 Task: Find connections with filter location Mannargudi with filter topic #lawfirmmarketingwith filter profile language German with filter current company Polaris Consulting & Services Ltd with filter school Shah And Anchor Kutchhi Engineering College with filter industry Food and Beverage Retail with filter service category iOS Development with filter keywords title Valet
Action: Mouse moved to (584, 78)
Screenshot: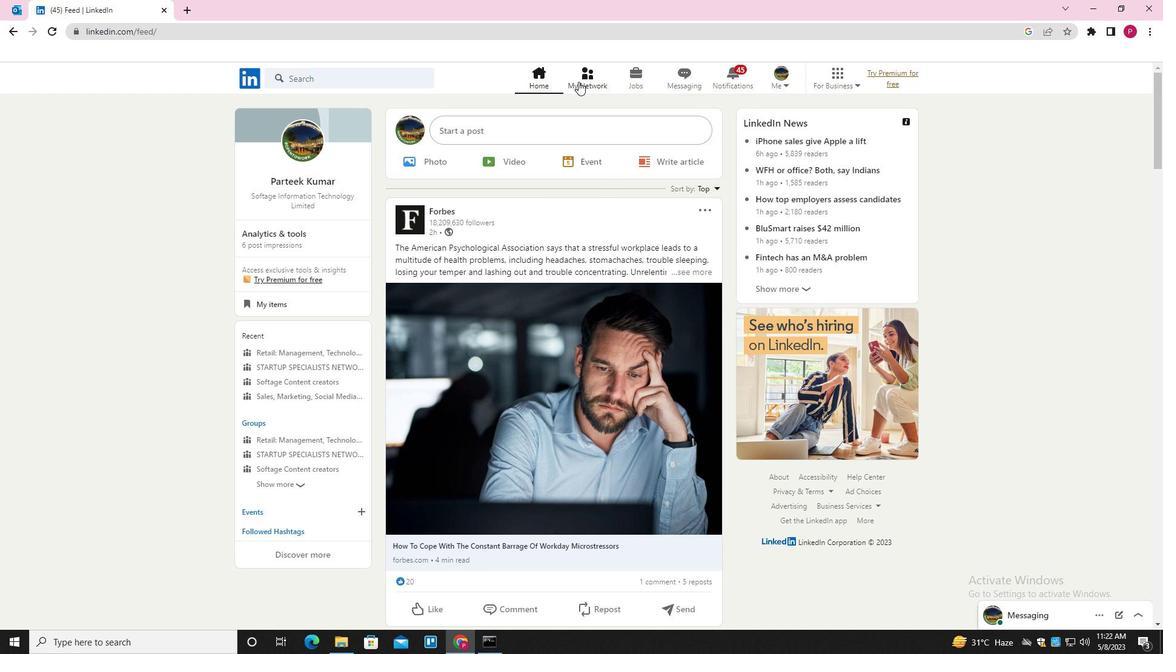 
Action: Mouse pressed left at (584, 78)
Screenshot: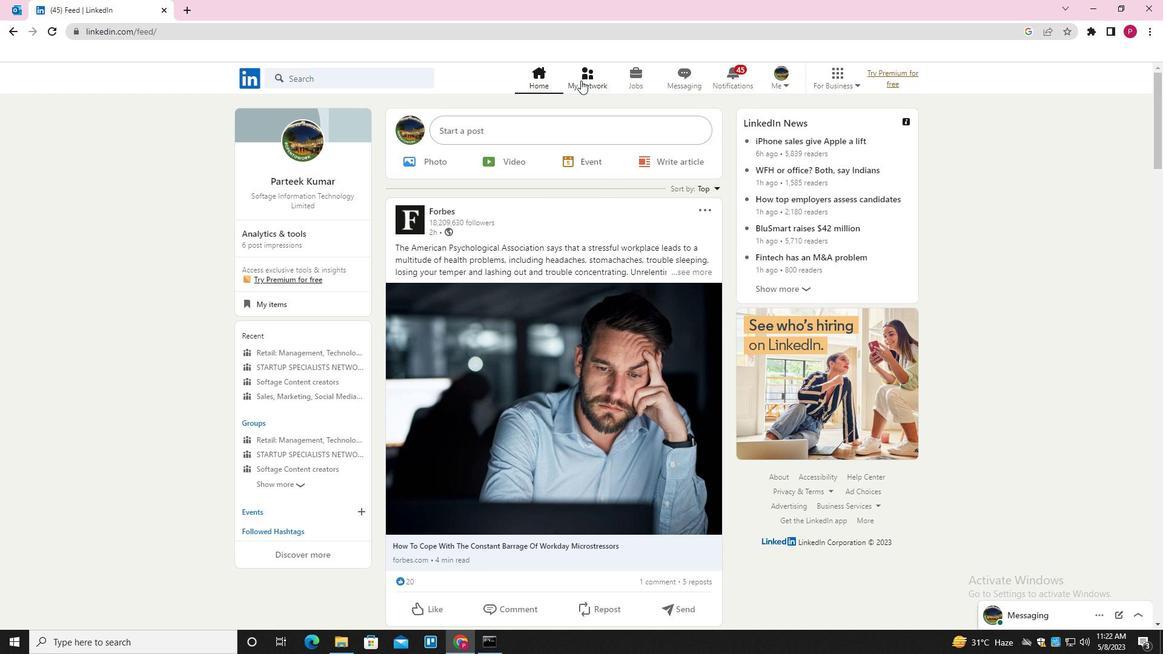 
Action: Mouse moved to (389, 146)
Screenshot: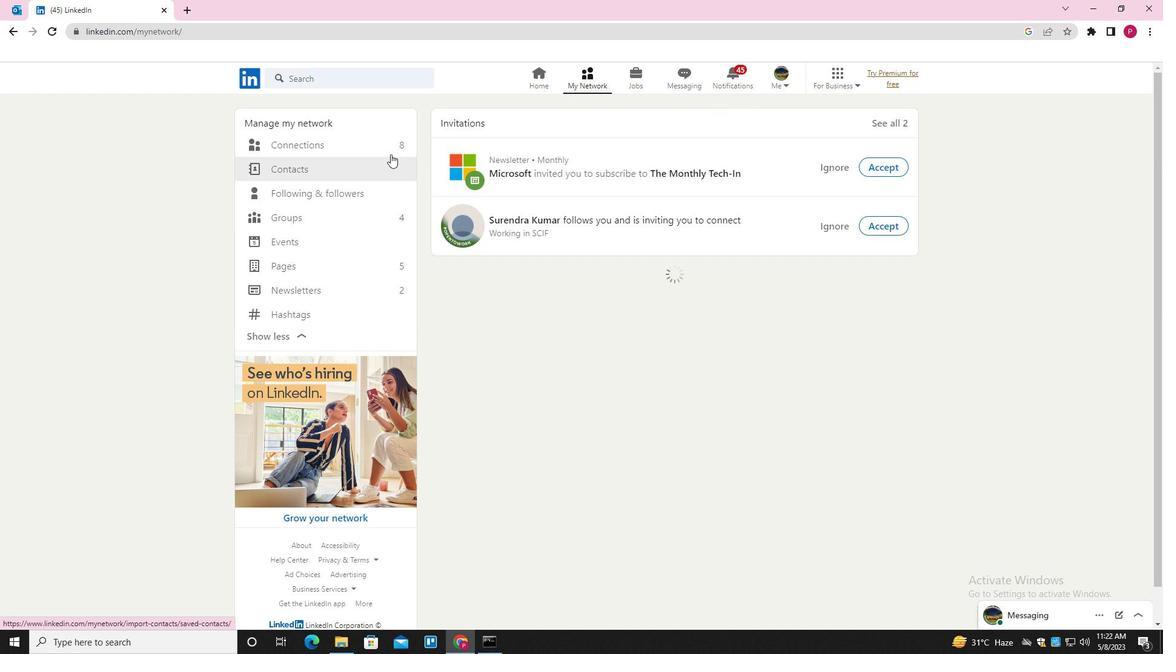 
Action: Mouse pressed left at (389, 146)
Screenshot: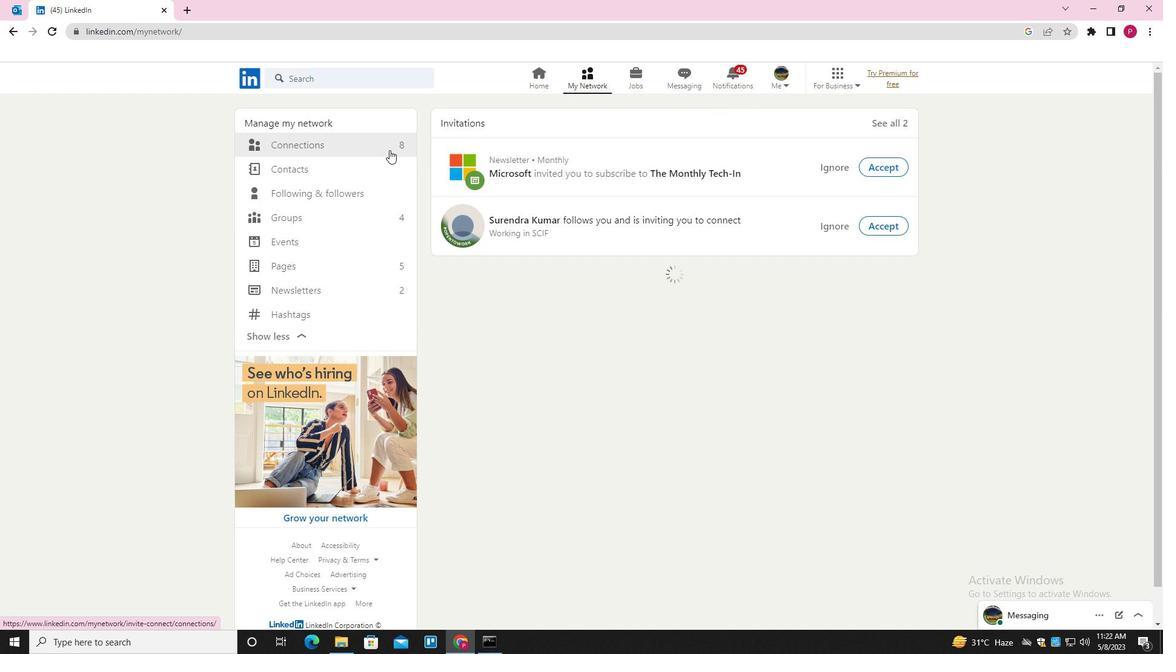 
Action: Mouse moved to (678, 143)
Screenshot: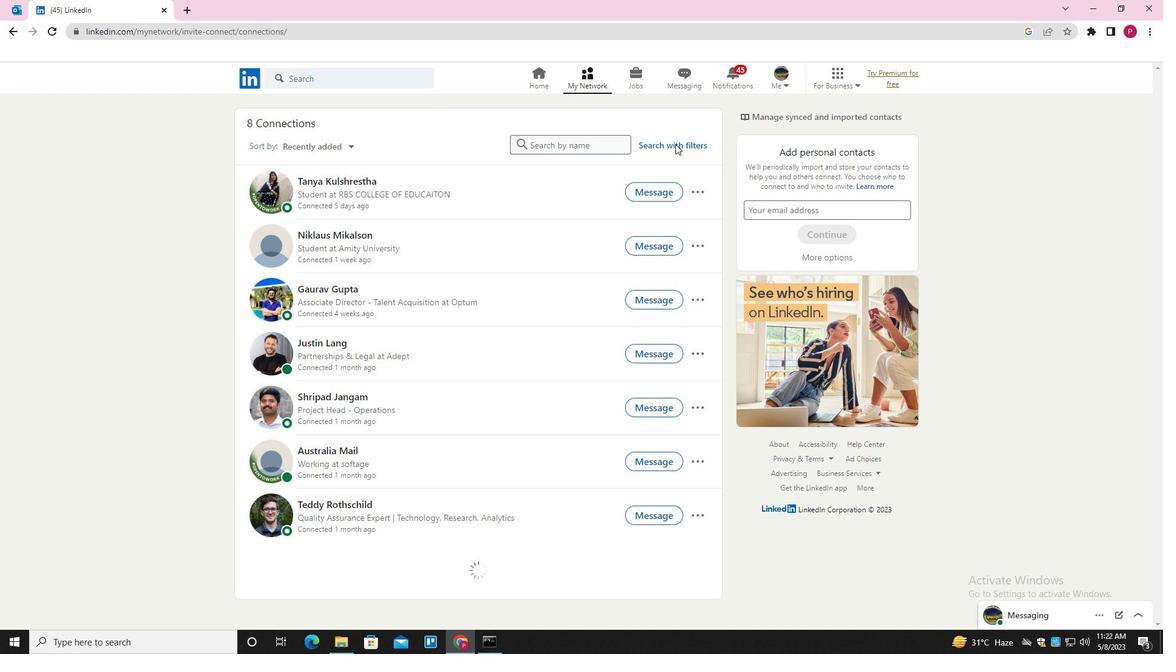 
Action: Mouse pressed left at (678, 143)
Screenshot: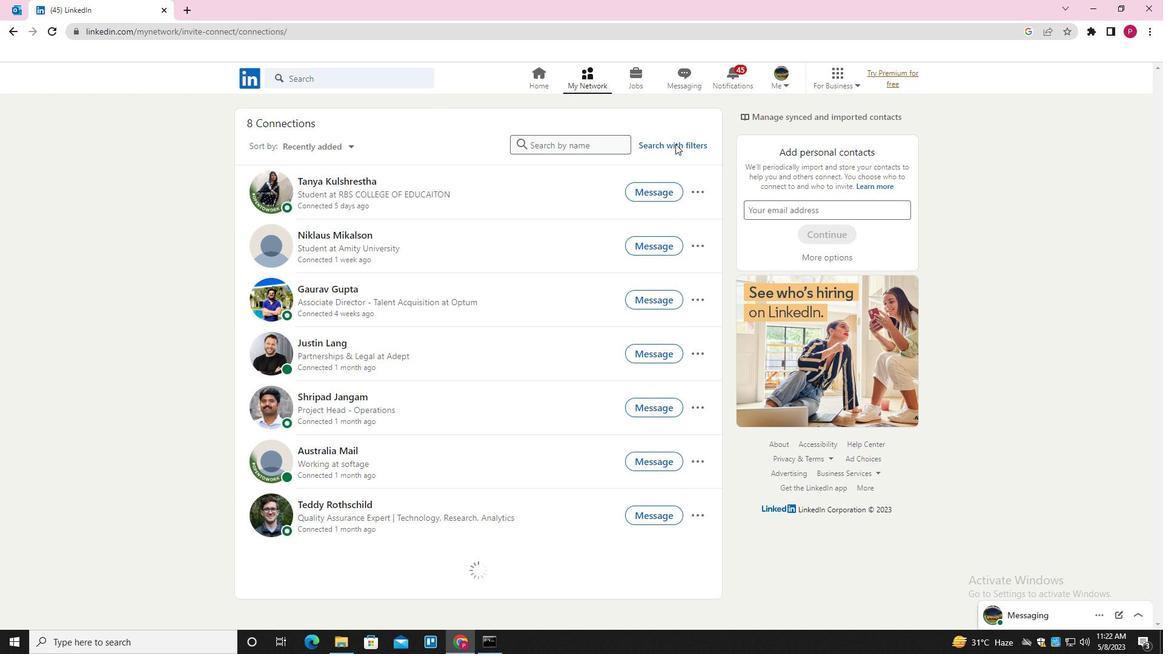 
Action: Mouse moved to (615, 111)
Screenshot: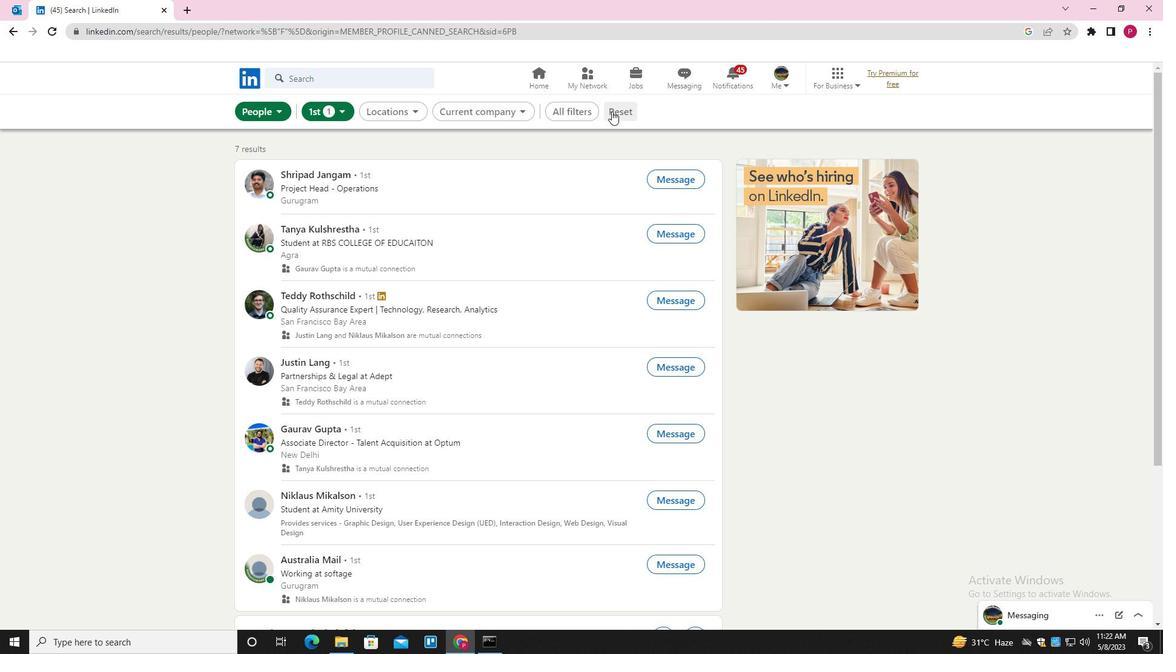 
Action: Mouse pressed left at (615, 111)
Screenshot: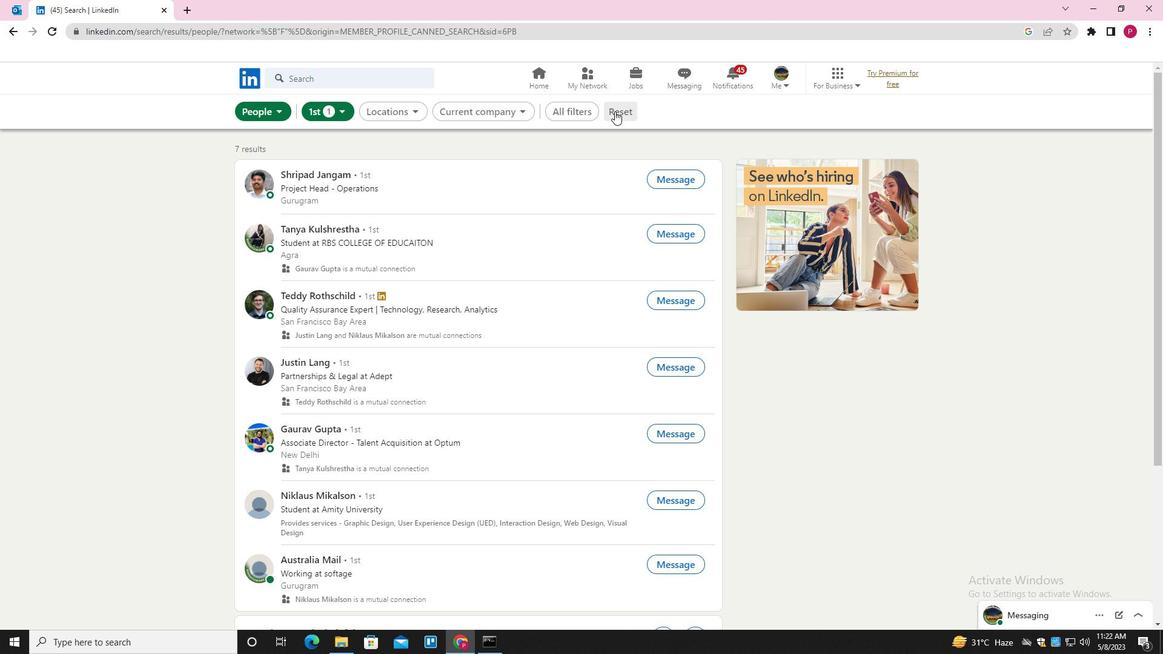 
Action: Mouse moved to (598, 115)
Screenshot: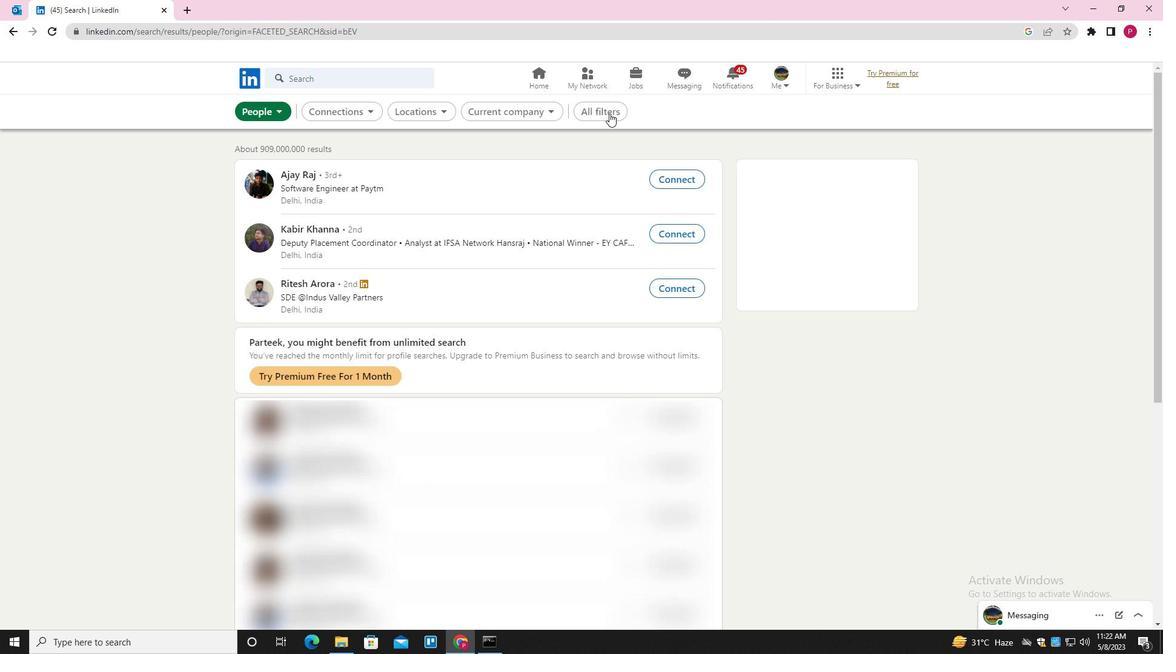
Action: Mouse pressed left at (598, 115)
Screenshot: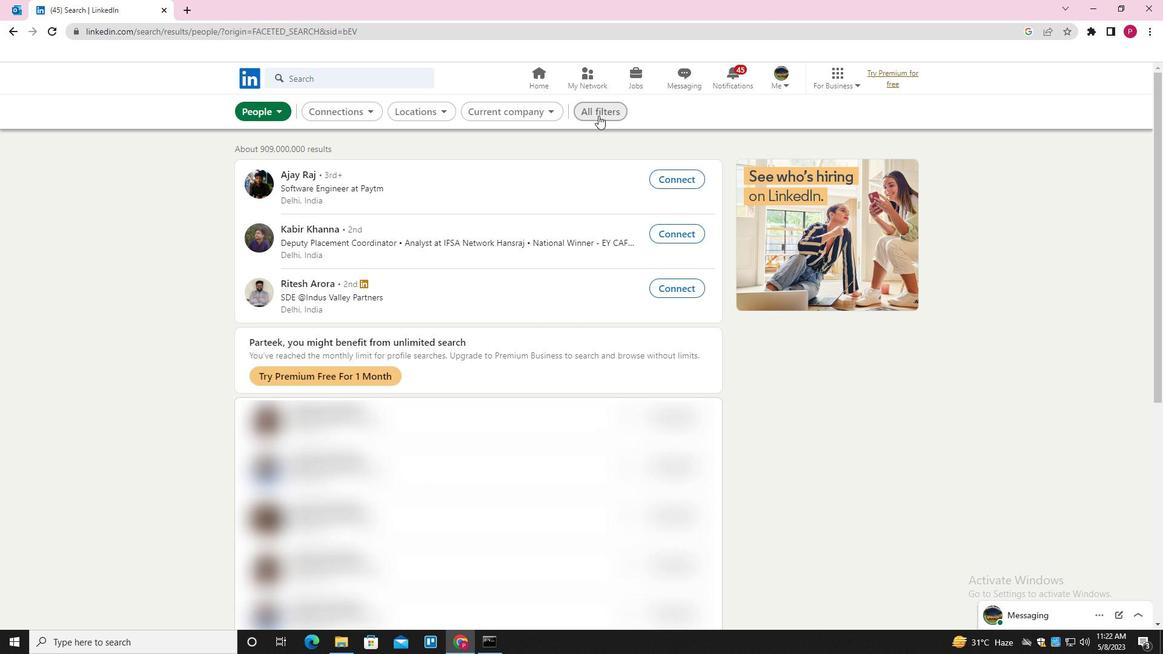 
Action: Mouse moved to (878, 257)
Screenshot: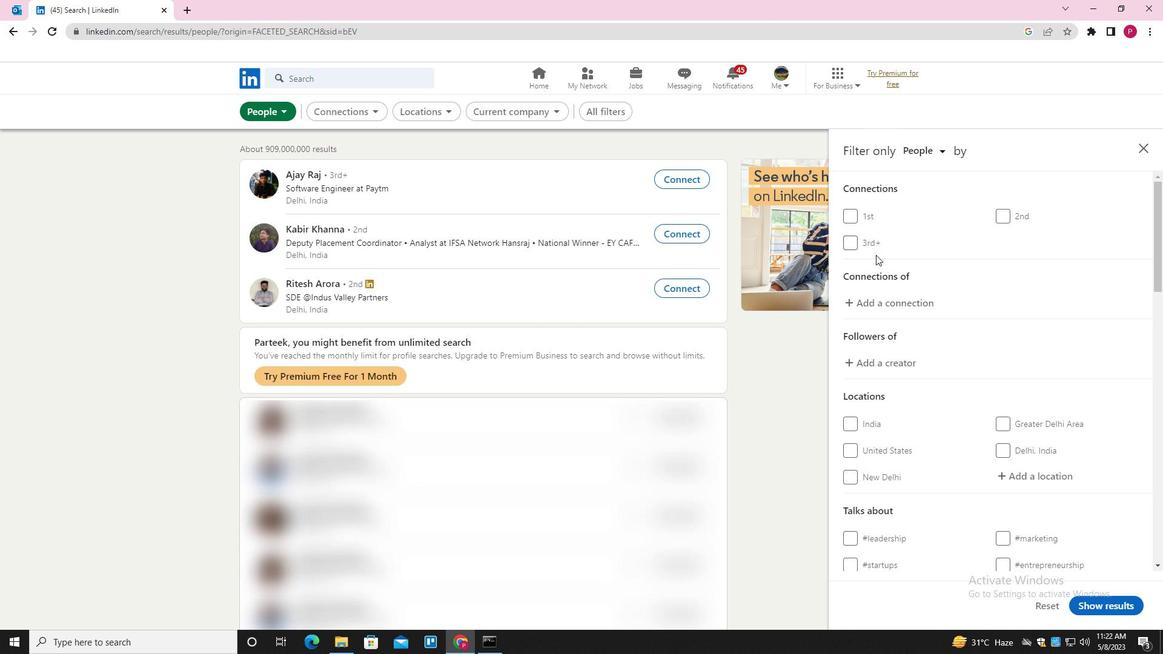 
Action: Mouse scrolled (878, 256) with delta (0, 0)
Screenshot: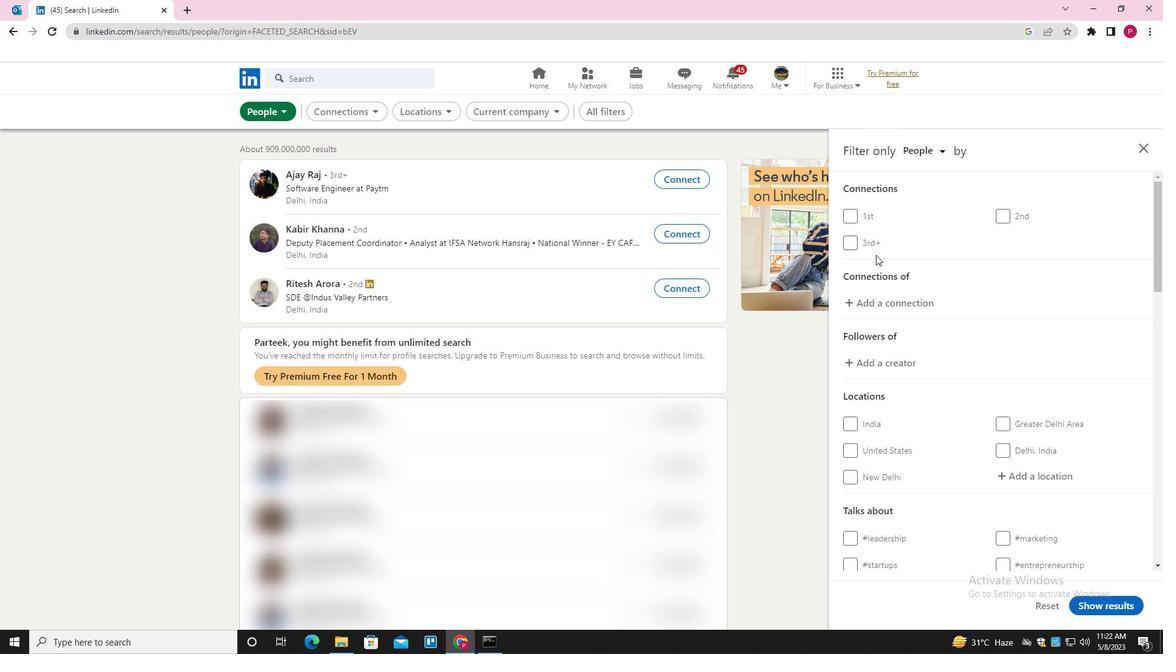 
Action: Mouse moved to (888, 263)
Screenshot: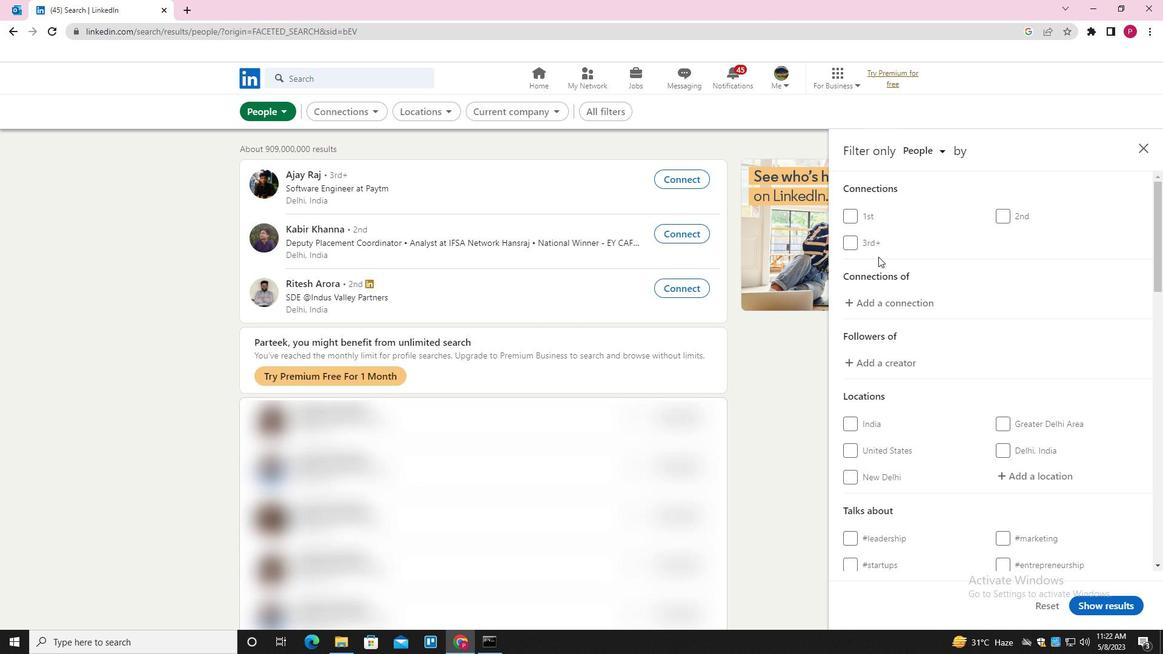 
Action: Mouse scrolled (888, 262) with delta (0, 0)
Screenshot: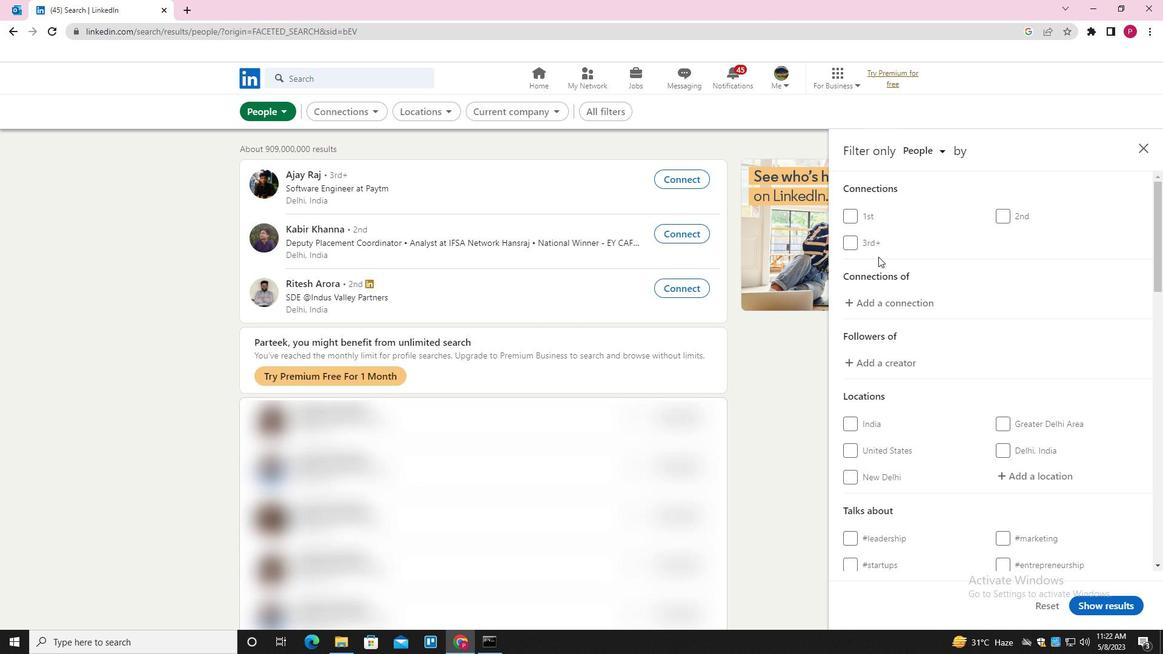 
Action: Mouse moved to (1062, 351)
Screenshot: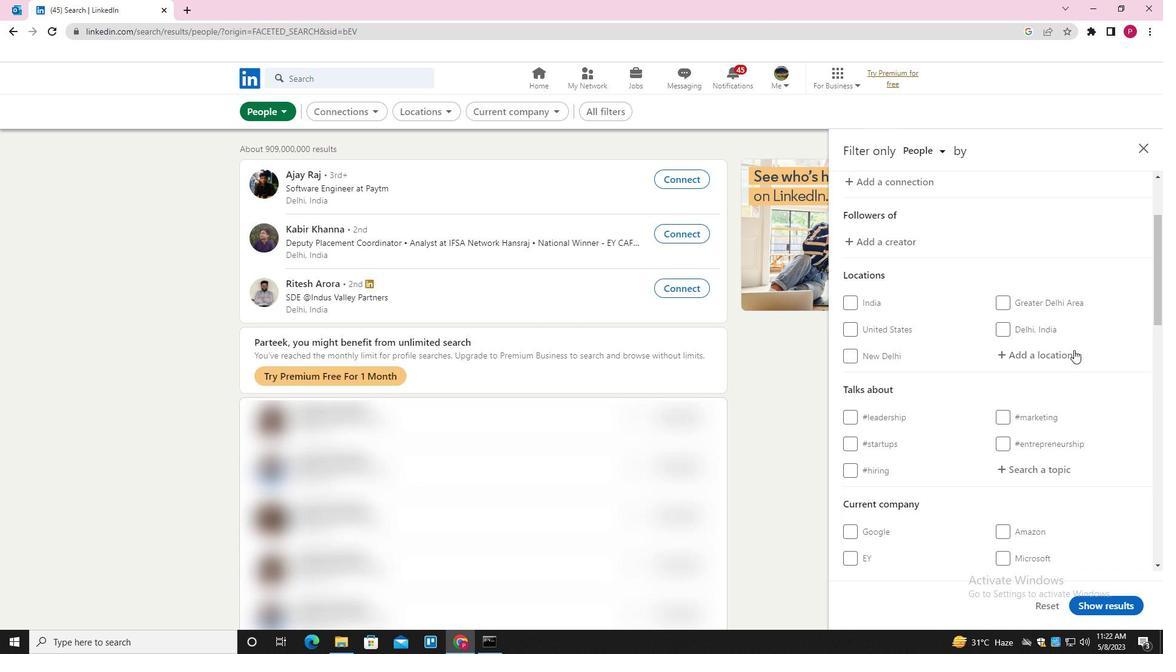 
Action: Mouse pressed left at (1062, 351)
Screenshot: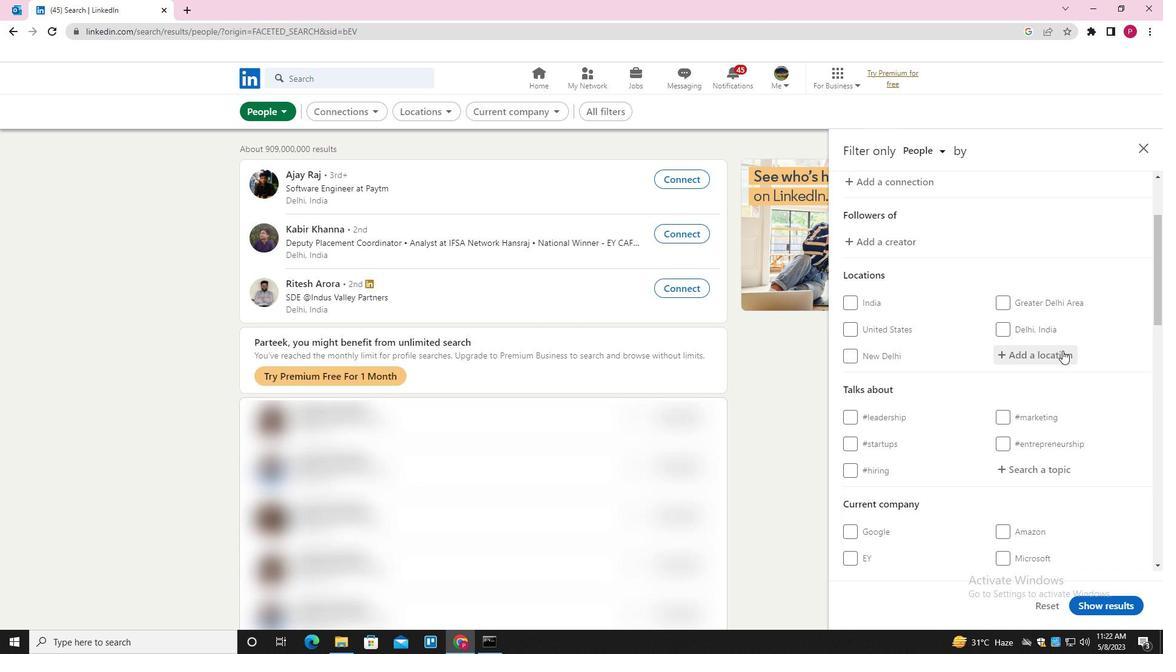 
Action: Key pressed <Key.shift><Key.shift><Key.shift><Key.shift><Key.shift><Key.shift><Key.shift><Key.shift><Key.shift><Key.shift><Key.shift><Key.shift><Key.shift><Key.shift><Key.shift><Key.shift>MANNARGUDI<Key.down><Key.enter>
Screenshot: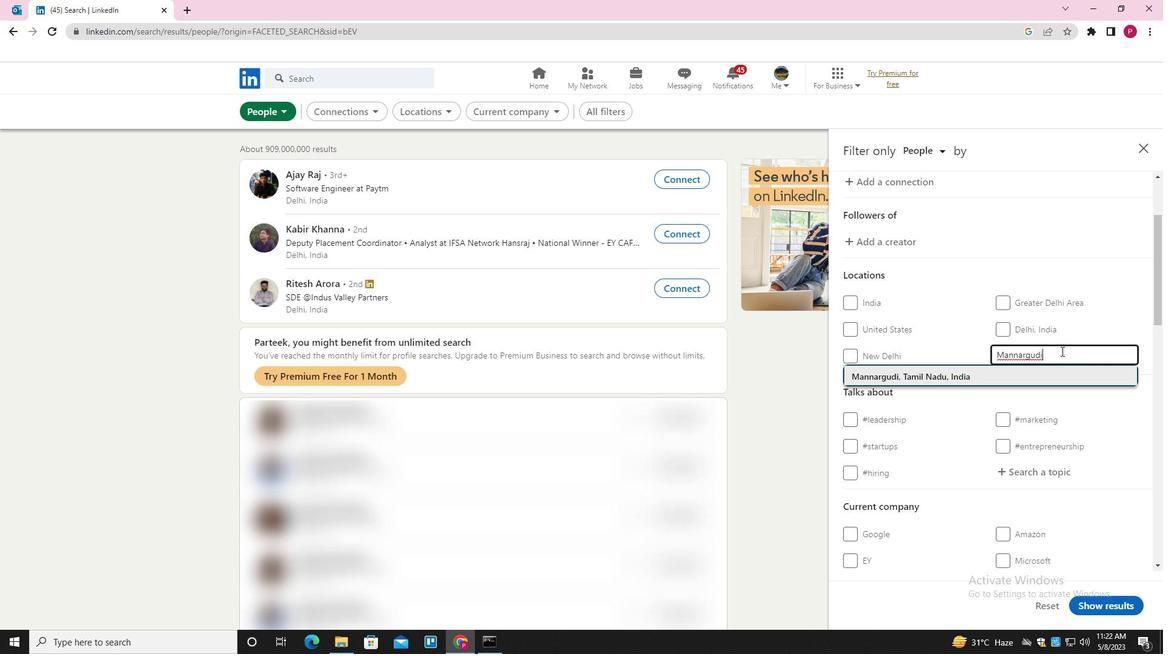 
Action: Mouse moved to (1039, 407)
Screenshot: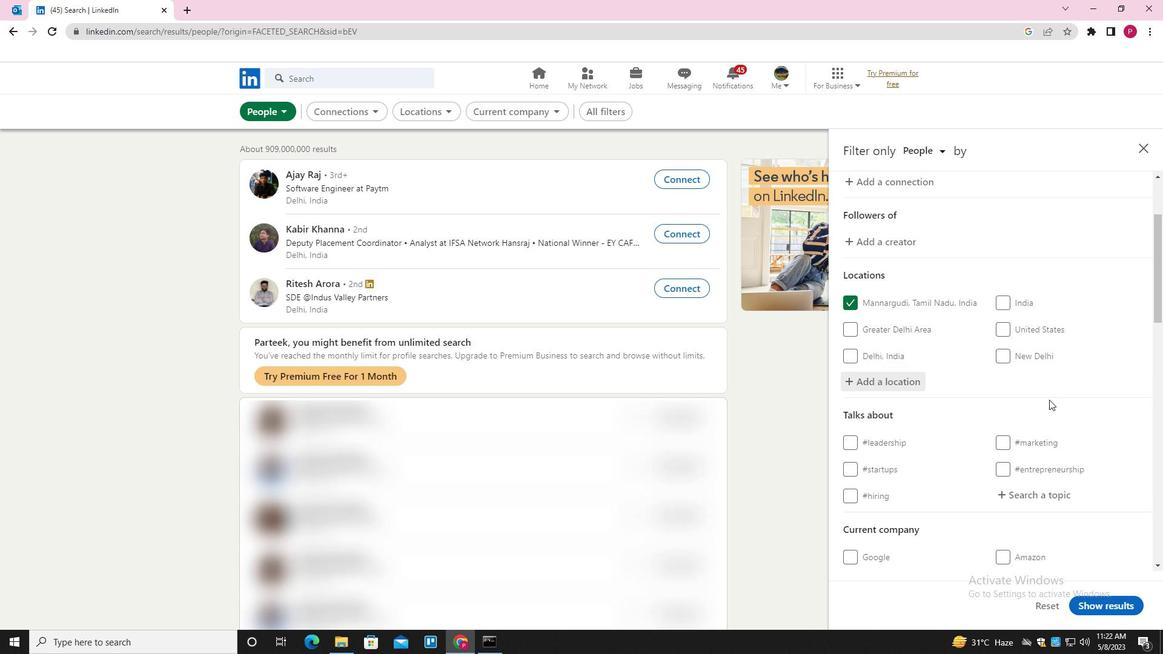 
Action: Mouse scrolled (1039, 407) with delta (0, 0)
Screenshot: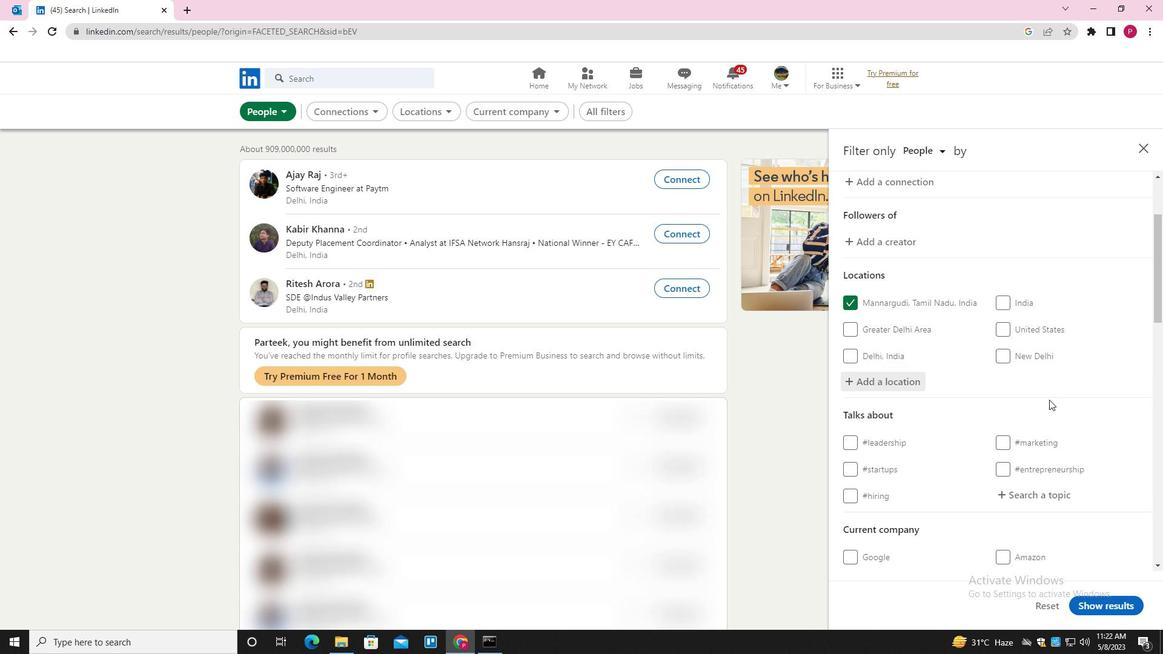 
Action: Mouse scrolled (1039, 407) with delta (0, 0)
Screenshot: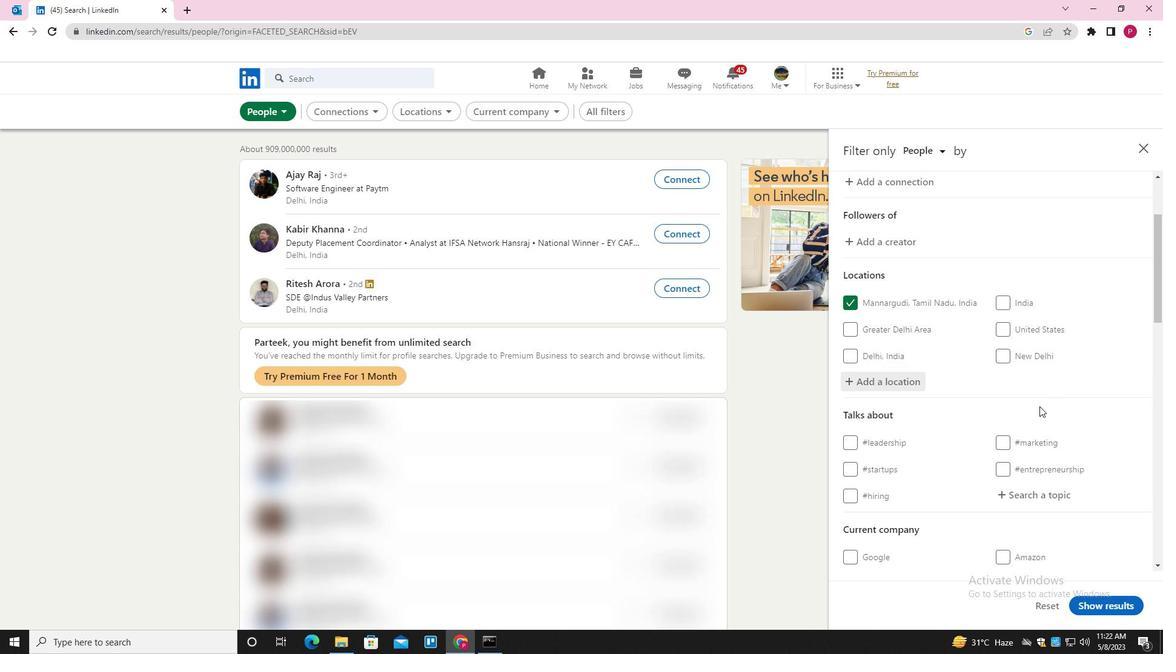 
Action: Mouse moved to (1042, 374)
Screenshot: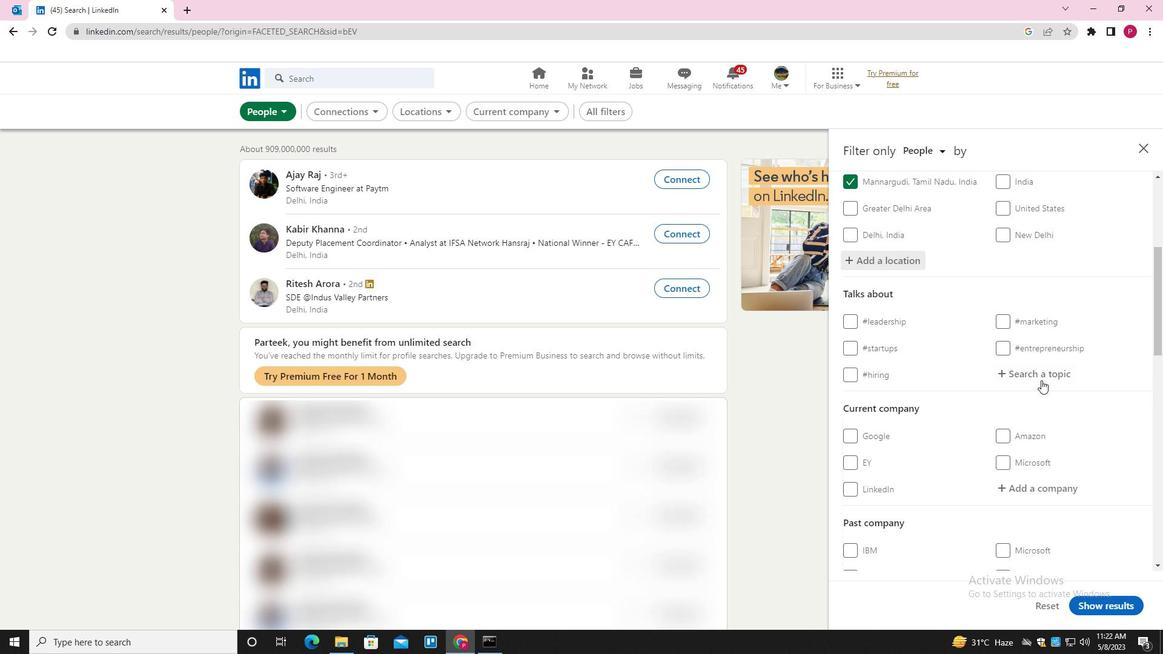 
Action: Mouse pressed left at (1042, 374)
Screenshot: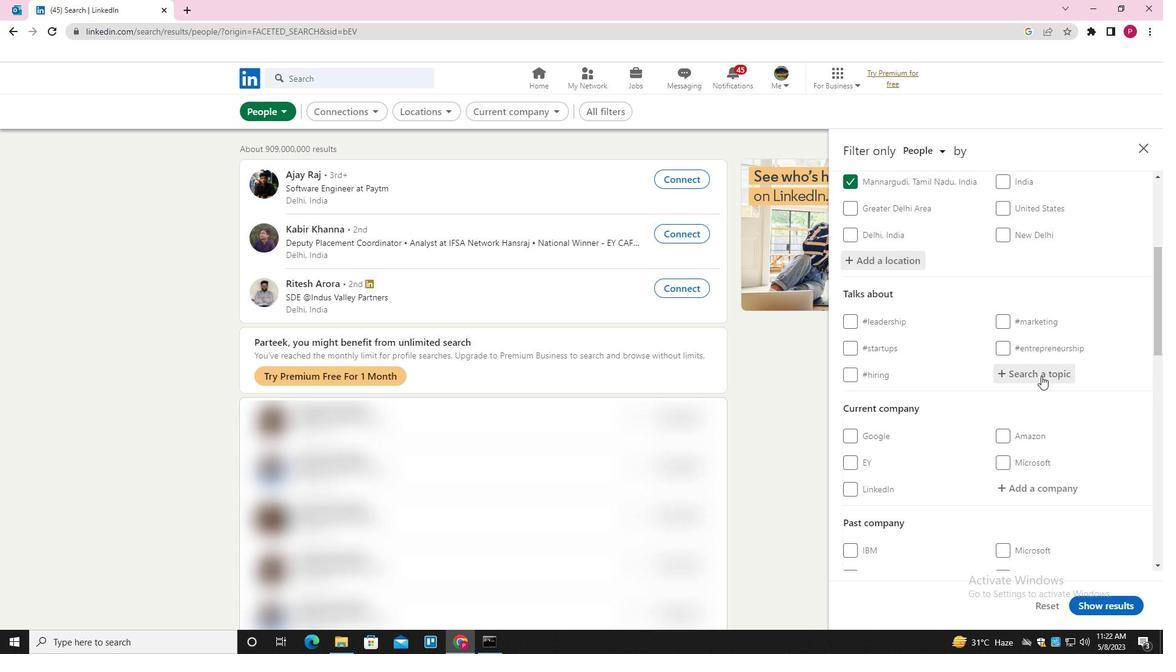 
Action: Mouse moved to (1055, 369)
Screenshot: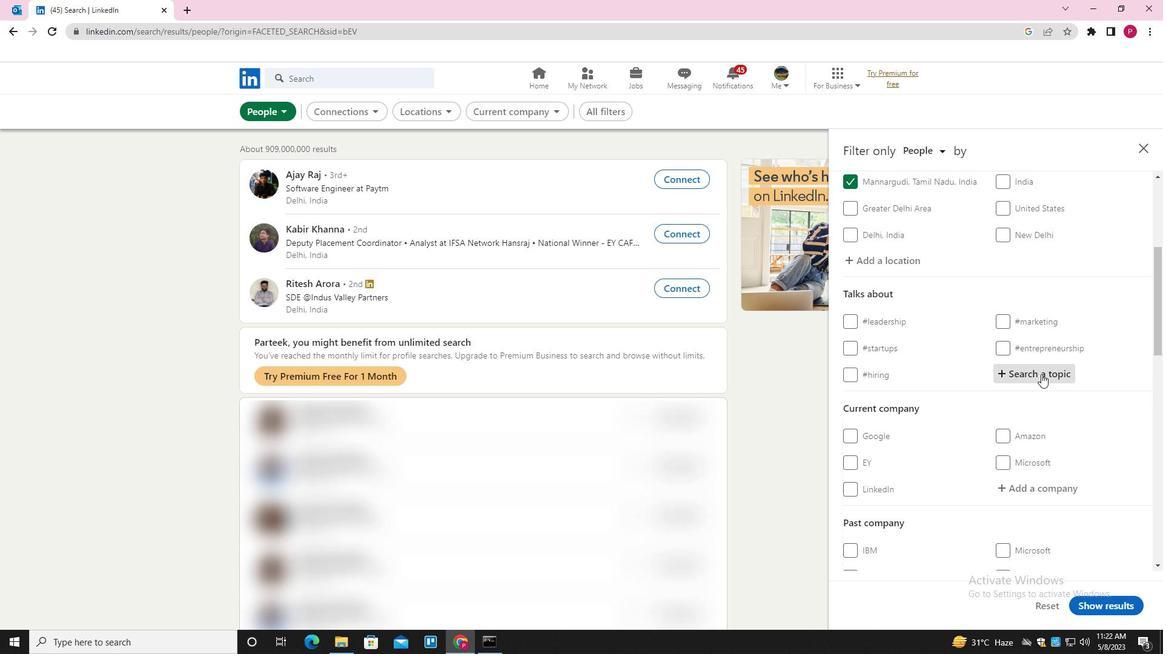 
Action: Key pressed LAWFIRMMARKETING<Key.down><Key.enter>
Screenshot: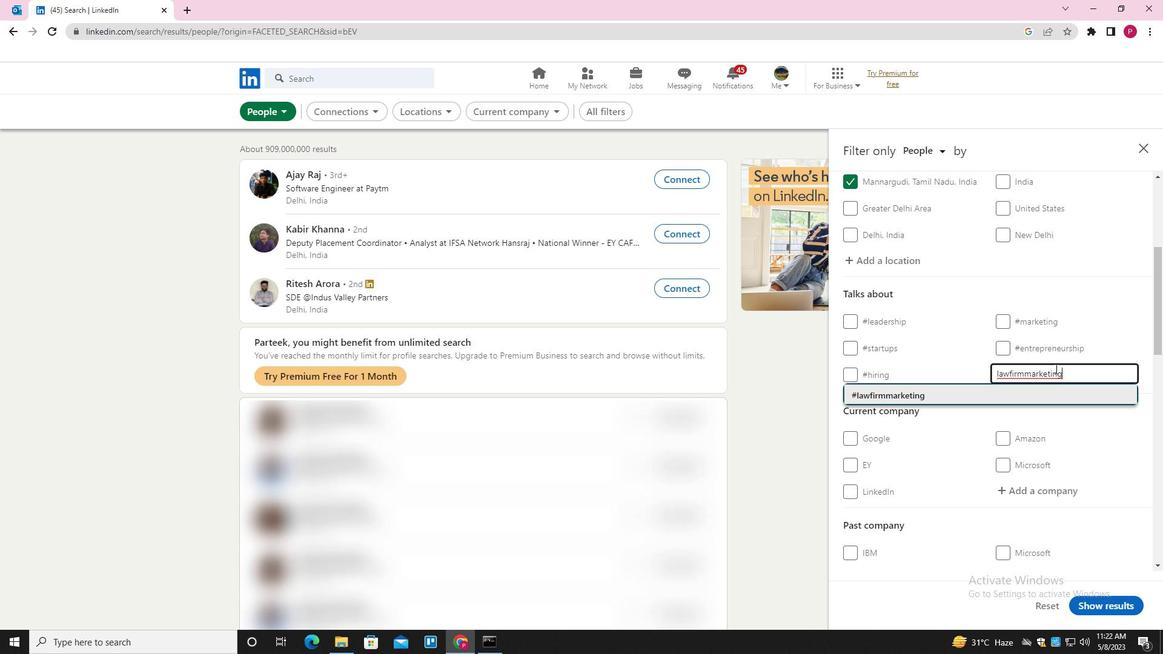 
Action: Mouse moved to (1037, 374)
Screenshot: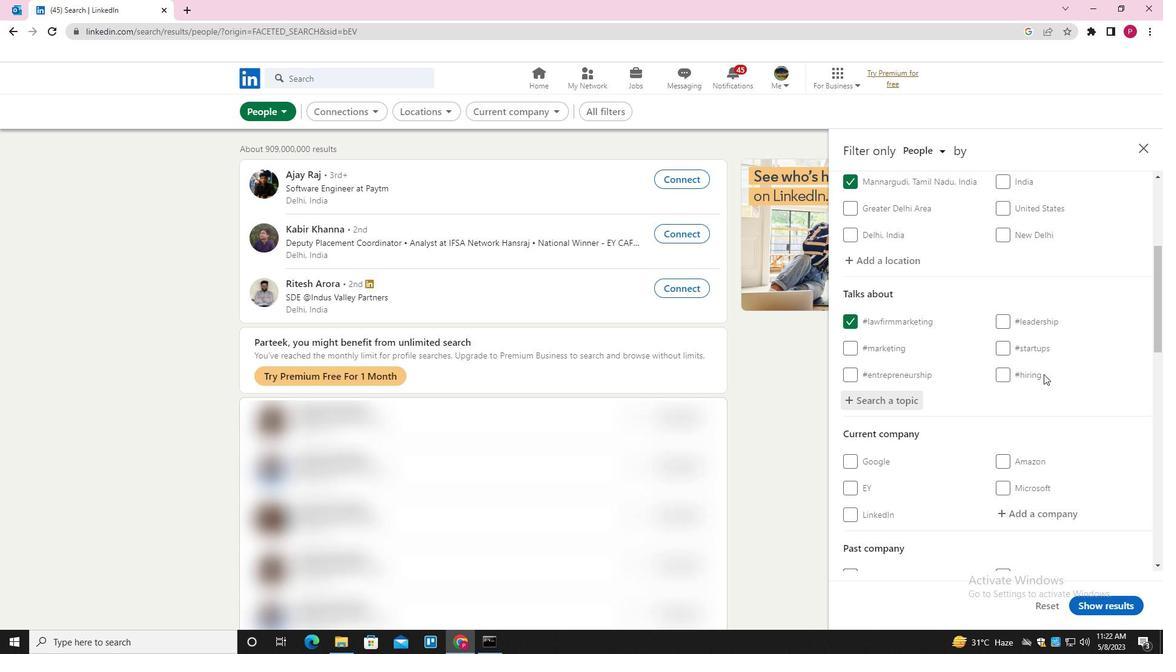 
Action: Mouse scrolled (1037, 373) with delta (0, 0)
Screenshot: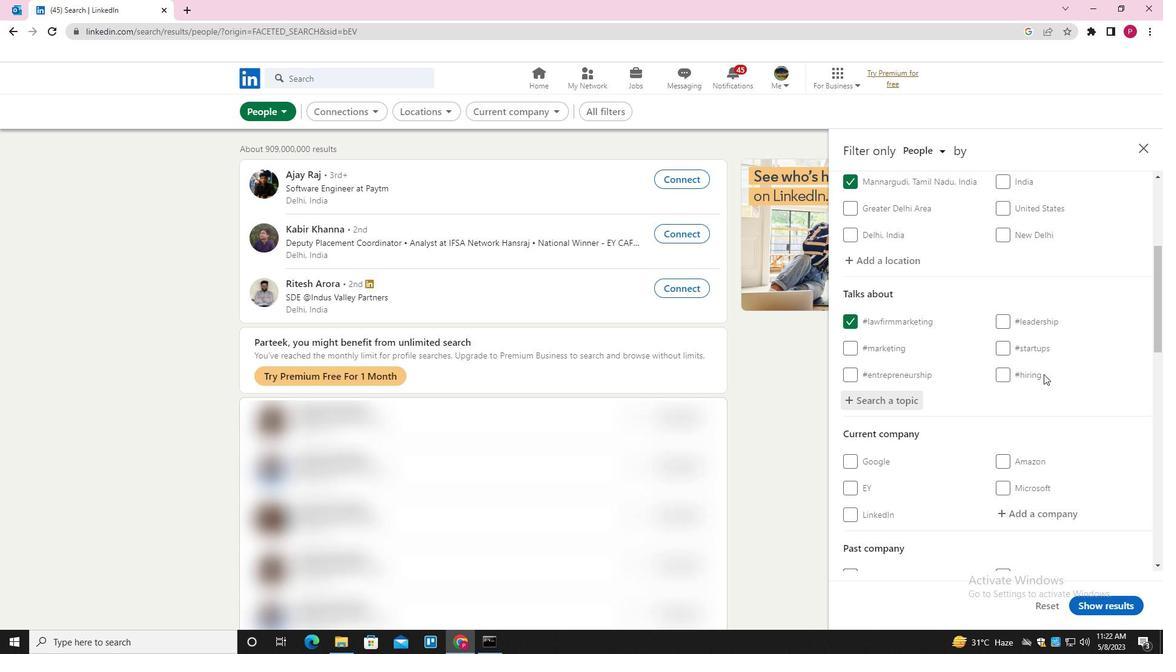 
Action: Mouse moved to (1020, 380)
Screenshot: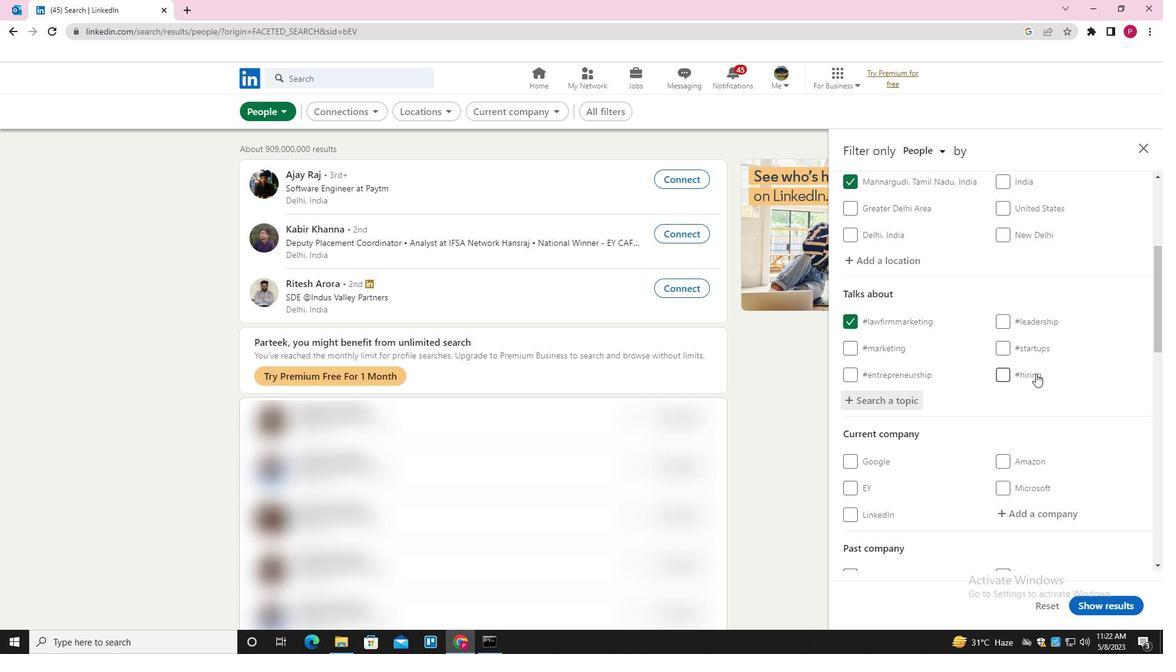 
Action: Mouse scrolled (1020, 380) with delta (0, 0)
Screenshot: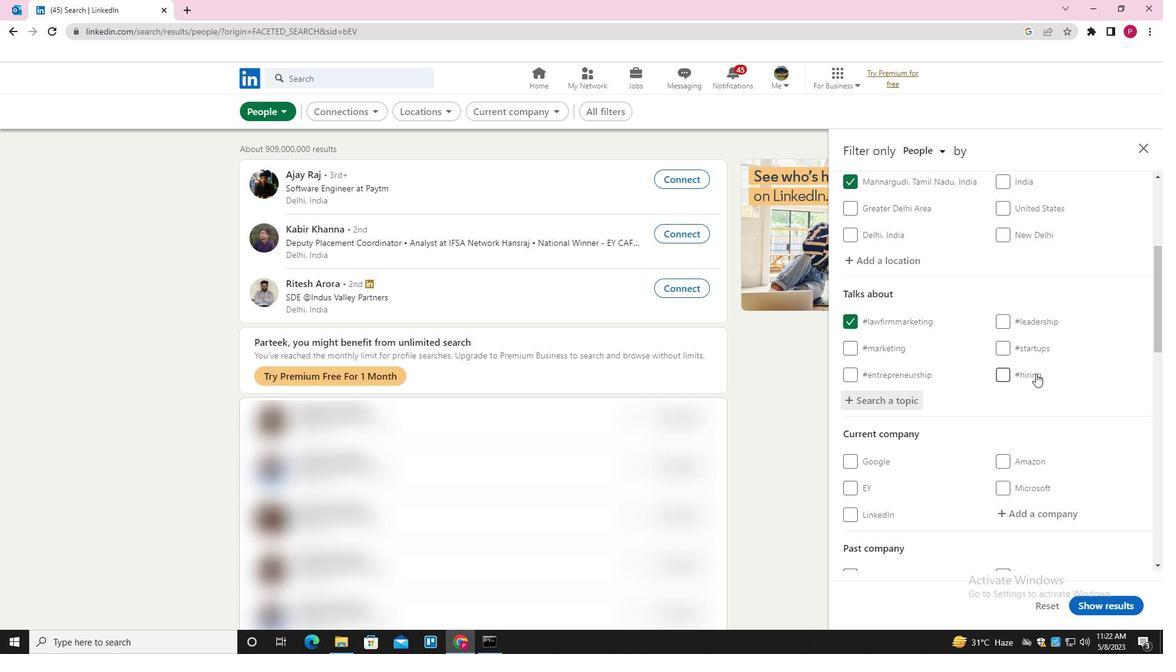 
Action: Mouse moved to (979, 388)
Screenshot: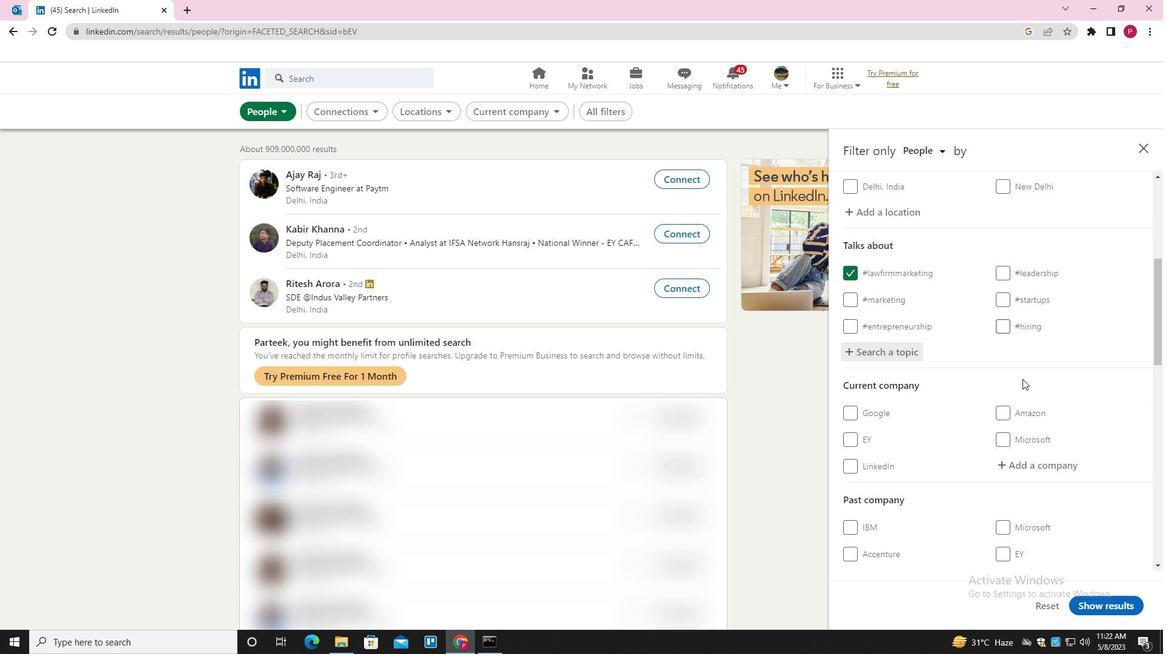 
Action: Mouse scrolled (979, 387) with delta (0, 0)
Screenshot: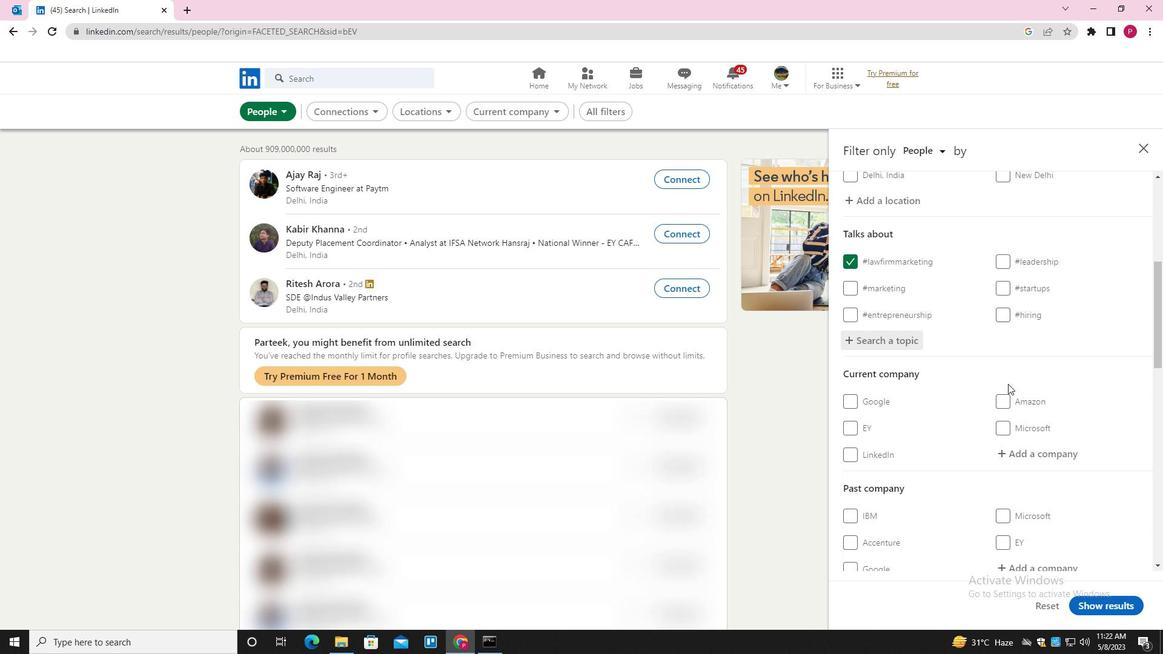 
Action: Mouse moved to (979, 389)
Screenshot: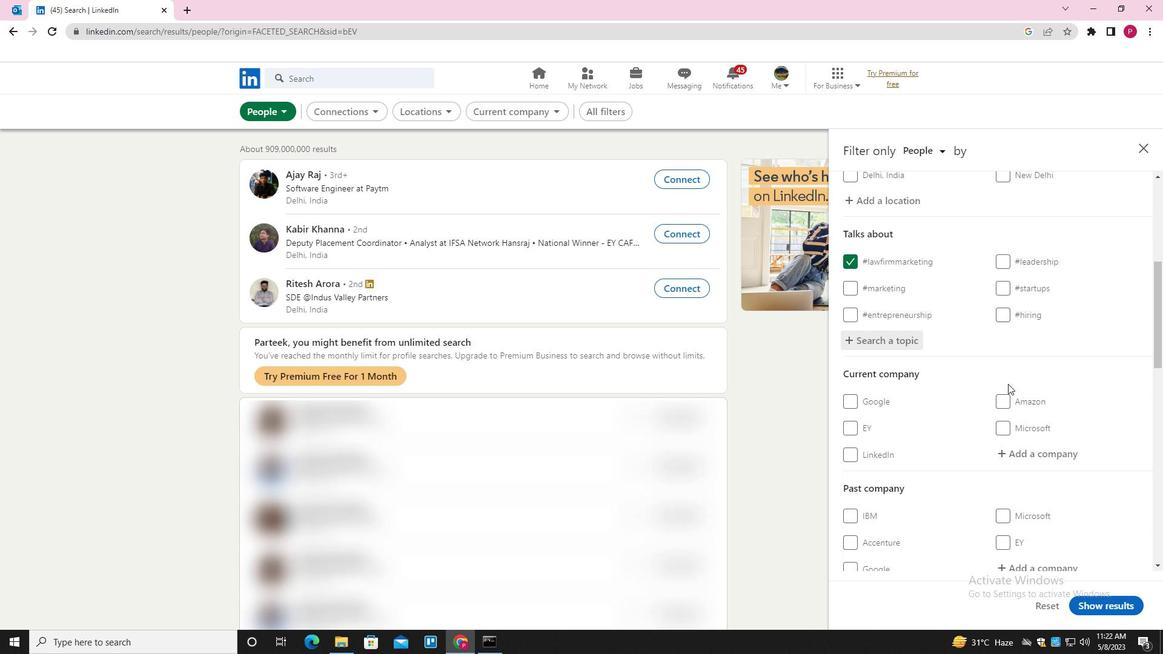 
Action: Mouse scrolled (979, 388) with delta (0, 0)
Screenshot: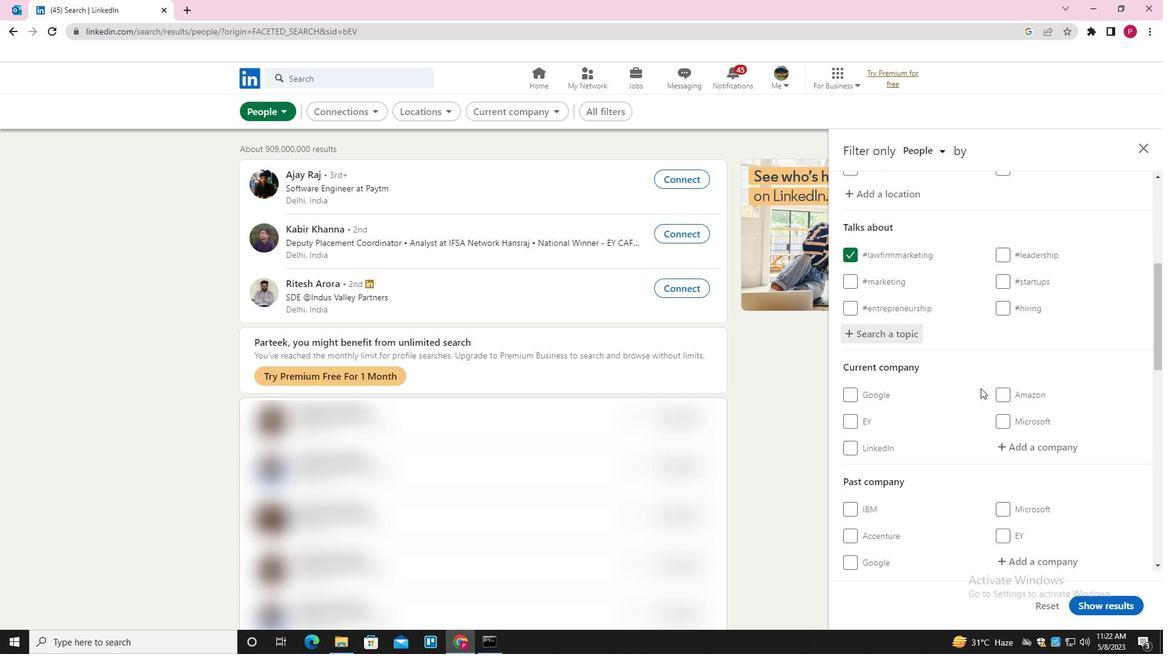
Action: Mouse moved to (979, 390)
Screenshot: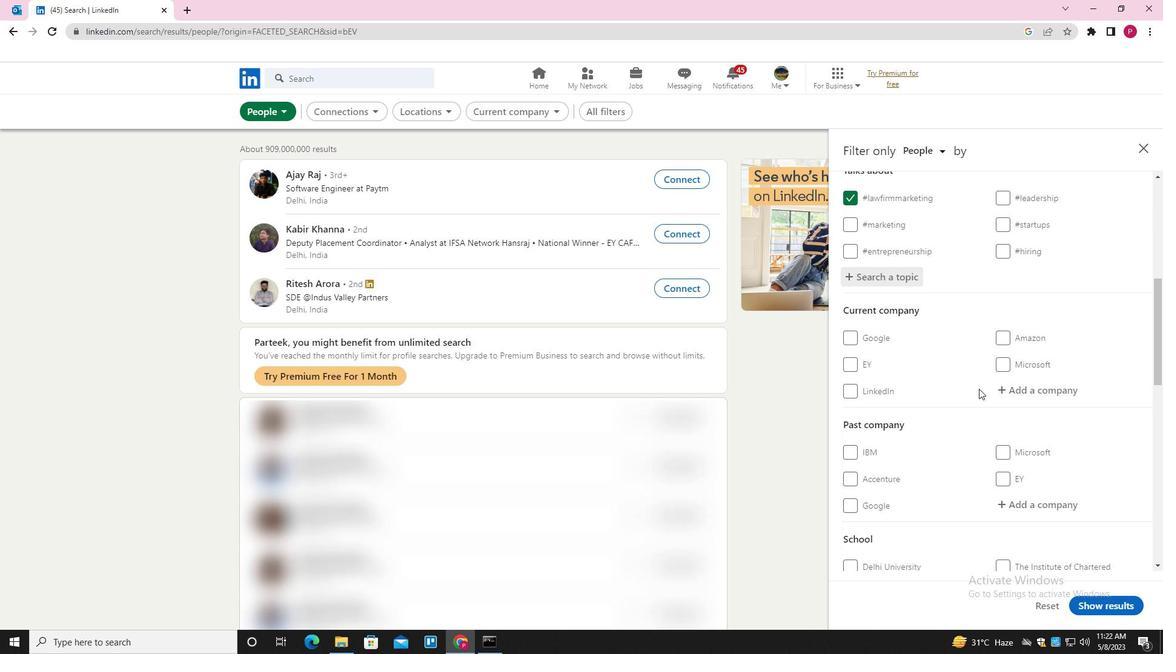 
Action: Mouse scrolled (979, 390) with delta (0, 0)
Screenshot: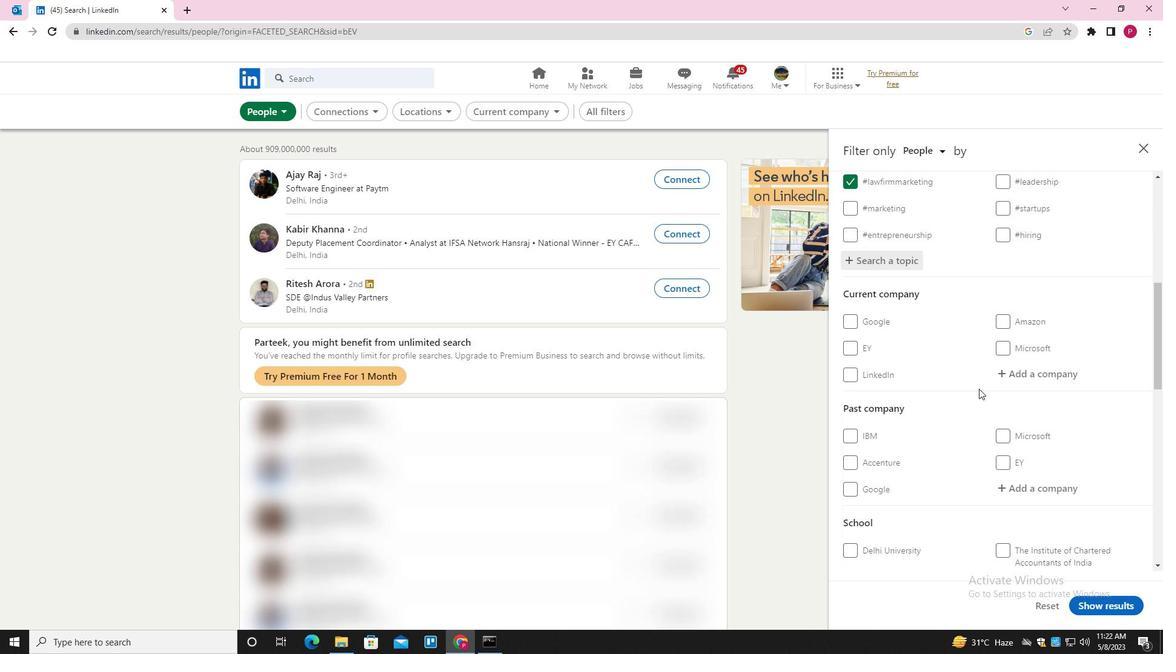 
Action: Mouse moved to (1009, 405)
Screenshot: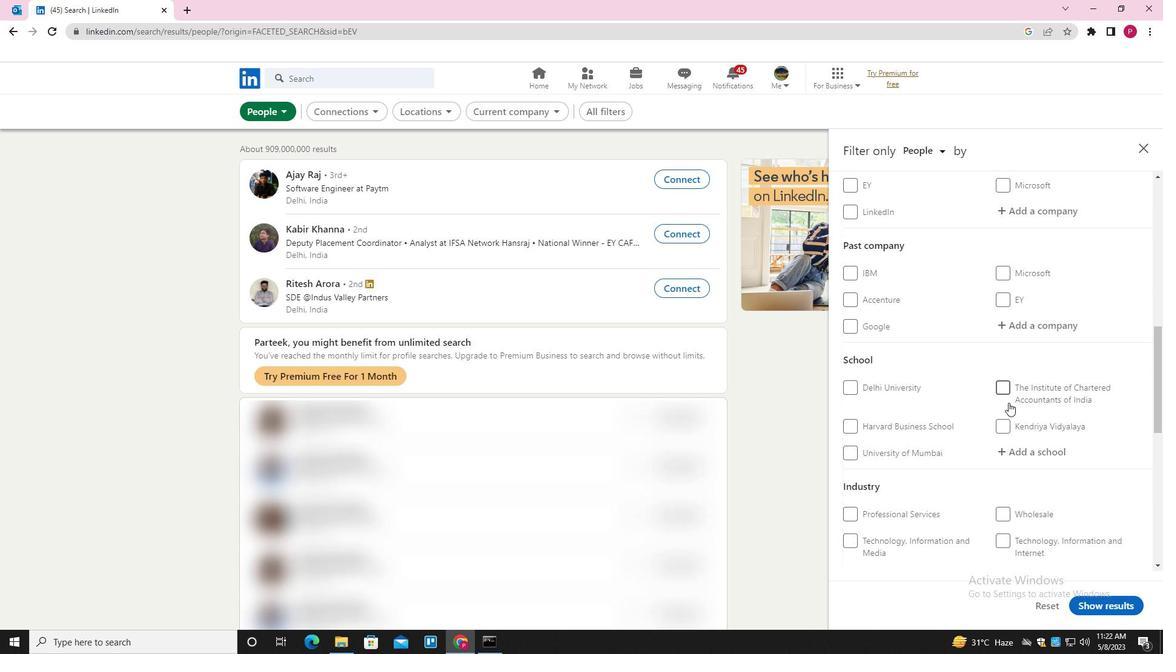 
Action: Mouse scrolled (1009, 404) with delta (0, 0)
Screenshot: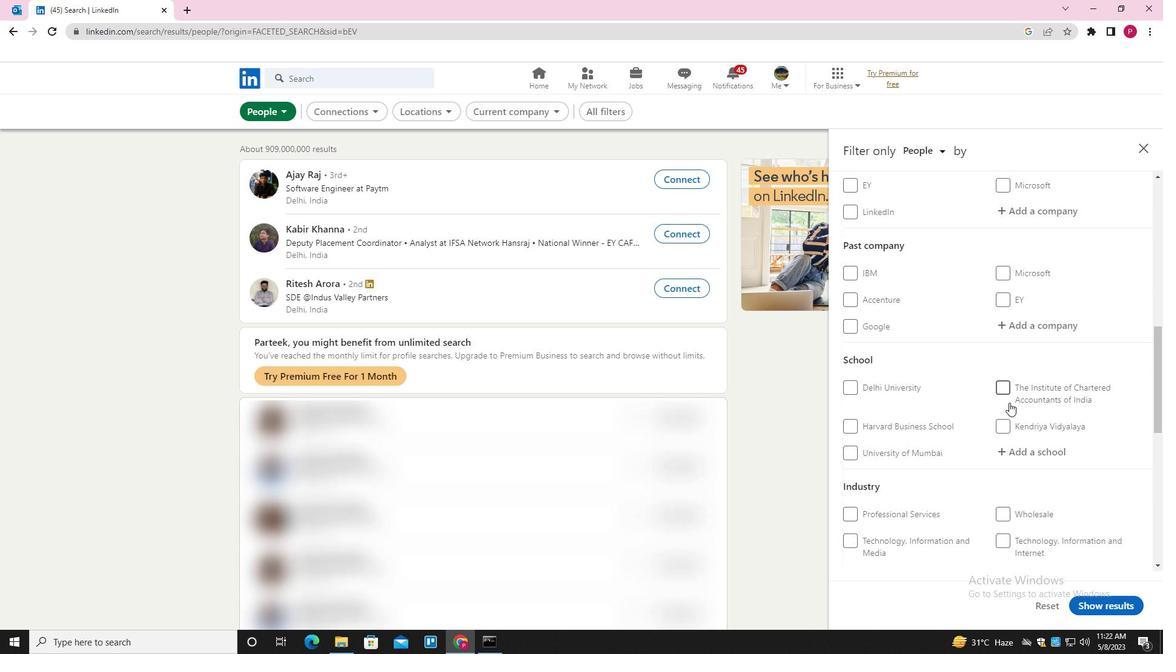 
Action: Mouse moved to (1009, 406)
Screenshot: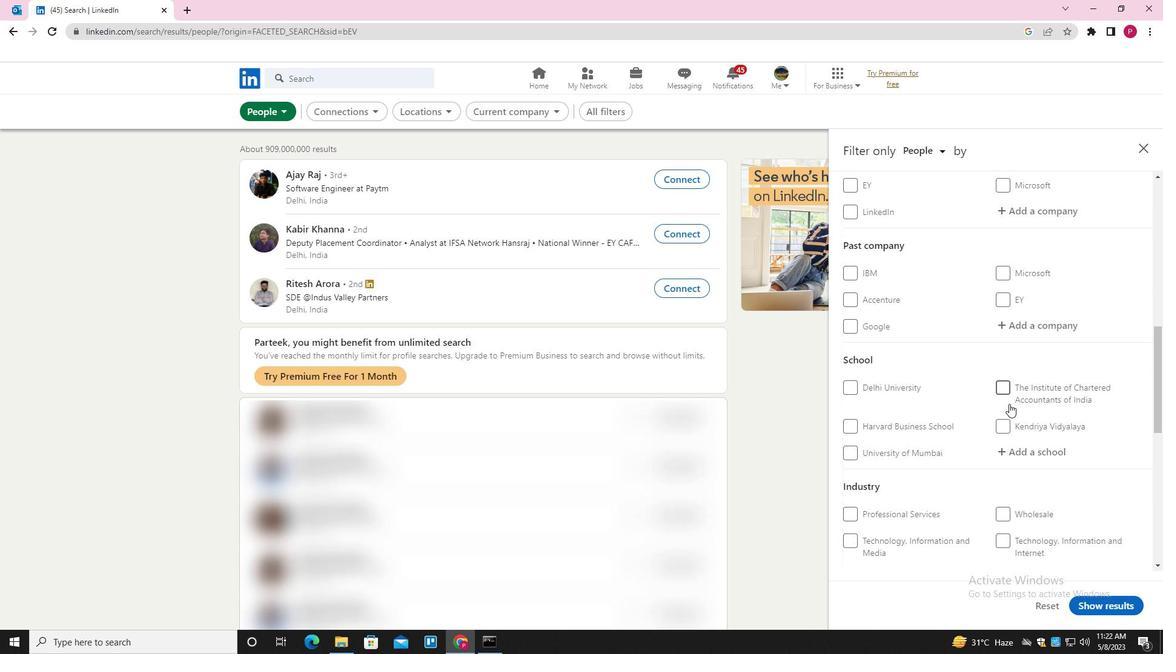 
Action: Mouse scrolled (1009, 406) with delta (0, 0)
Screenshot: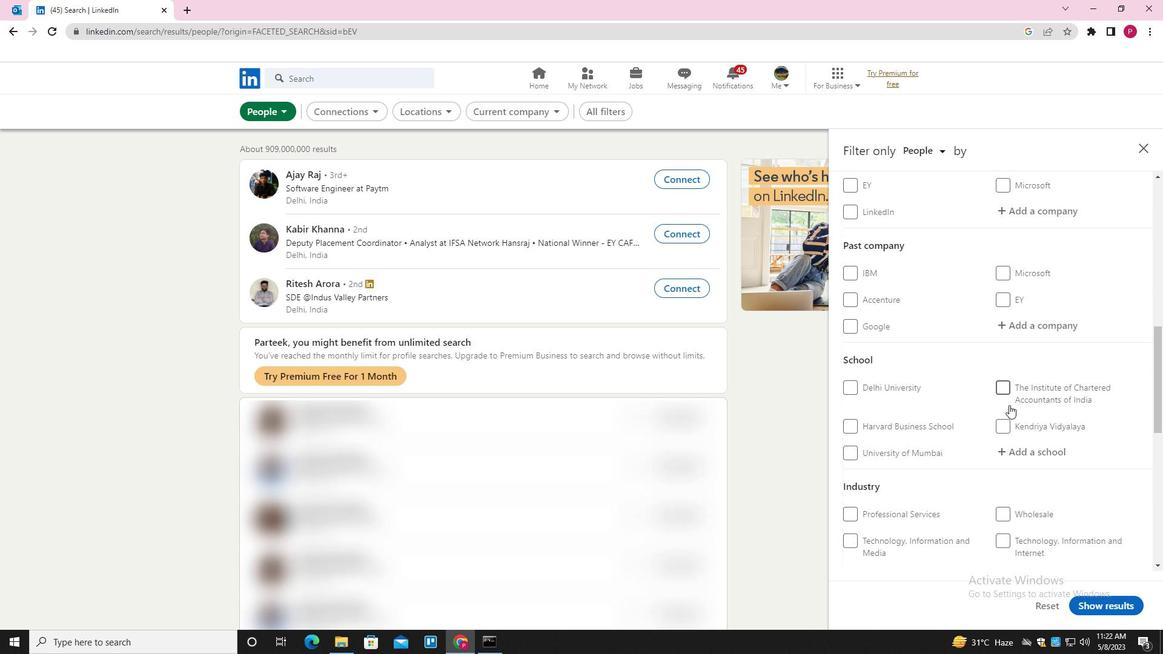 
Action: Mouse moved to (1009, 410)
Screenshot: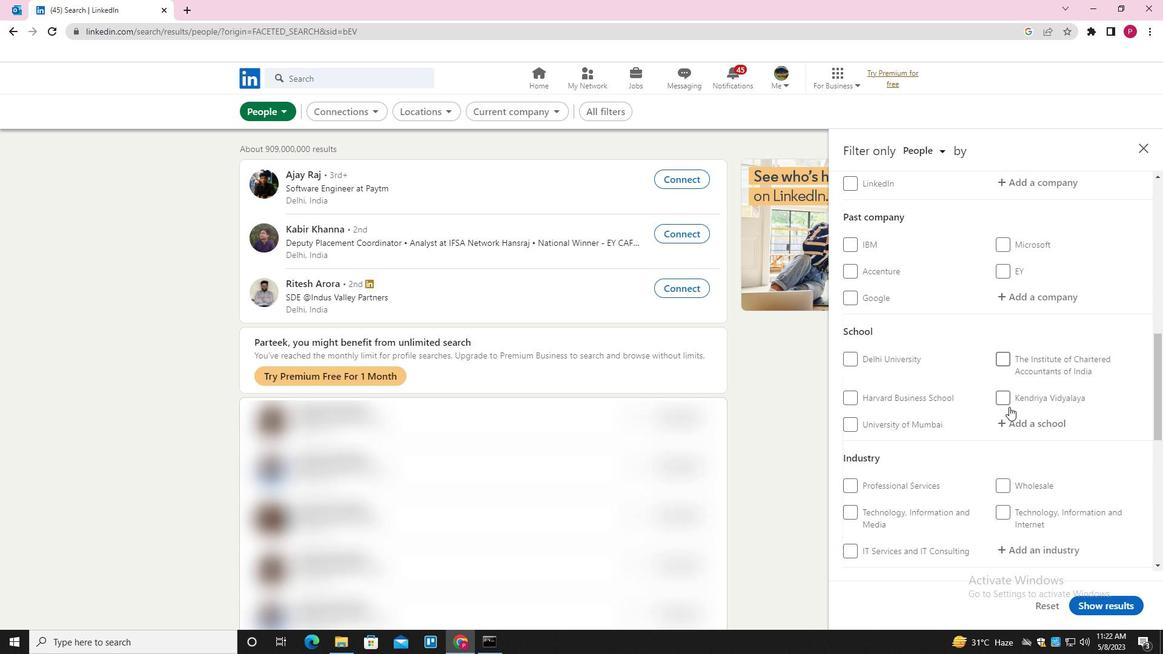 
Action: Mouse scrolled (1009, 410) with delta (0, 0)
Screenshot: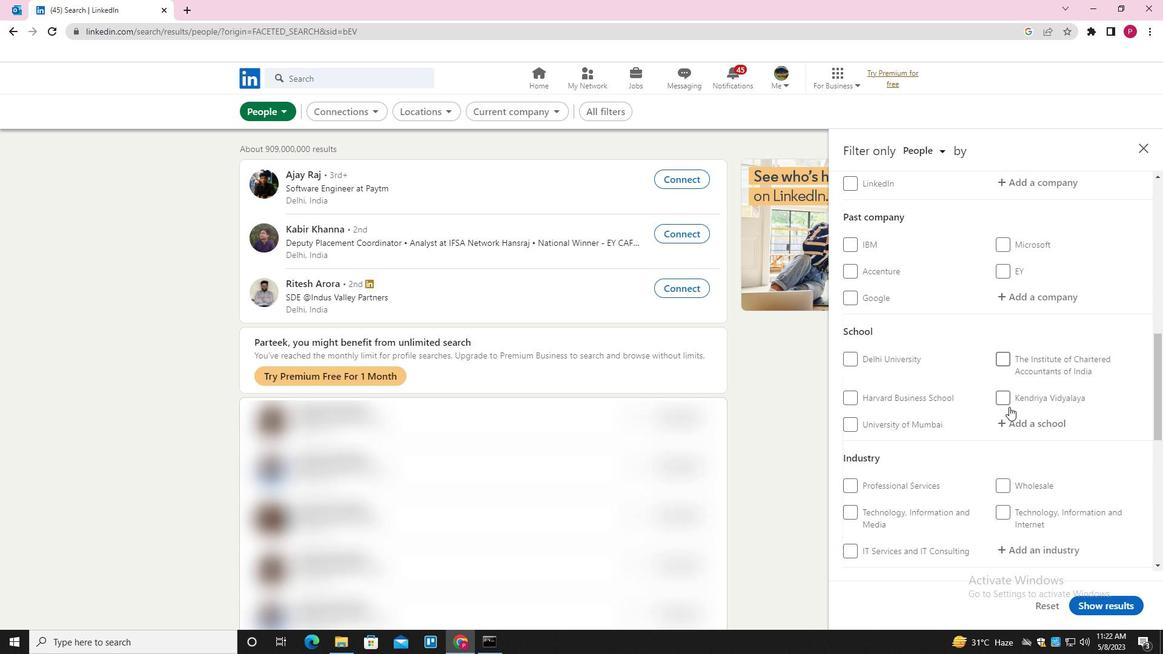 
Action: Mouse moved to (1006, 417)
Screenshot: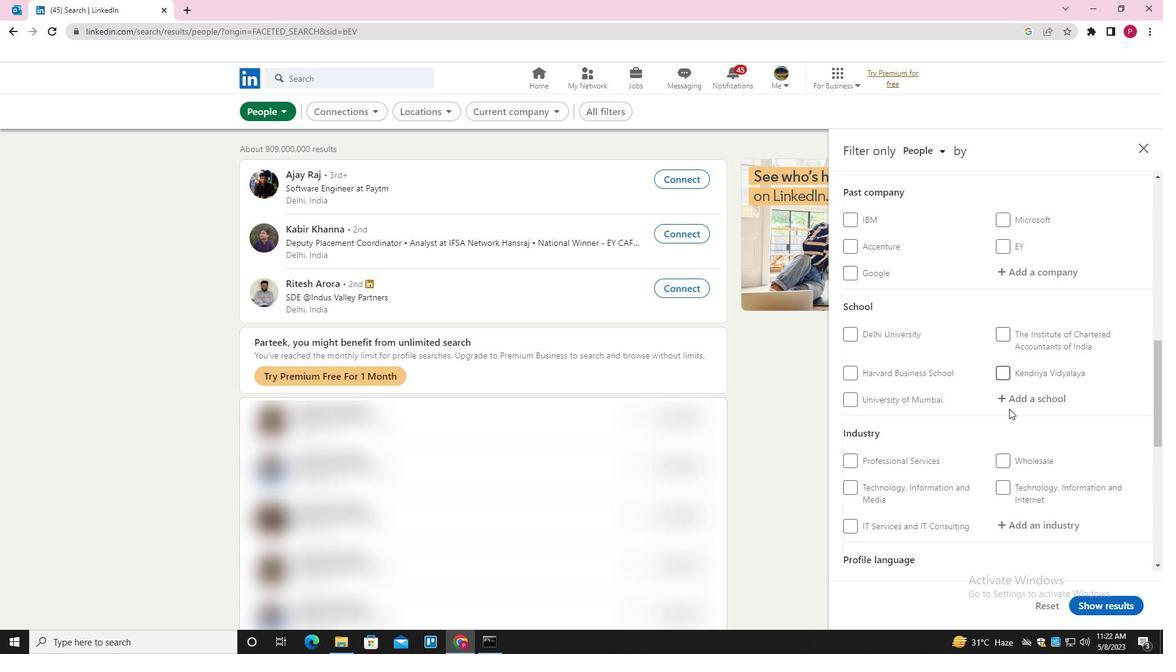 
Action: Mouse scrolled (1006, 417) with delta (0, 0)
Screenshot: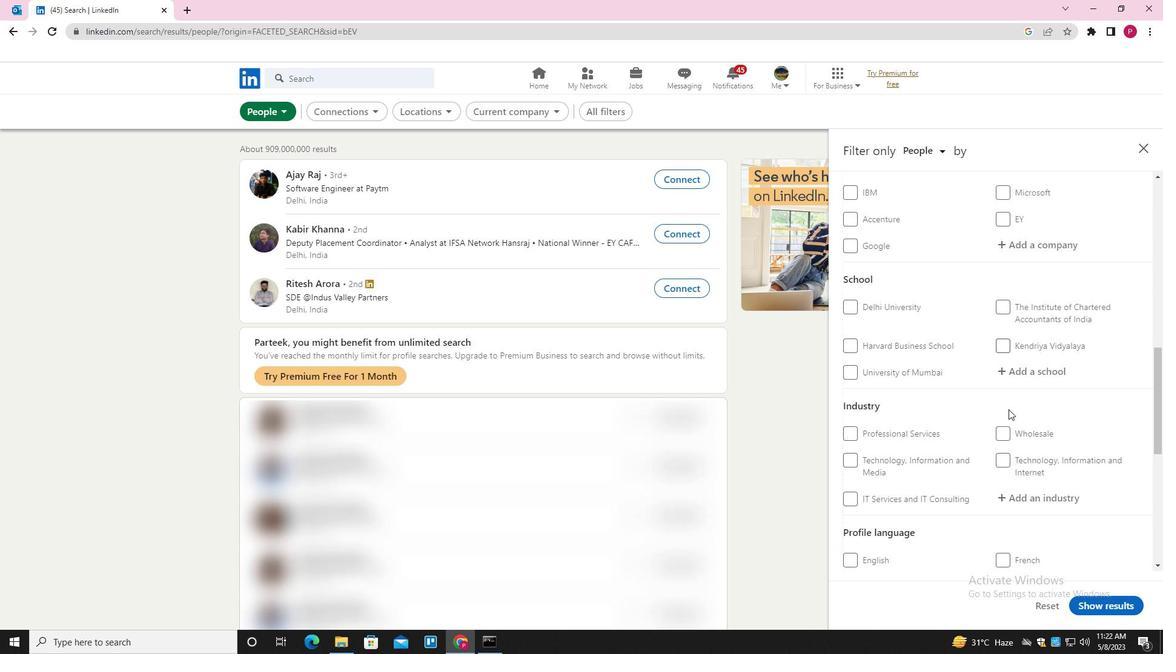 
Action: Mouse moved to (1006, 418)
Screenshot: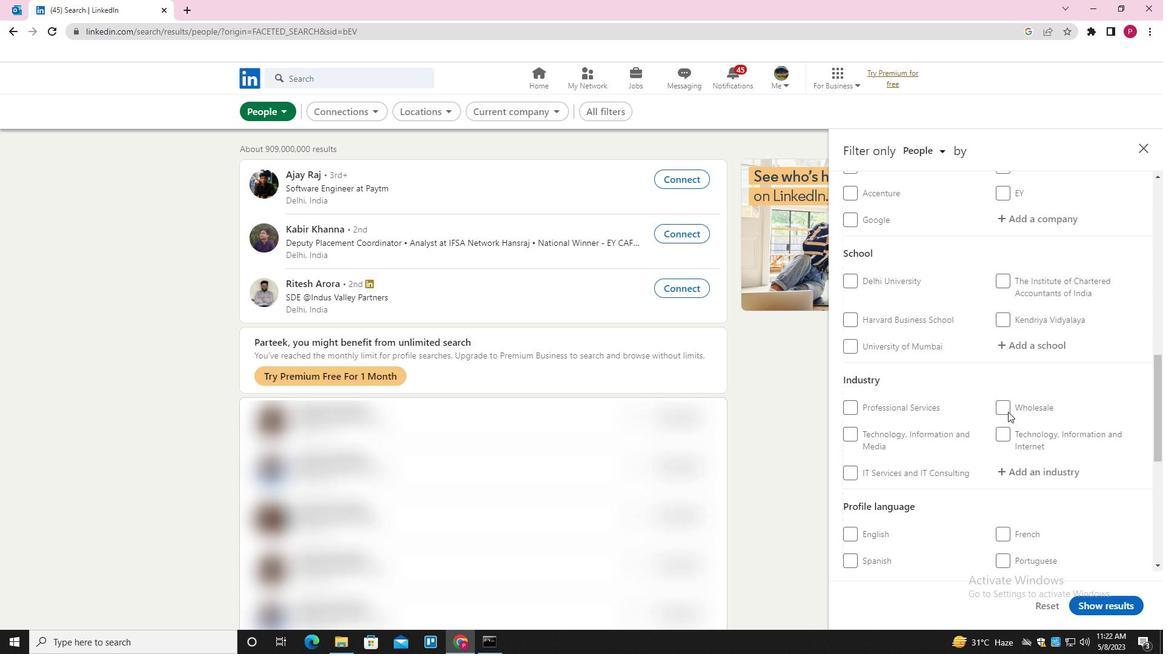 
Action: Mouse scrolled (1006, 417) with delta (0, 0)
Screenshot: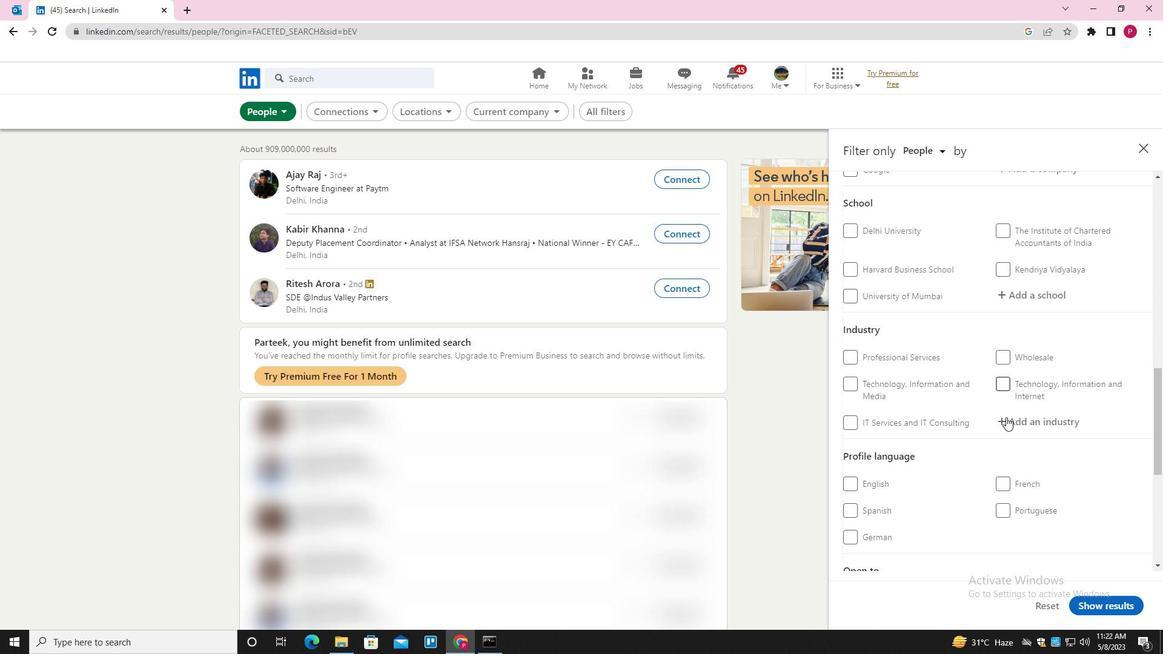 
Action: Mouse moved to (883, 392)
Screenshot: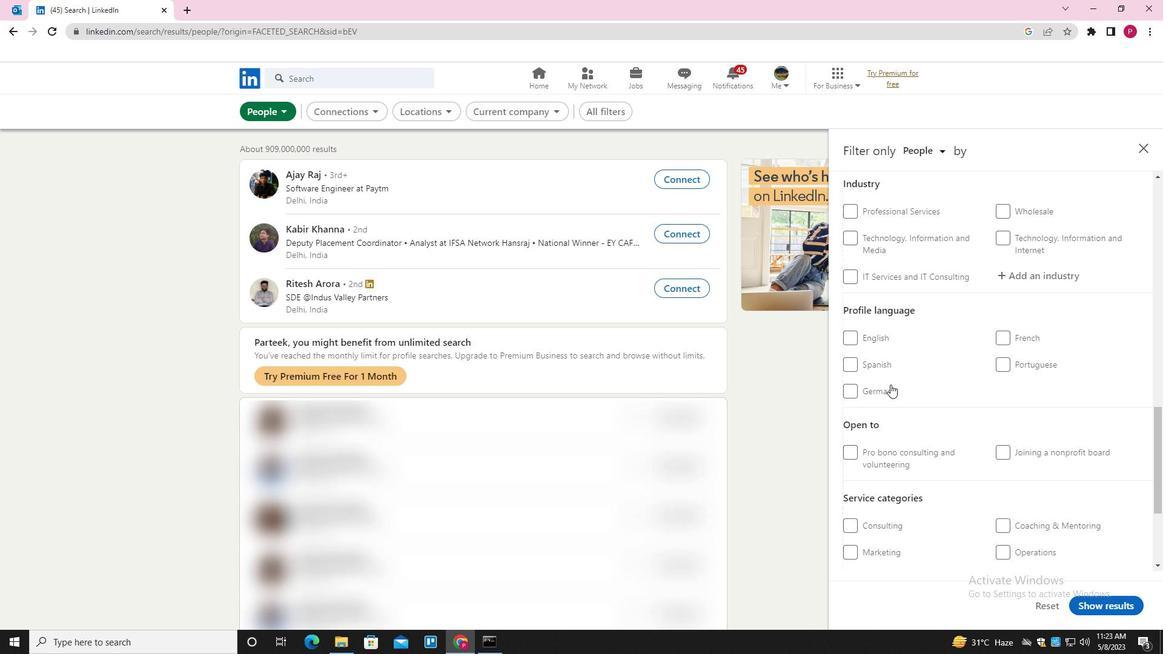 
Action: Mouse pressed left at (883, 392)
Screenshot: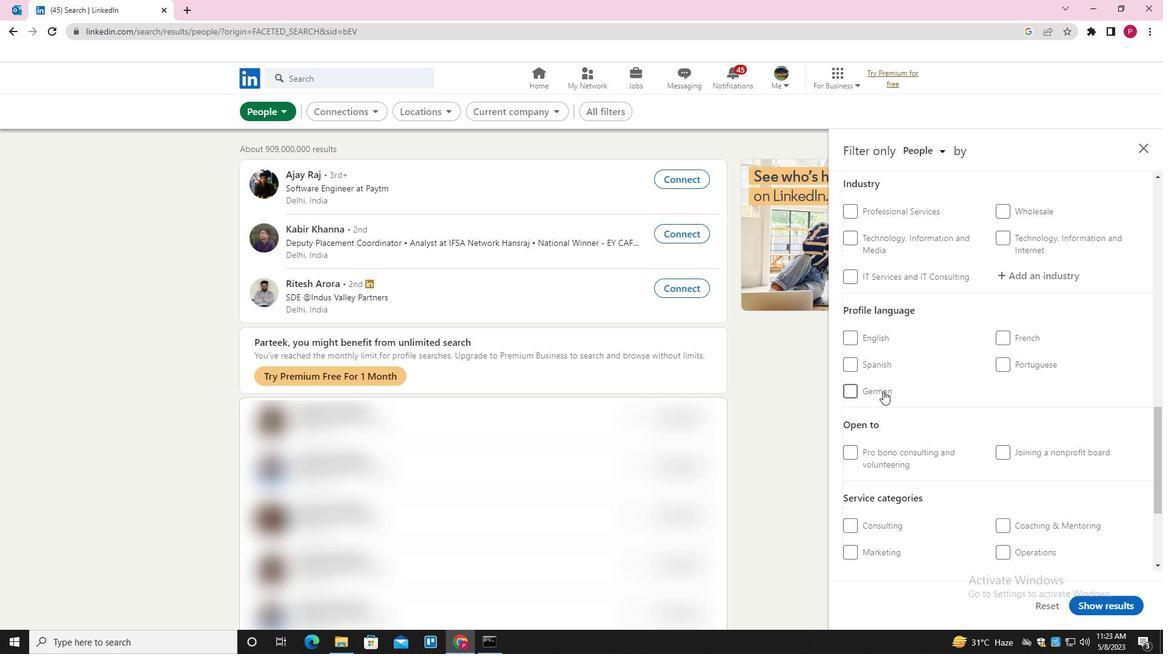 
Action: Mouse moved to (938, 406)
Screenshot: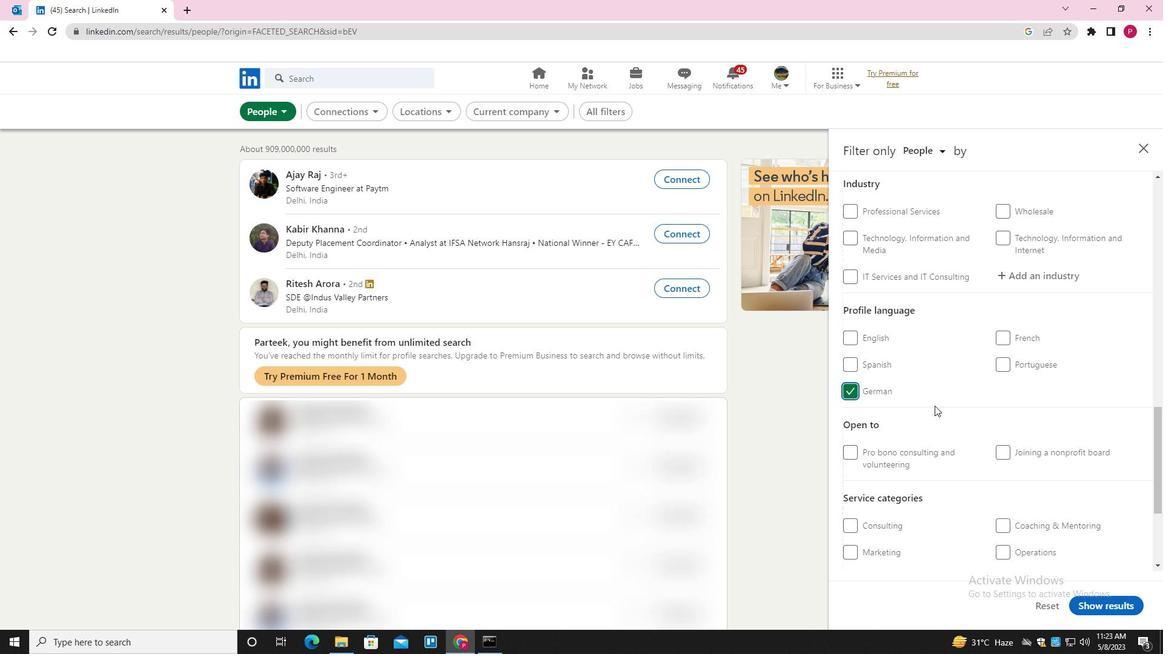 
Action: Mouse scrolled (938, 406) with delta (0, 0)
Screenshot: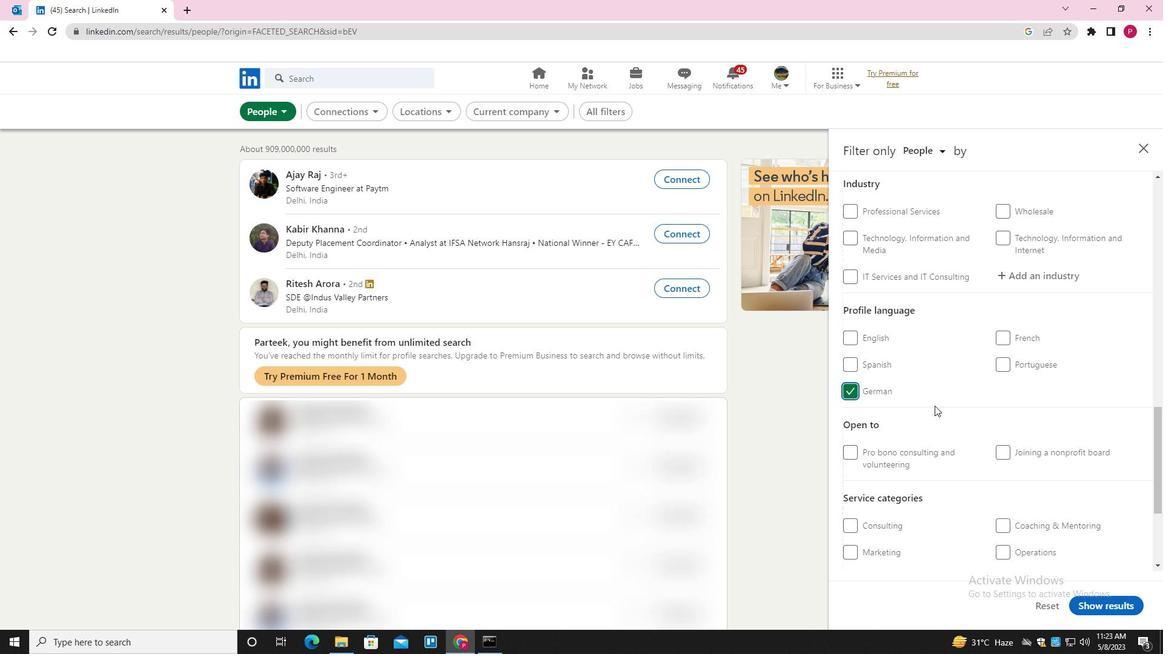 
Action: Mouse scrolled (938, 406) with delta (0, 0)
Screenshot: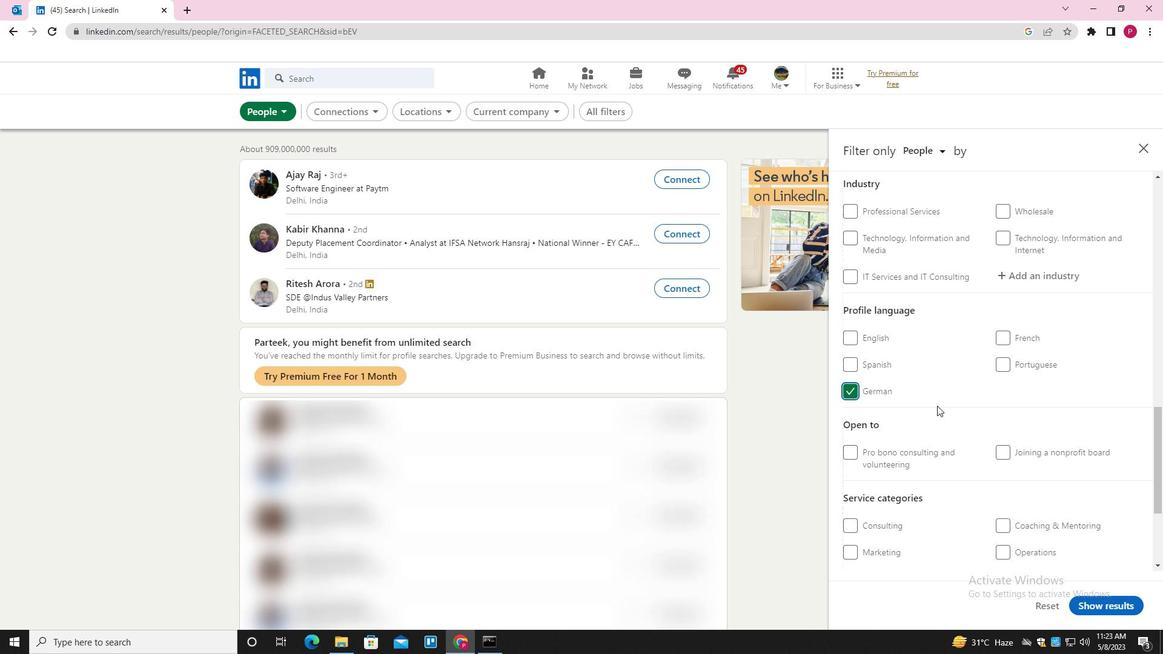 
Action: Mouse scrolled (938, 406) with delta (0, 0)
Screenshot: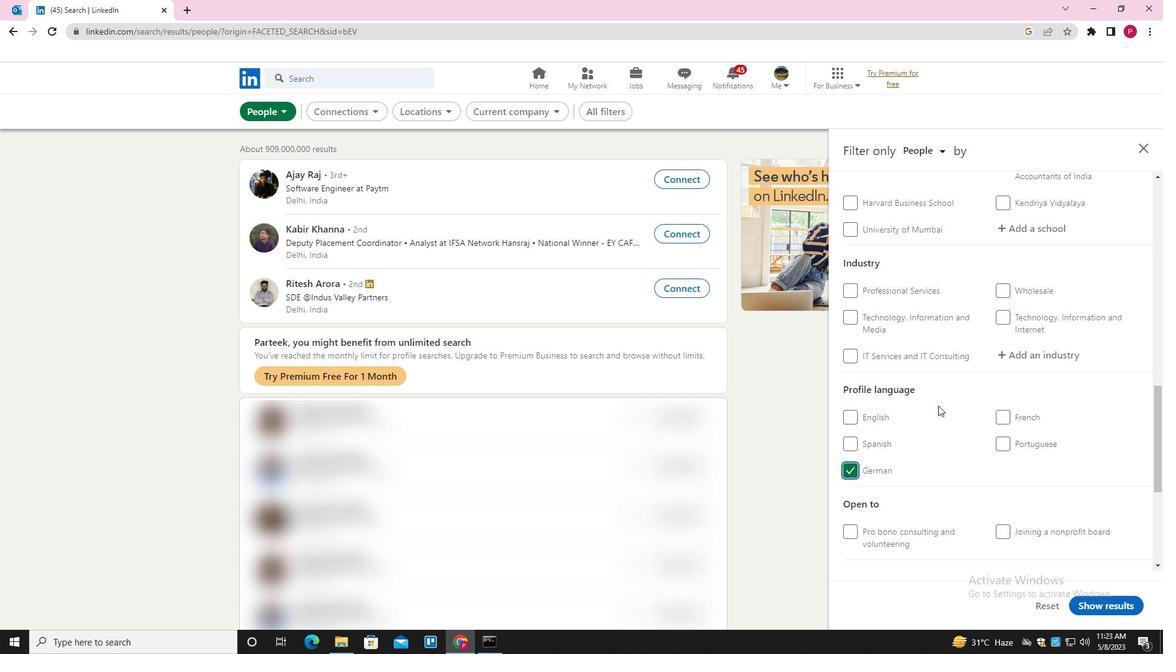 
Action: Mouse scrolled (938, 406) with delta (0, 0)
Screenshot: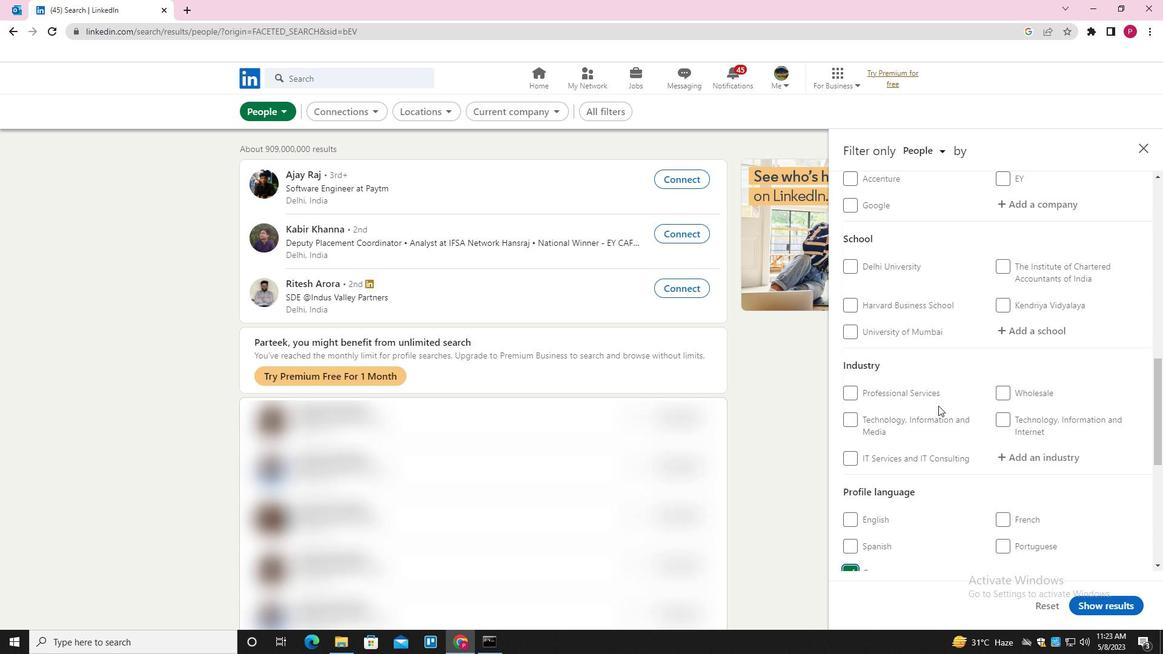 
Action: Mouse moved to (938, 406)
Screenshot: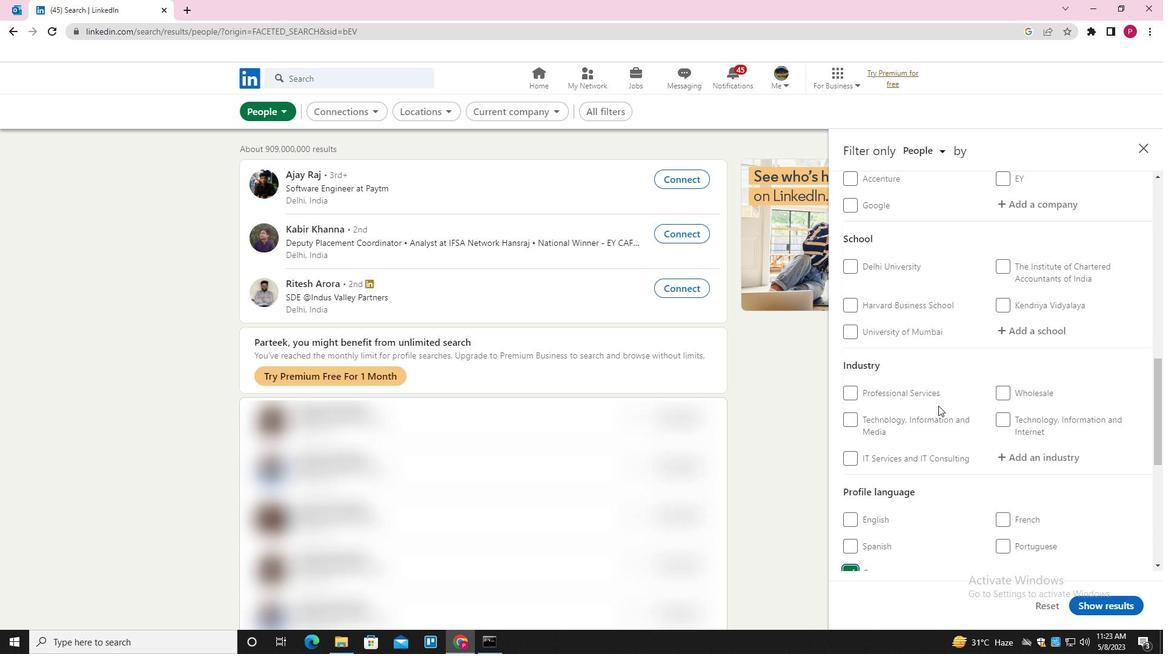 
Action: Mouse scrolled (938, 406) with delta (0, 0)
Screenshot: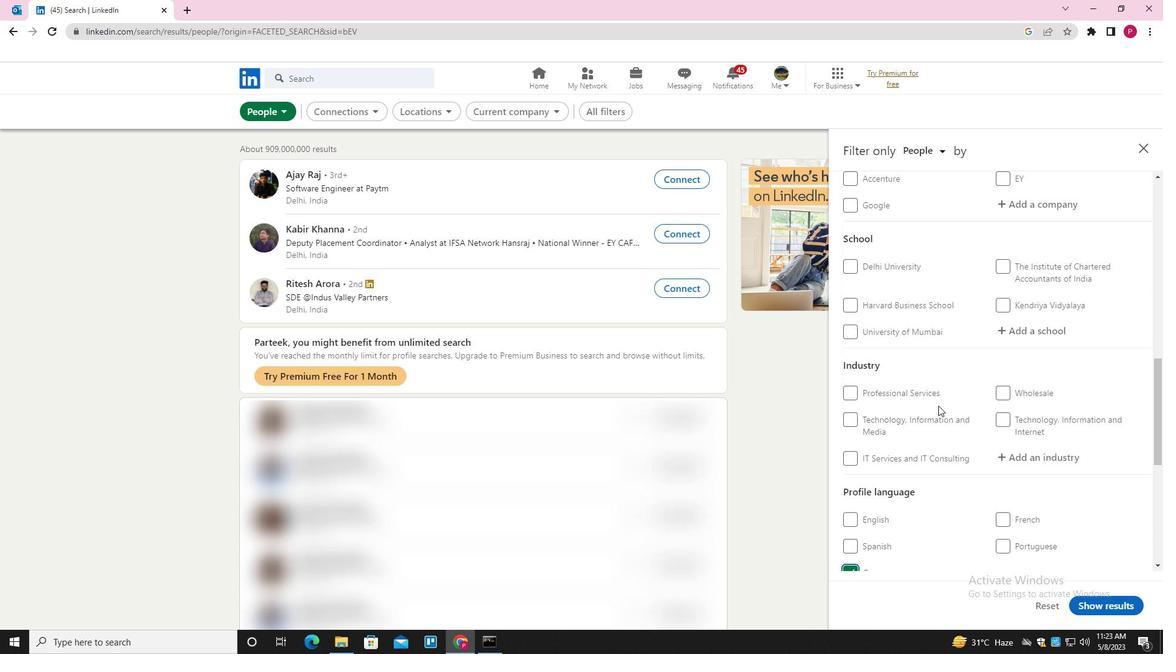 
Action: Mouse scrolled (938, 406) with delta (0, 0)
Screenshot: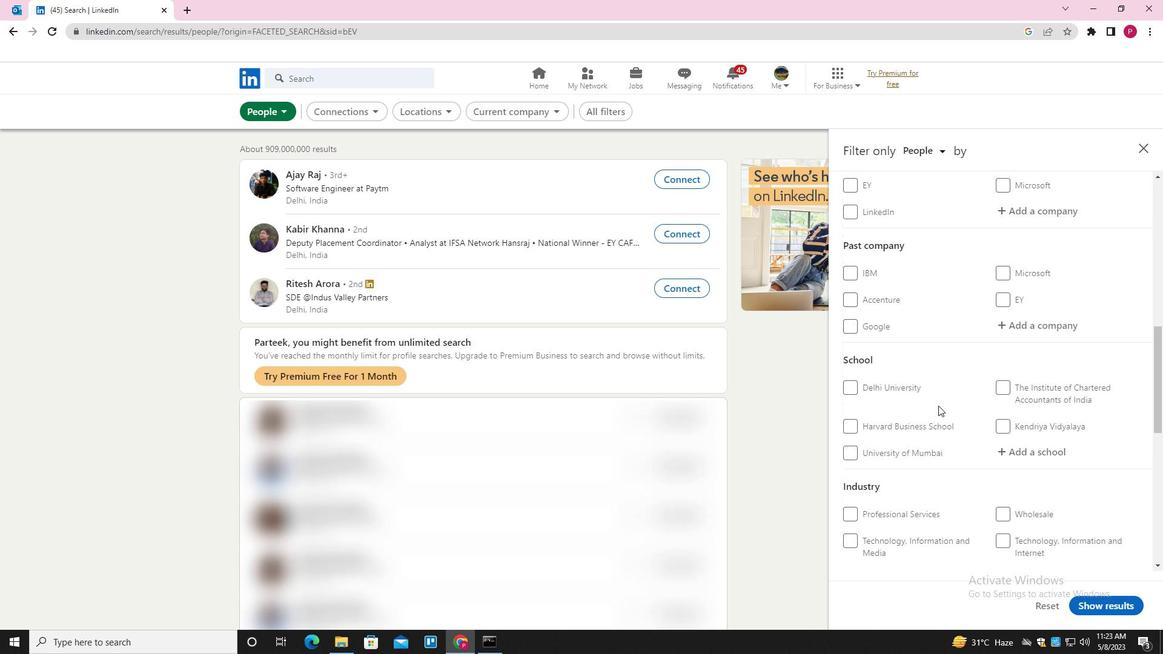 
Action: Mouse scrolled (938, 406) with delta (0, 0)
Screenshot: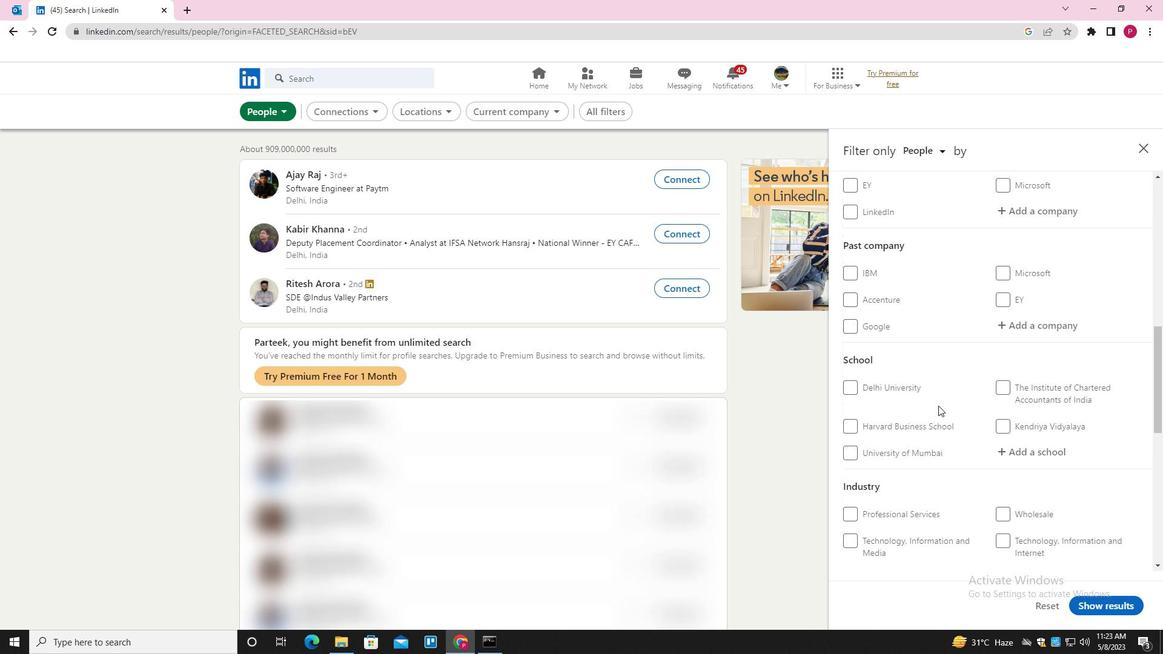 
Action: Mouse moved to (1052, 330)
Screenshot: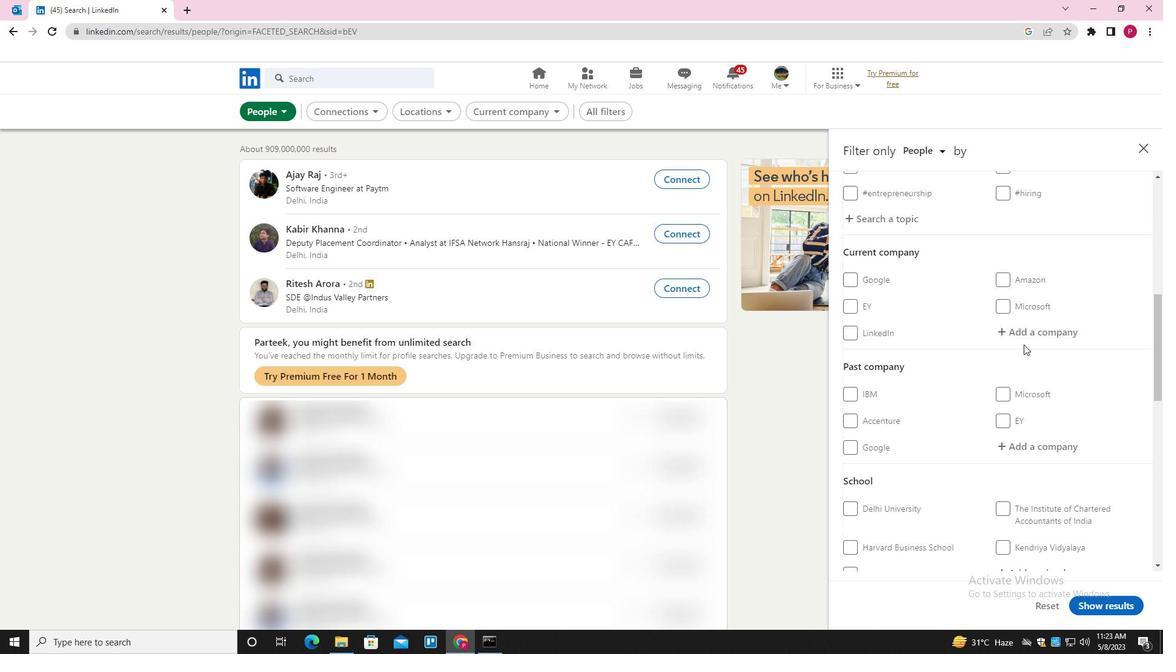 
Action: Mouse pressed left at (1052, 330)
Screenshot: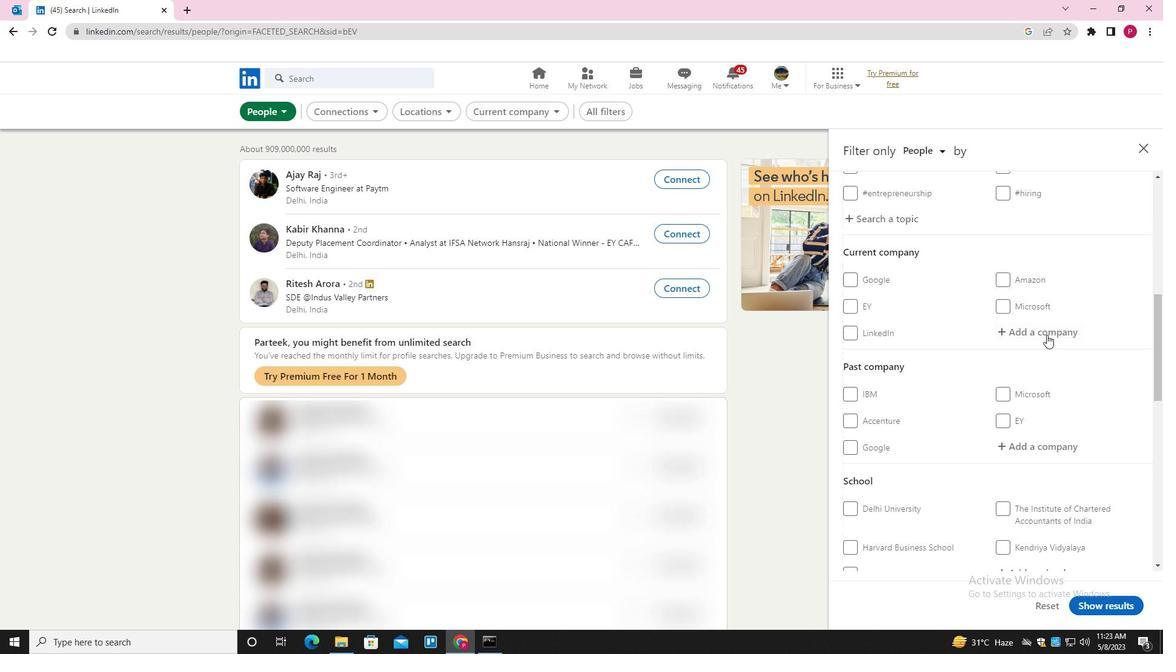 
Action: Key pressed <Key.shift>POLARIS<Key.space><Key.shift>CONSULTING<Key.space><Key.shift><Key.shift><Key.shift><Key.shift><Key.shift><Key.shift><Key.shift><Key.shift><Key.shift><Key.shift><Key.shift><Key.shift><Key.shift><Key.shift><Key.shift><Key.shift>&<Key.space><Key.shift>SERVICES<Key.space><Key.down><Key.enter>
Screenshot: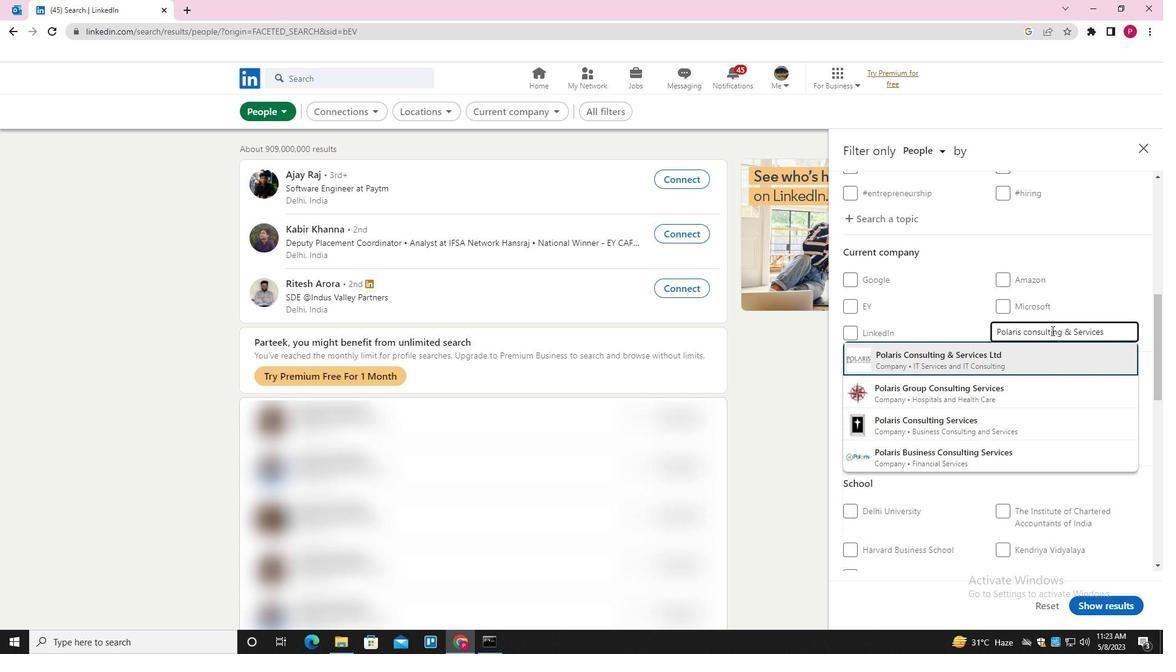 
Action: Mouse moved to (1026, 355)
Screenshot: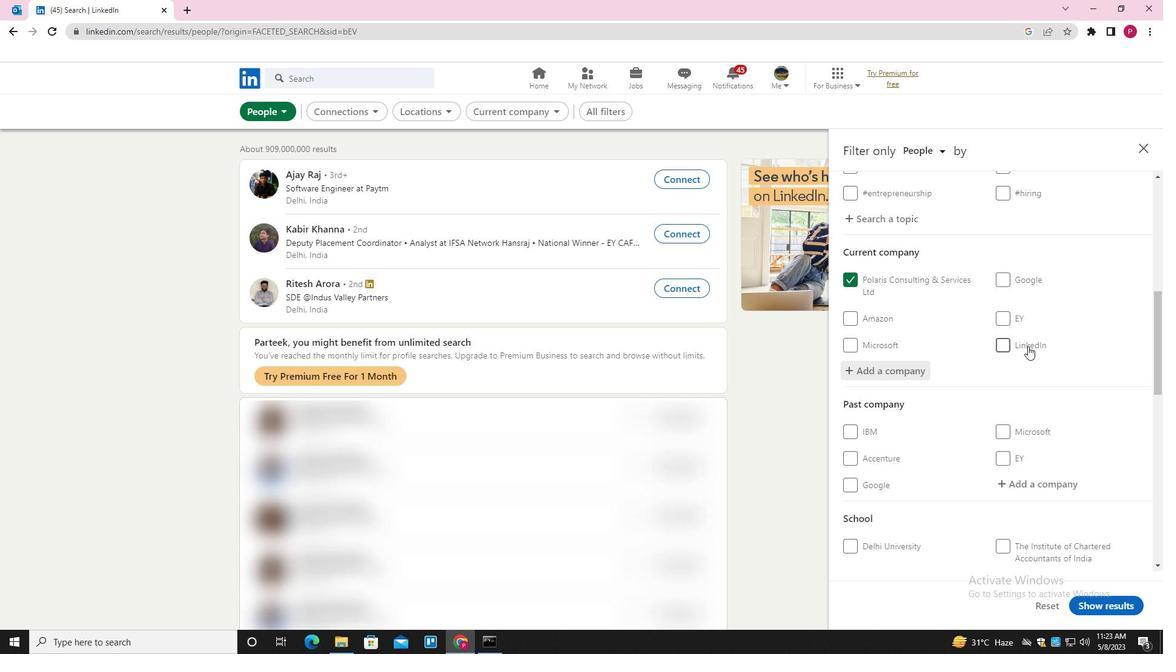 
Action: Mouse scrolled (1026, 355) with delta (0, 0)
Screenshot: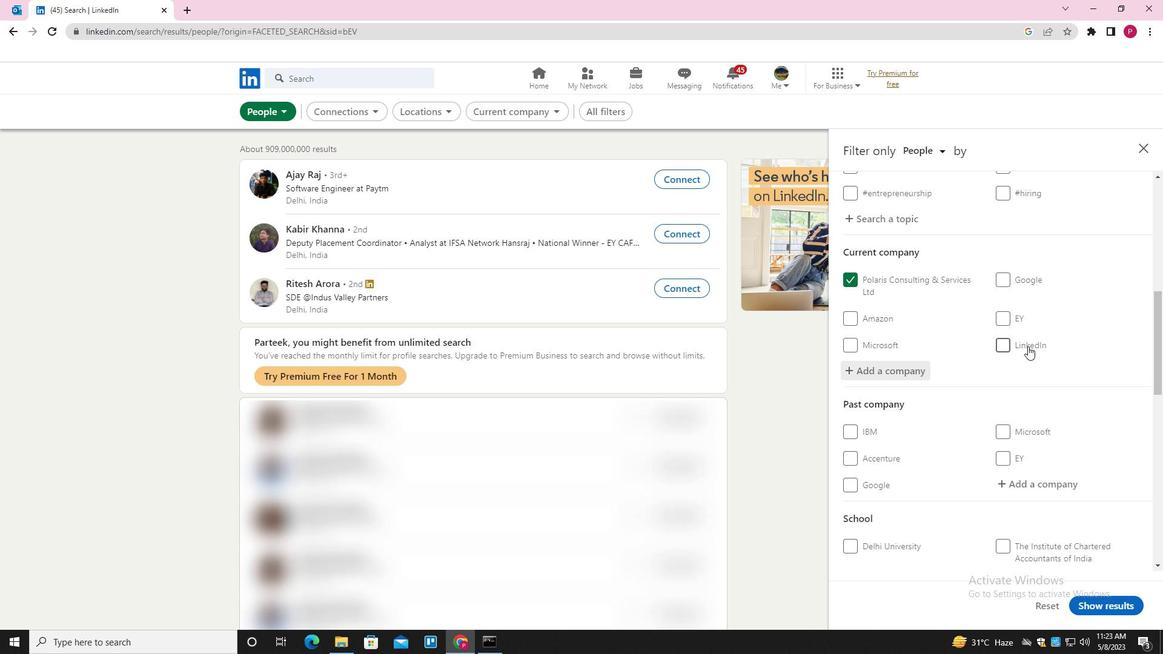 
Action: Mouse scrolled (1026, 355) with delta (0, 0)
Screenshot: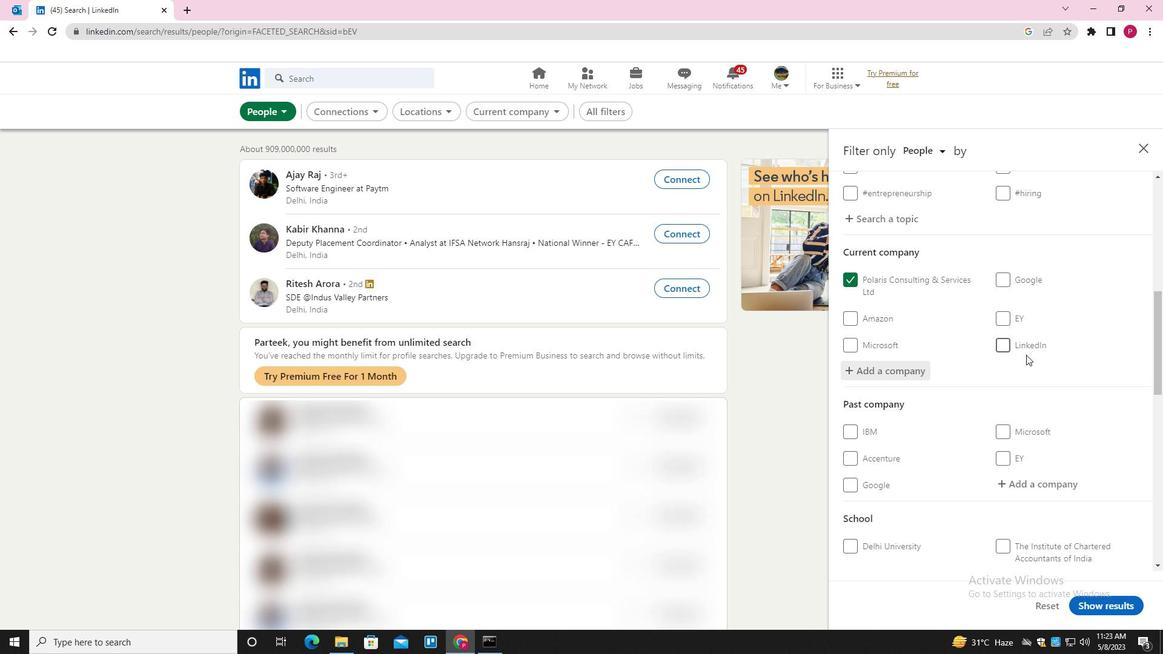 
Action: Mouse scrolled (1026, 355) with delta (0, 0)
Screenshot: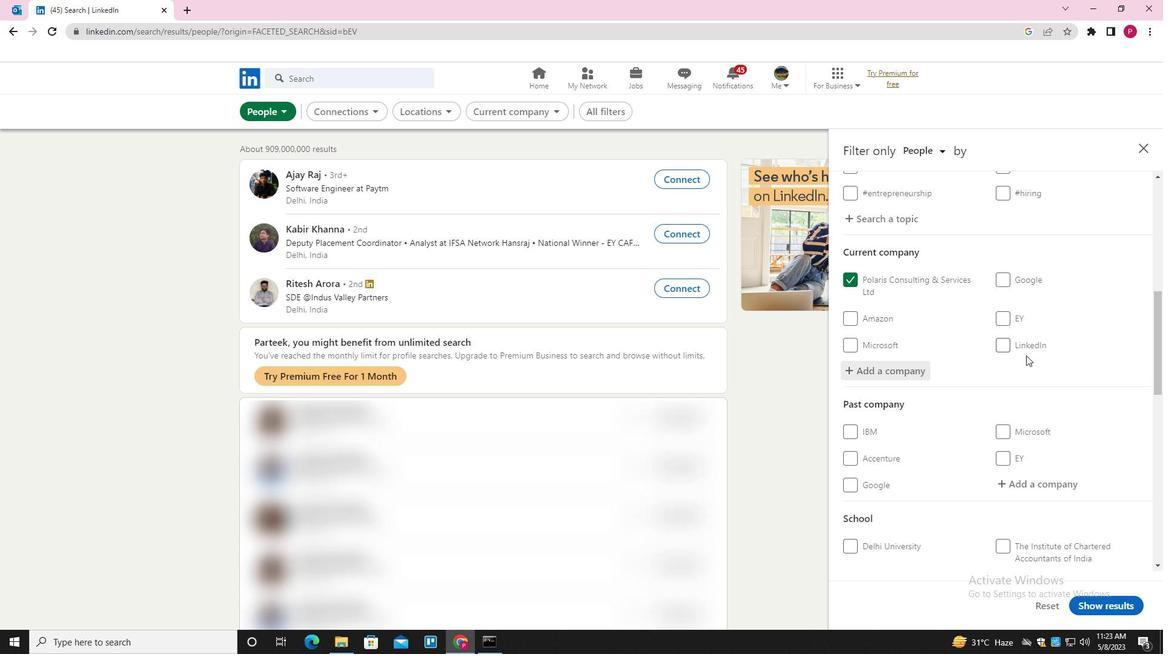 
Action: Mouse scrolled (1026, 355) with delta (0, 0)
Screenshot: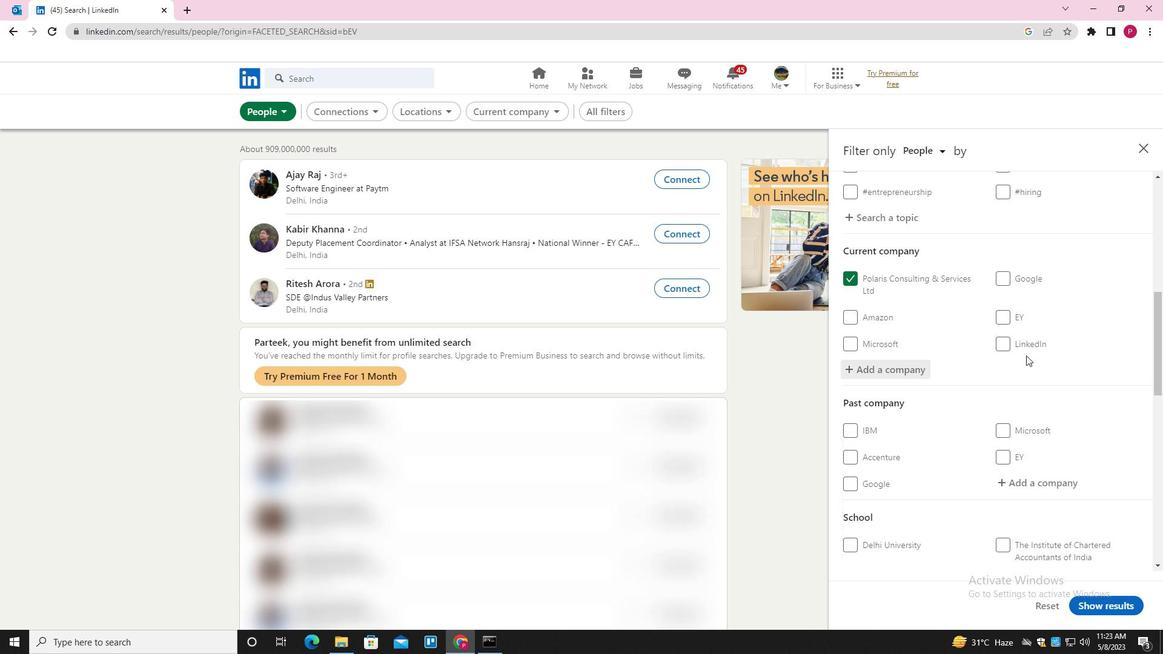 
Action: Mouse moved to (1026, 356)
Screenshot: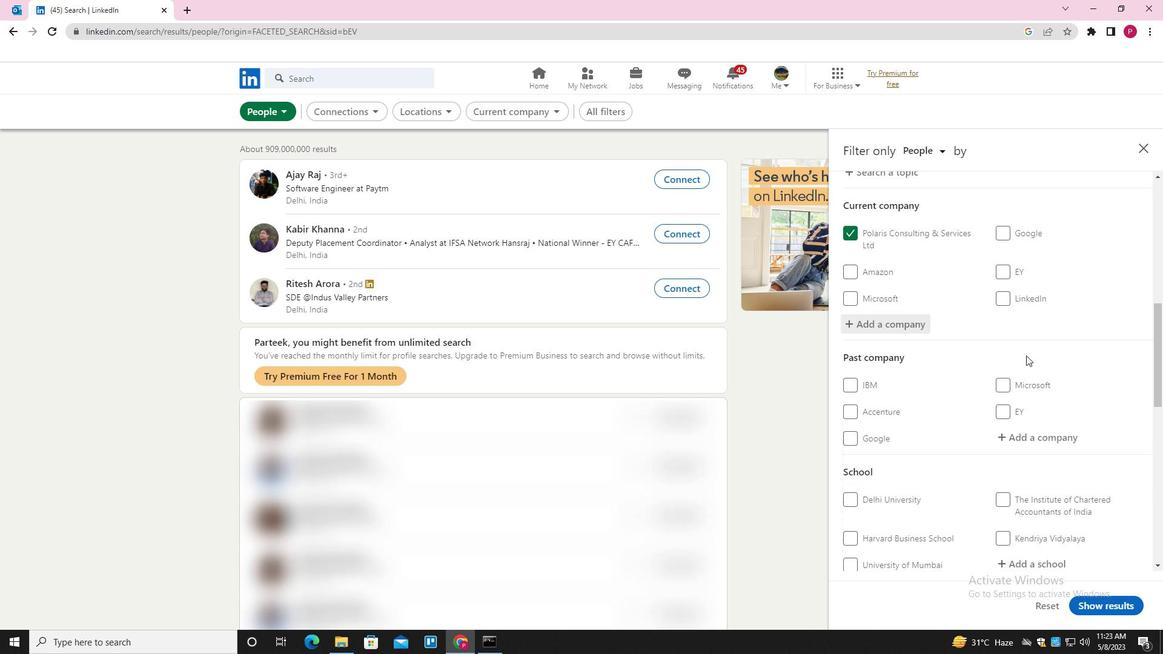 
Action: Mouse scrolled (1026, 355) with delta (0, 0)
Screenshot: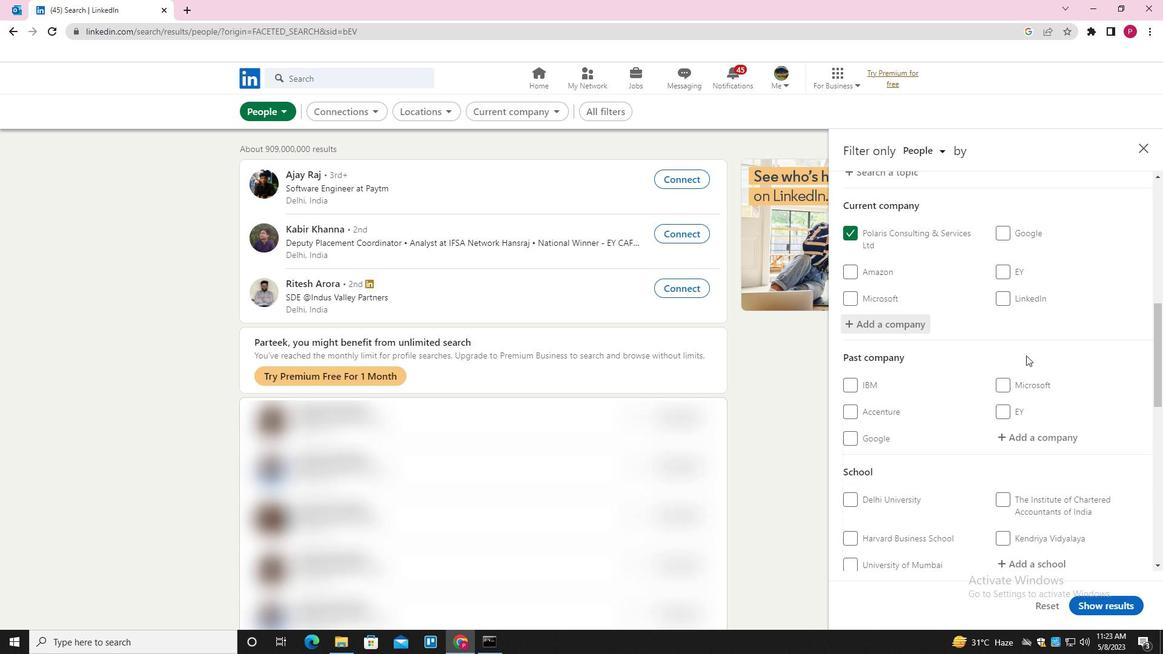 
Action: Mouse moved to (1045, 303)
Screenshot: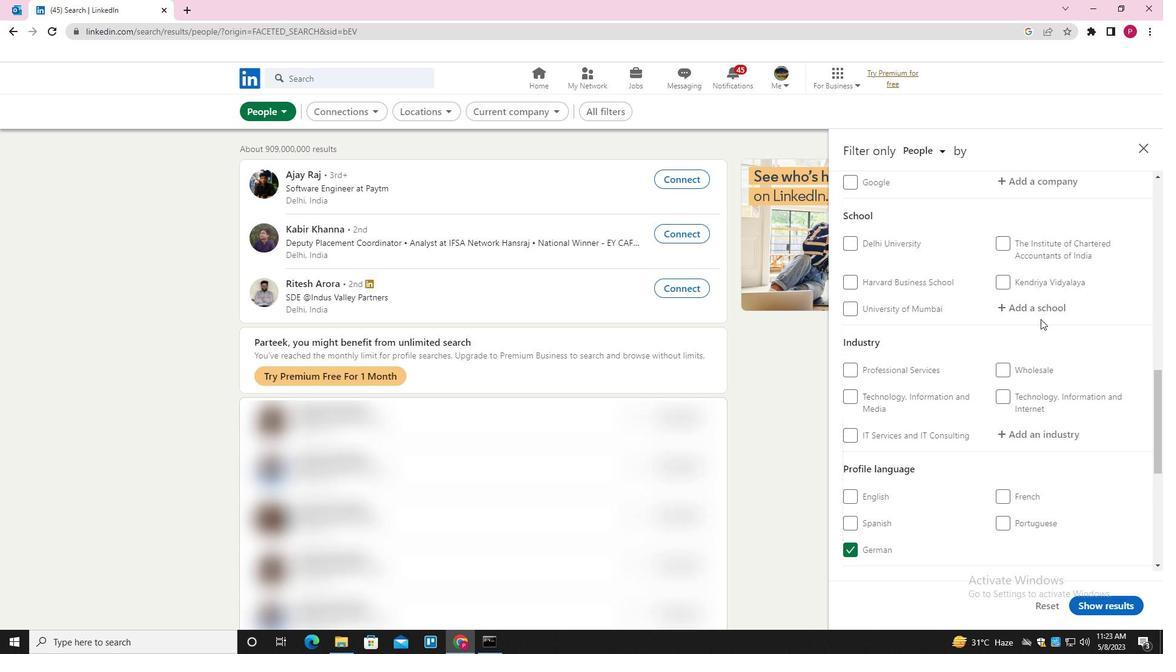 
Action: Mouse pressed left at (1045, 303)
Screenshot: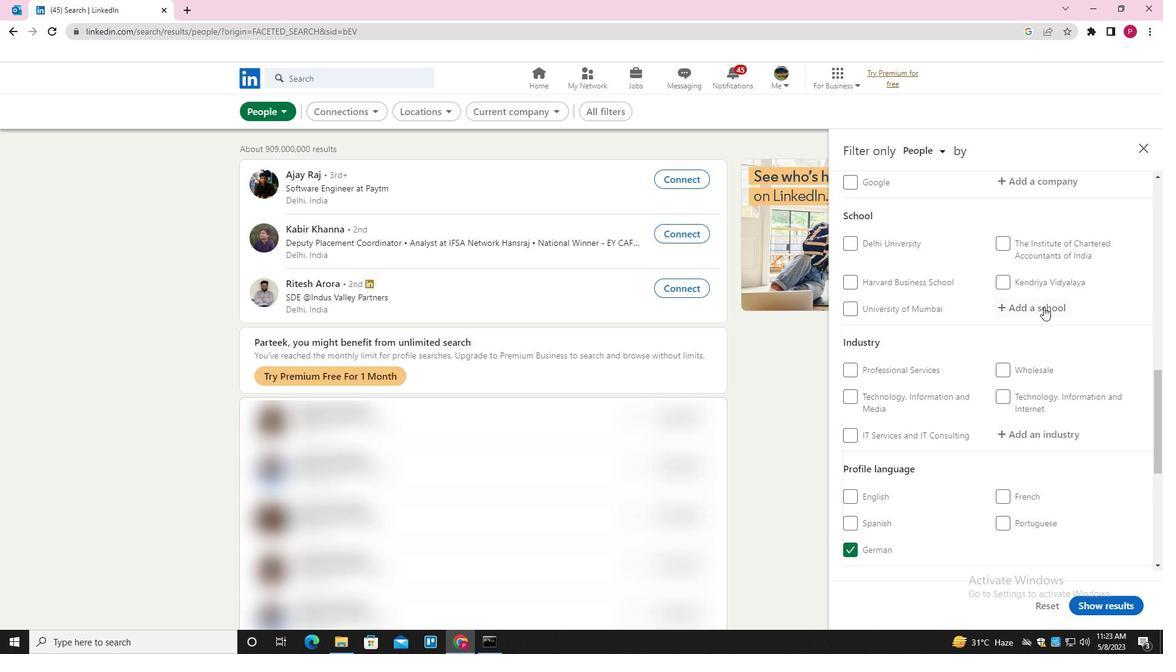 
Action: Key pressed <Key.shift>SHAH<Key.space><Key.shift><Key.shift>AND<Key.space><Key.shift><Key.shift><Key.shift><Key.shift><Key.shift><Key.shift><Key.shift><Key.shift><Key.shift><Key.shift><Key.shift><Key.shift><Key.shift><Key.shift><Key.shift>AC<Key.backspace>NCHOR<Key.space><Key.down><Key.enter>
Screenshot: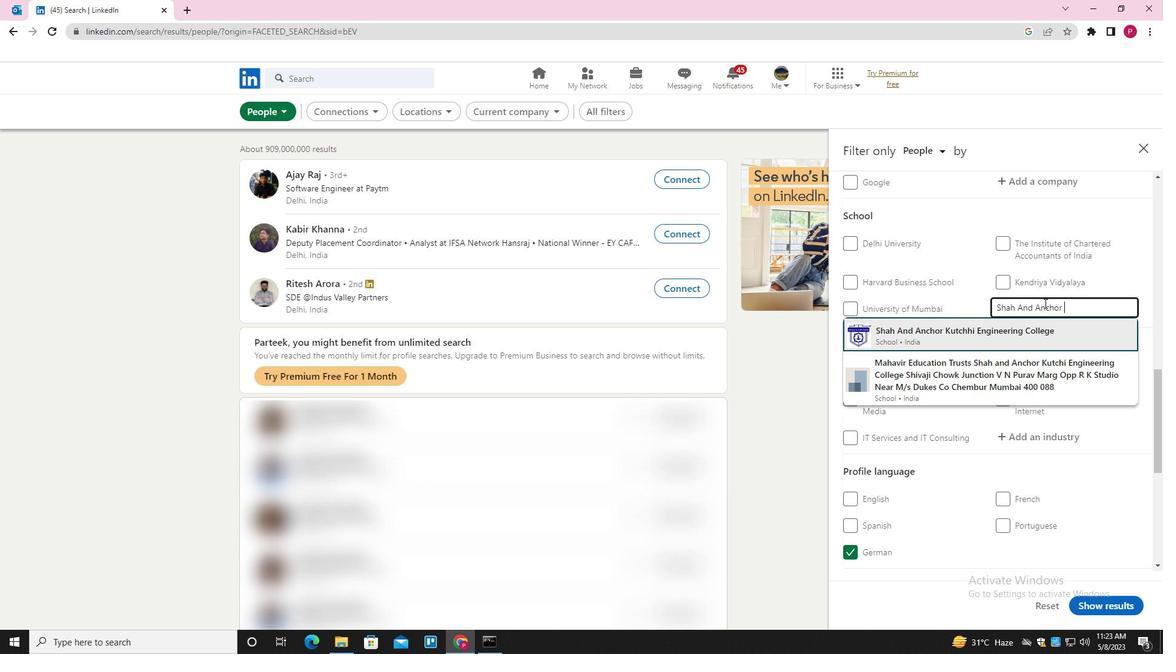 
Action: Mouse moved to (1045, 303)
Screenshot: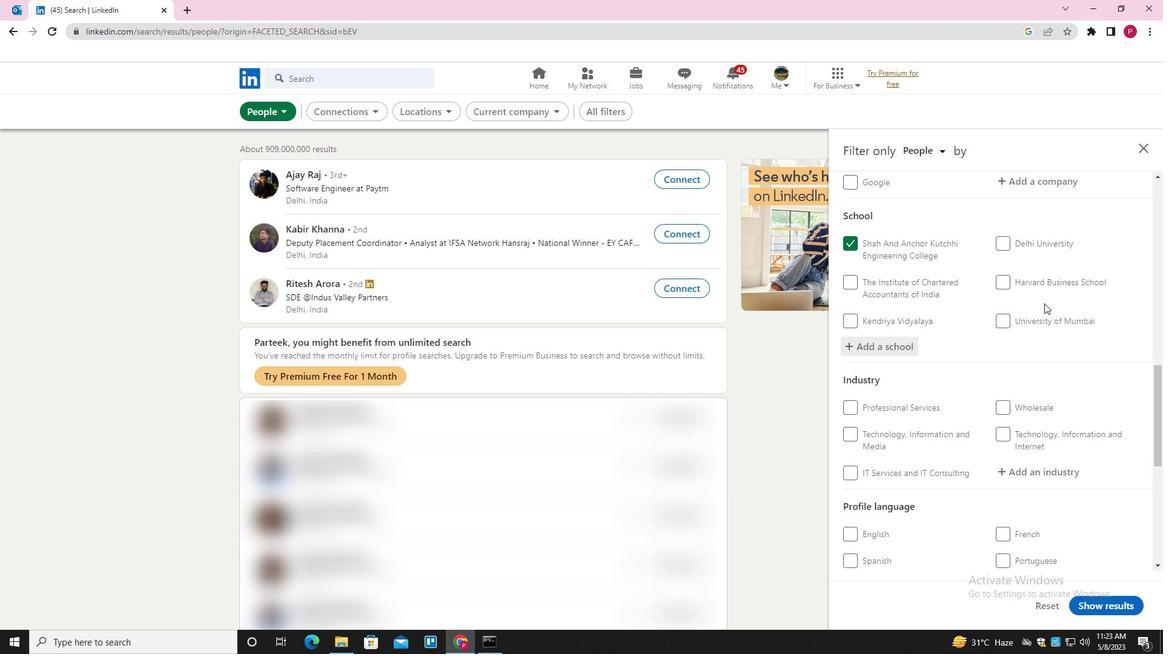 
Action: Mouse scrolled (1045, 302) with delta (0, 0)
Screenshot: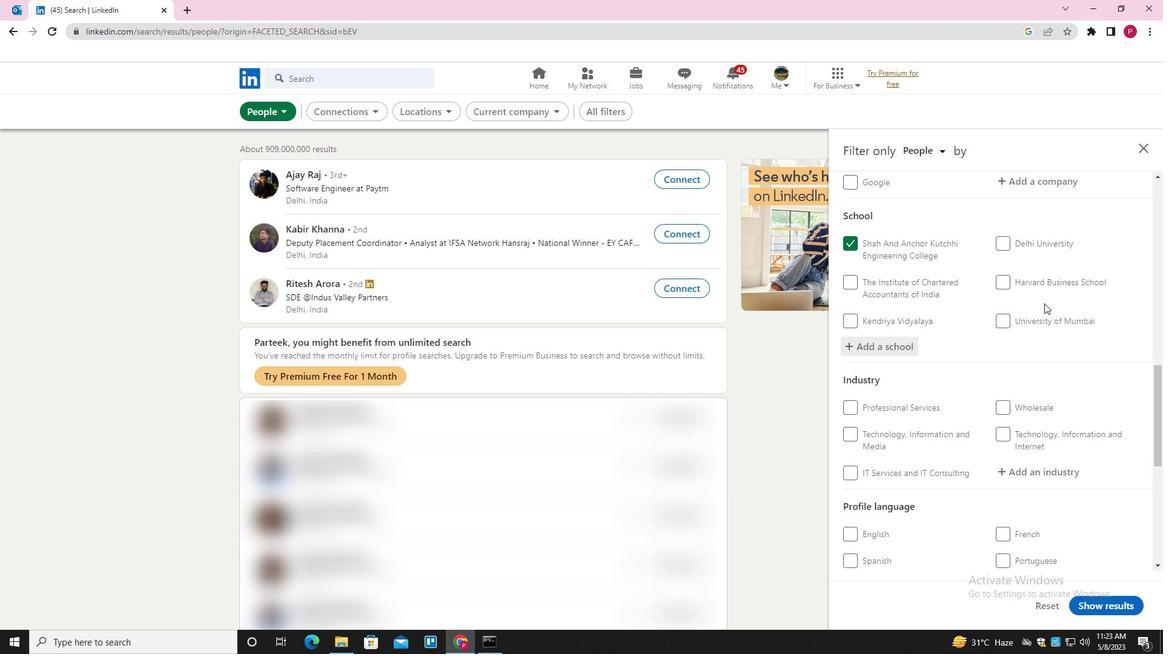 
Action: Mouse moved to (1045, 302)
Screenshot: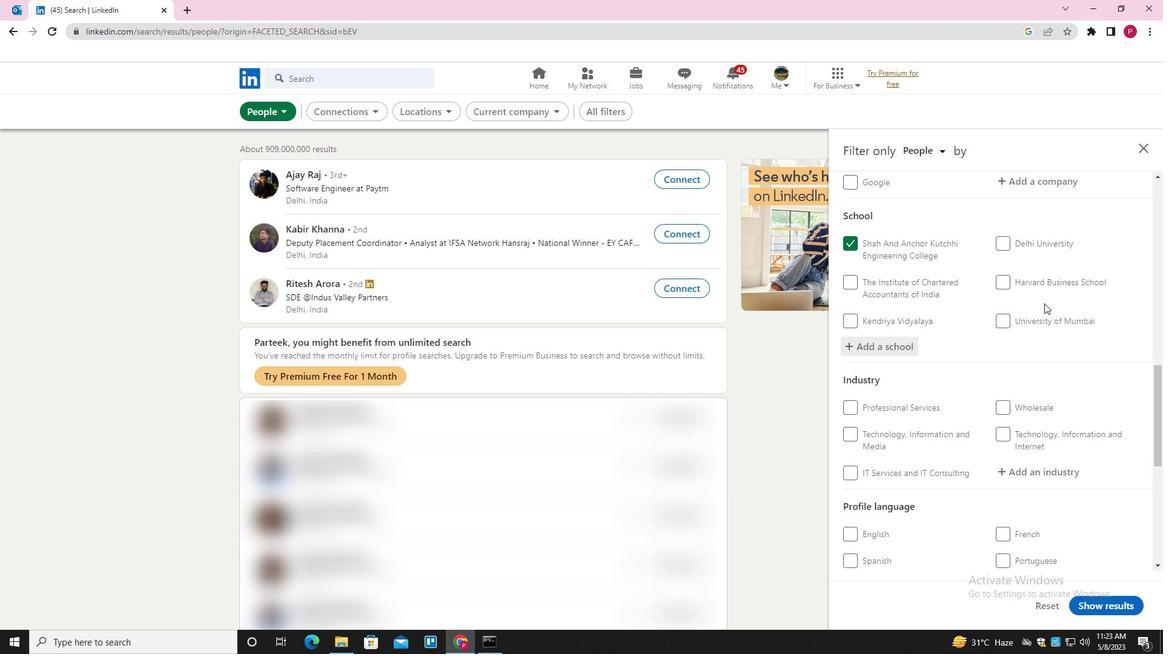 
Action: Mouse scrolled (1045, 301) with delta (0, 0)
Screenshot: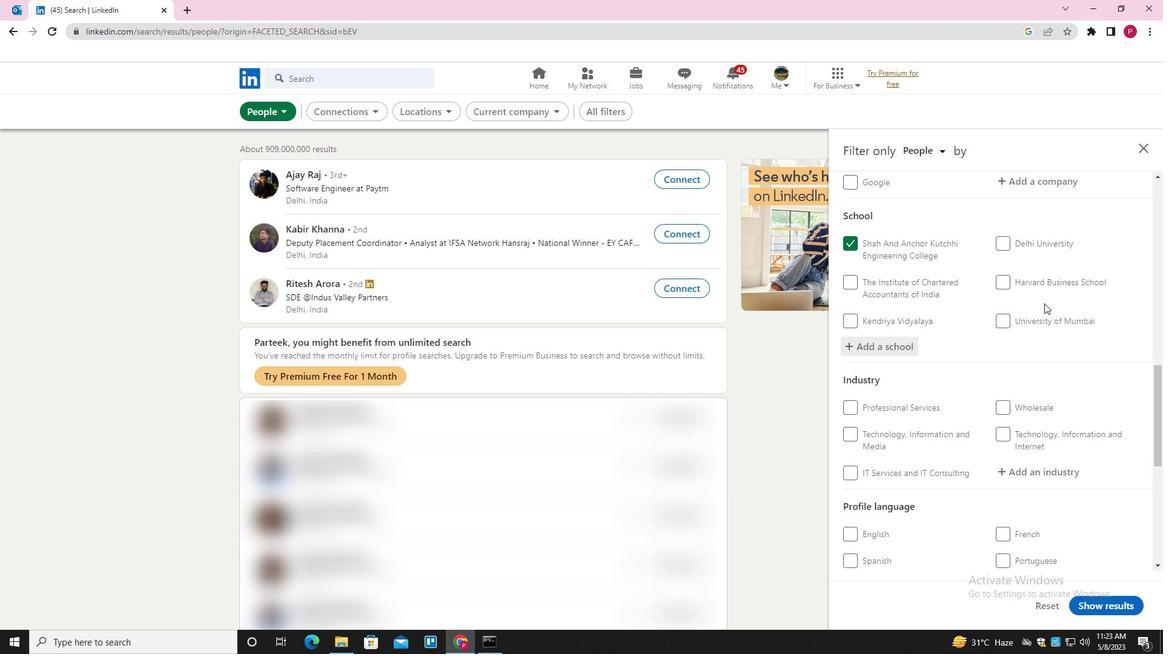 
Action: Mouse moved to (1050, 304)
Screenshot: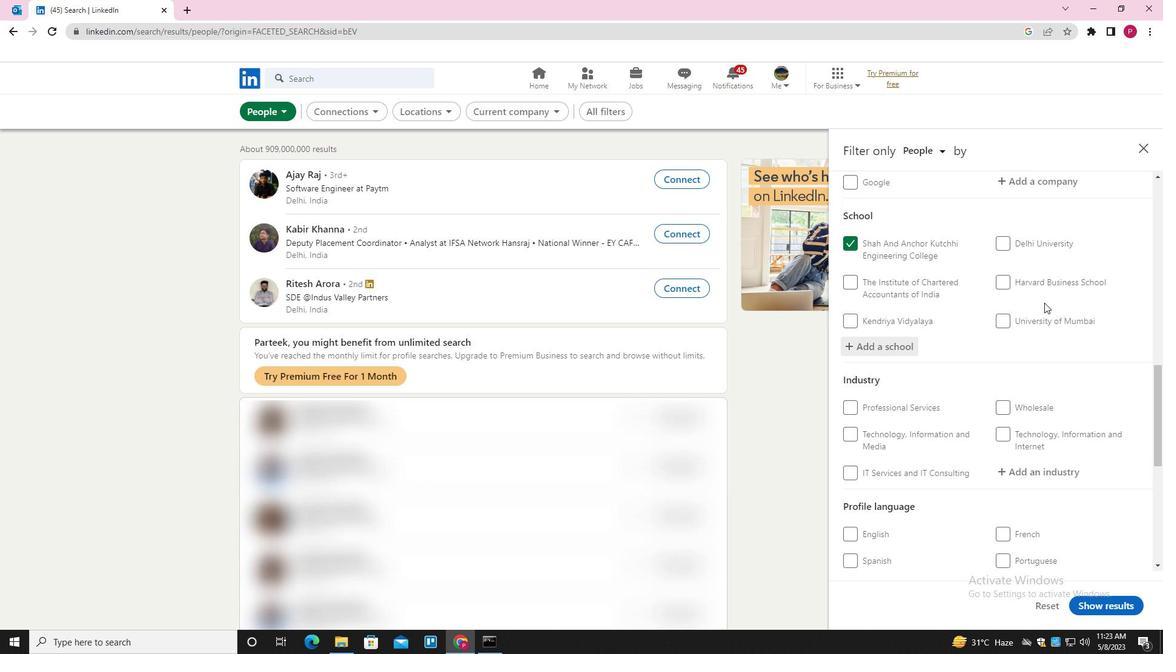 
Action: Mouse scrolled (1050, 303) with delta (0, 0)
Screenshot: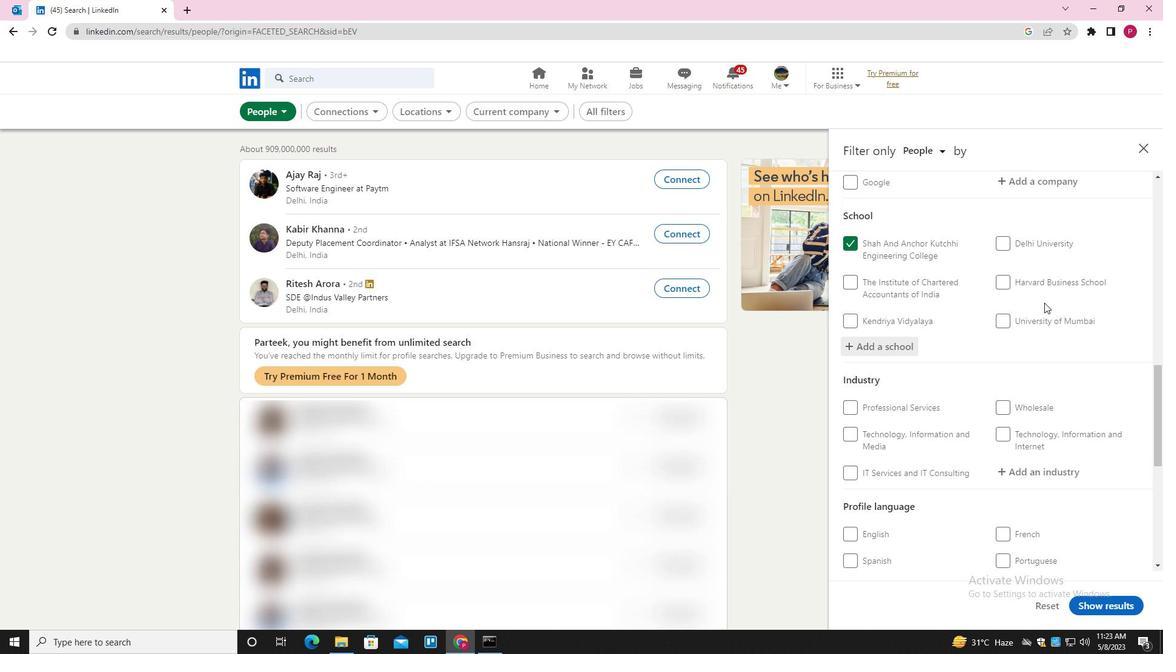 
Action: Mouse moved to (1054, 292)
Screenshot: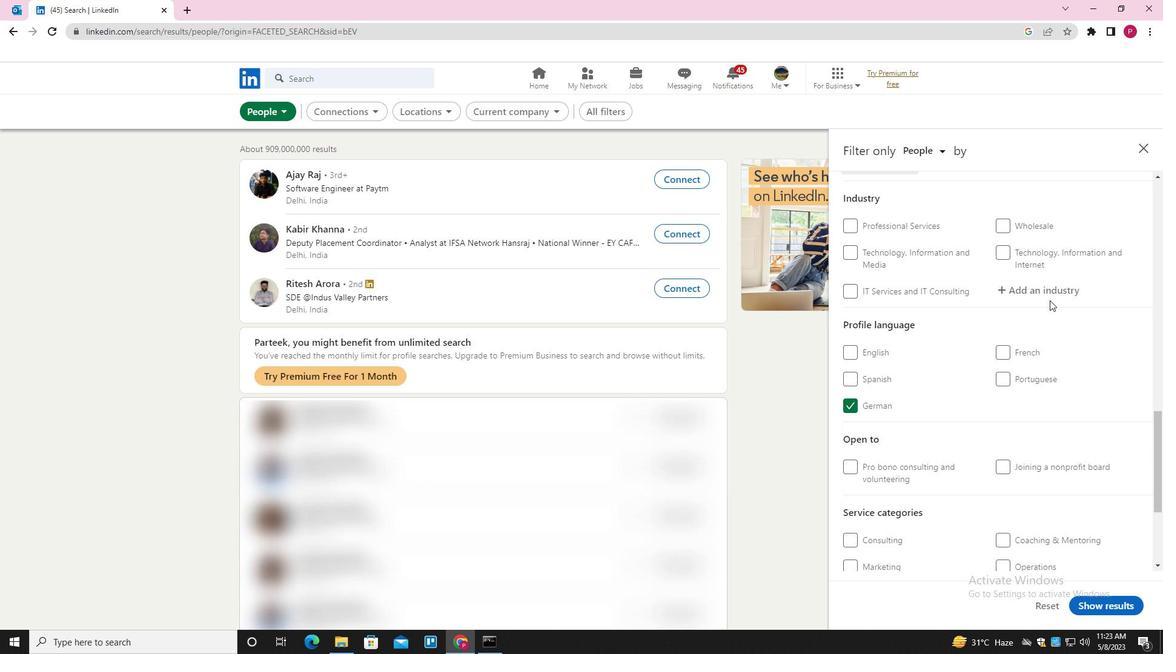 
Action: Mouse pressed left at (1054, 292)
Screenshot: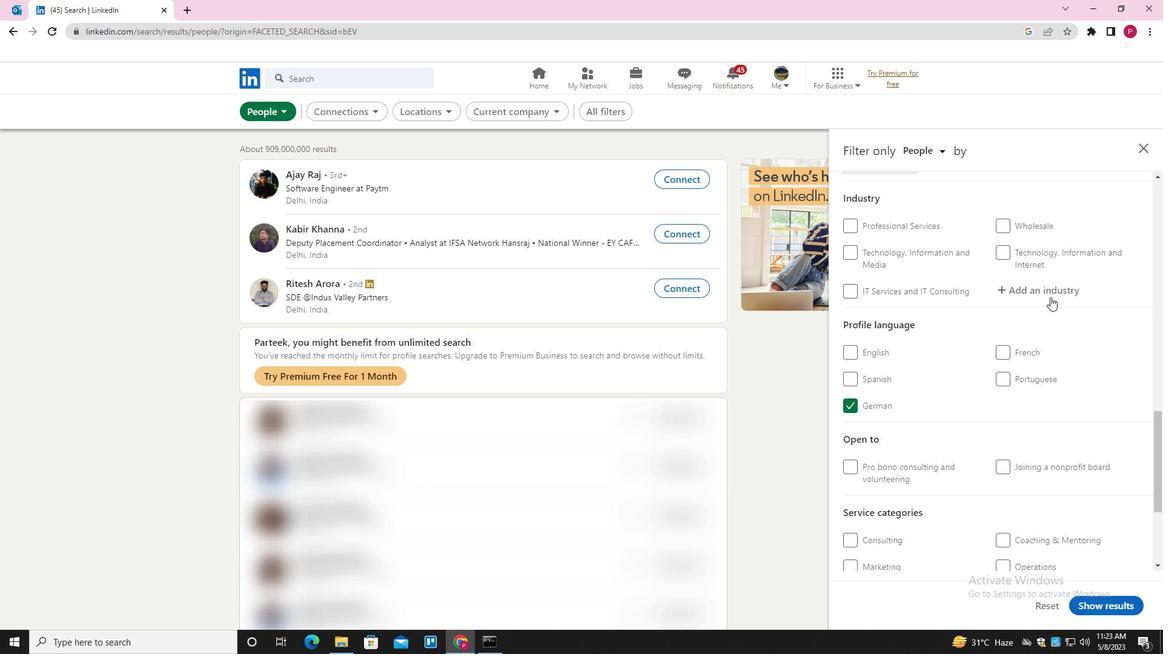 
Action: Key pressed <Key.shift><Key.shift><Key.shift><Key.shift><Key.shift><Key.shift><Key.shift>FOOD<Key.space><Key.shift>AND<Key.space><Key.shift><Key.shift>BEVERAGE<Key.space><Key.shift>RETAIL<Key.down><Key.down><Key.down><Key.down><Key.down><Key.enter>
Screenshot: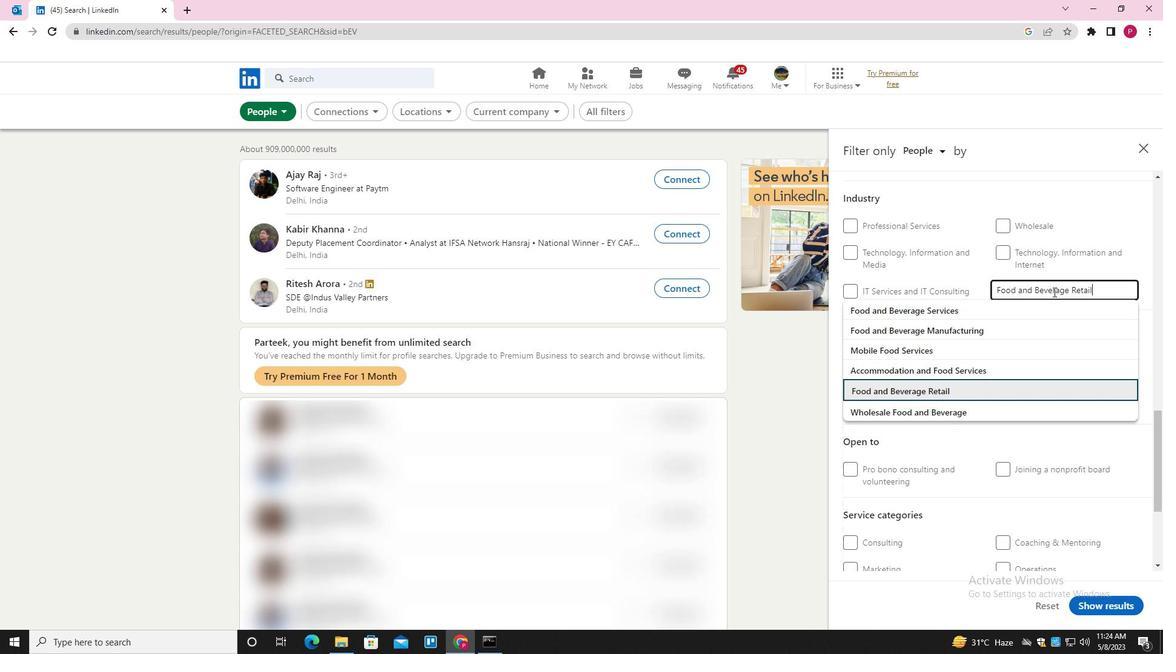 
Action: Mouse moved to (1059, 289)
Screenshot: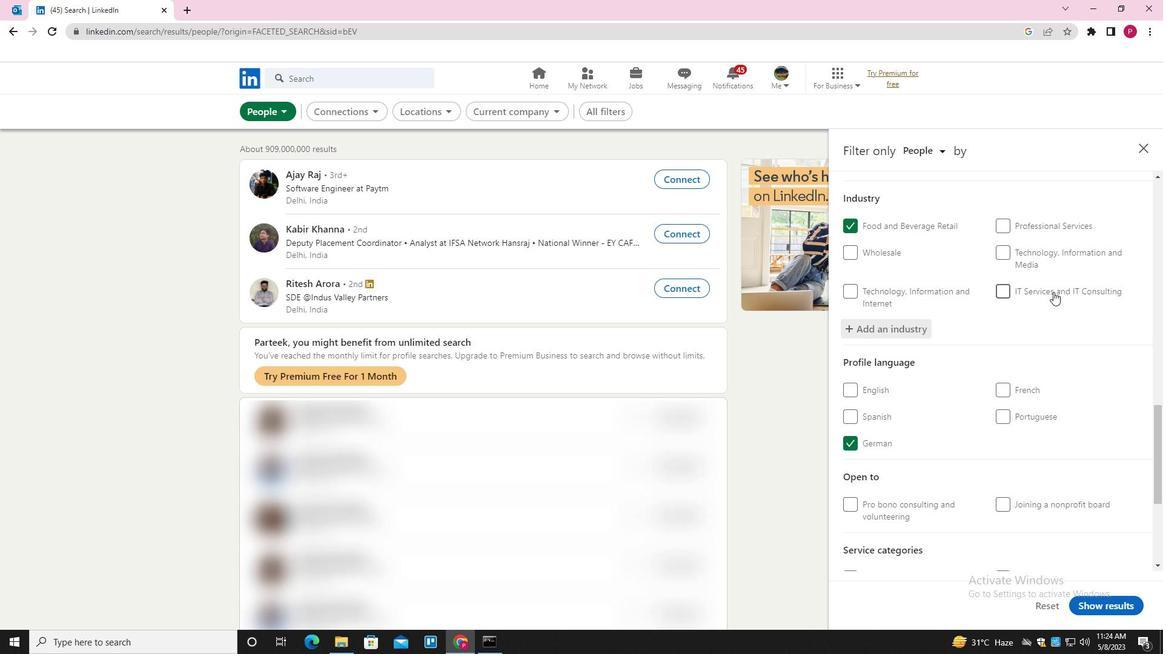 
Action: Mouse scrolled (1059, 288) with delta (0, 0)
Screenshot: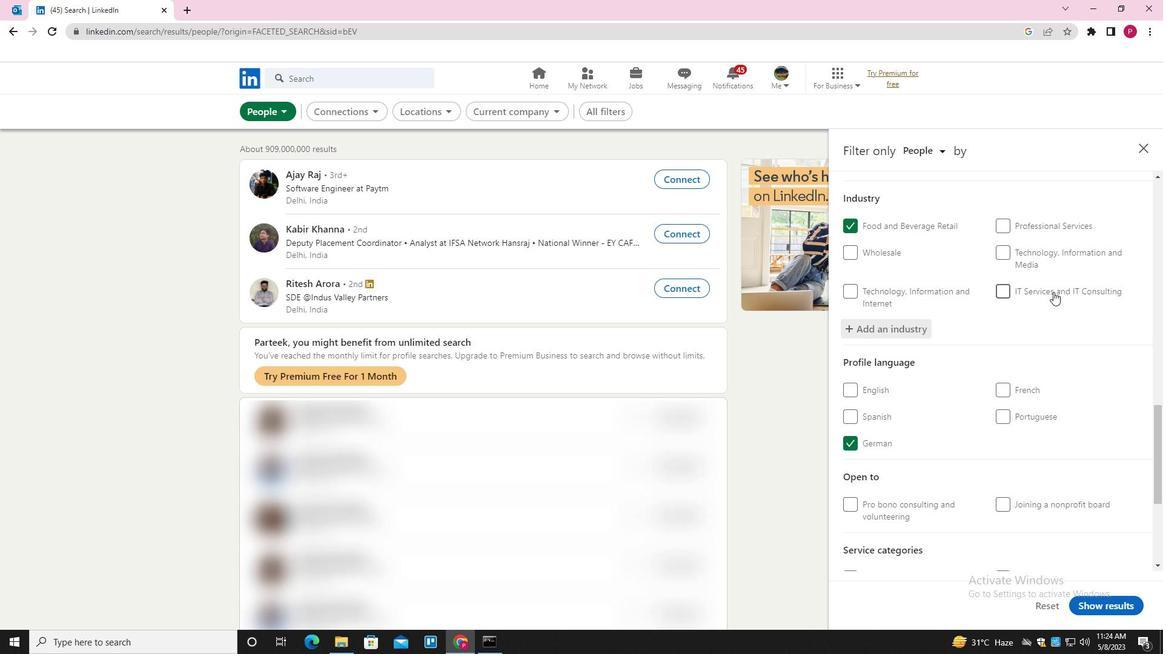 
Action: Mouse scrolled (1059, 288) with delta (0, 0)
Screenshot: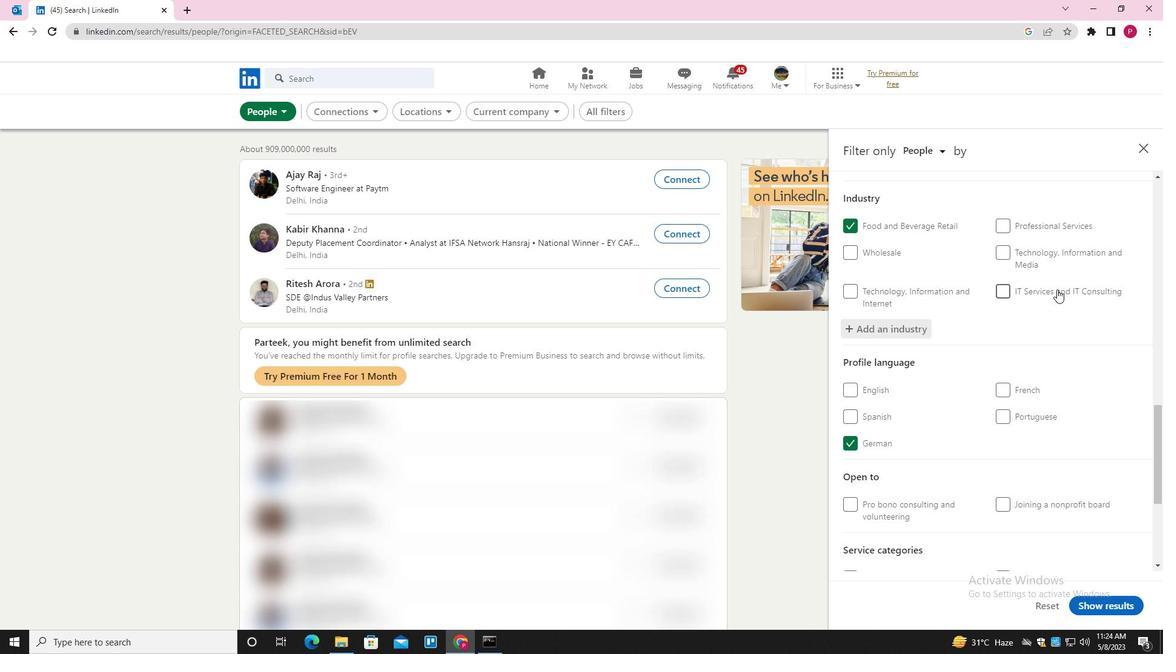 
Action: Mouse scrolled (1059, 288) with delta (0, 0)
Screenshot: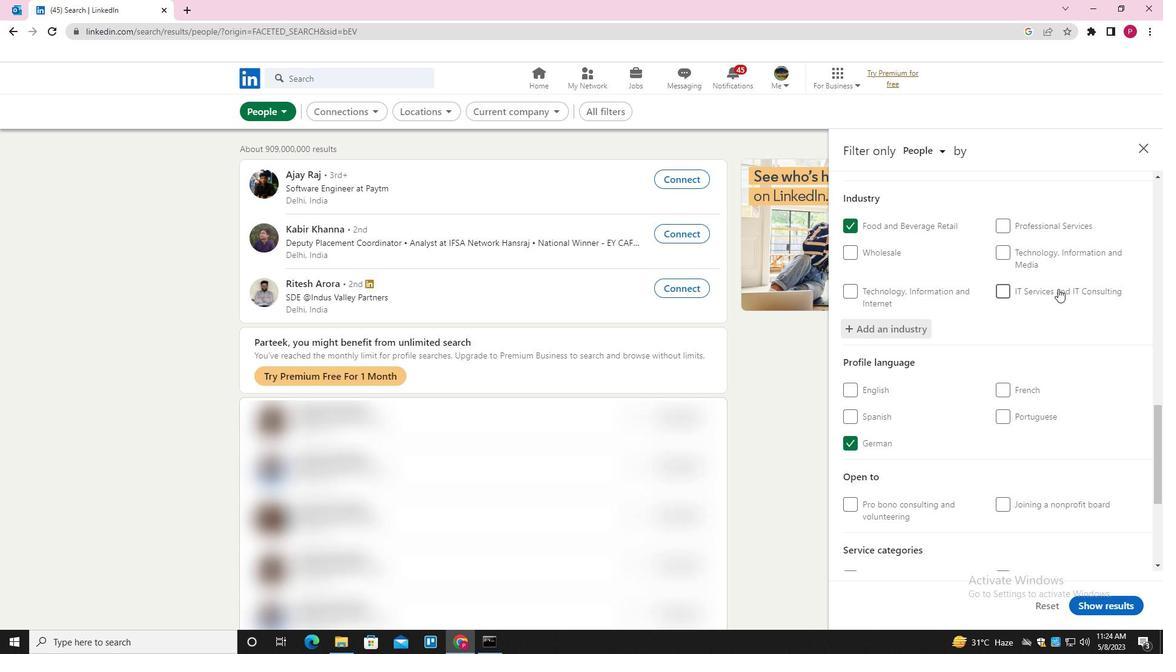 
Action: Mouse scrolled (1059, 288) with delta (0, 0)
Screenshot: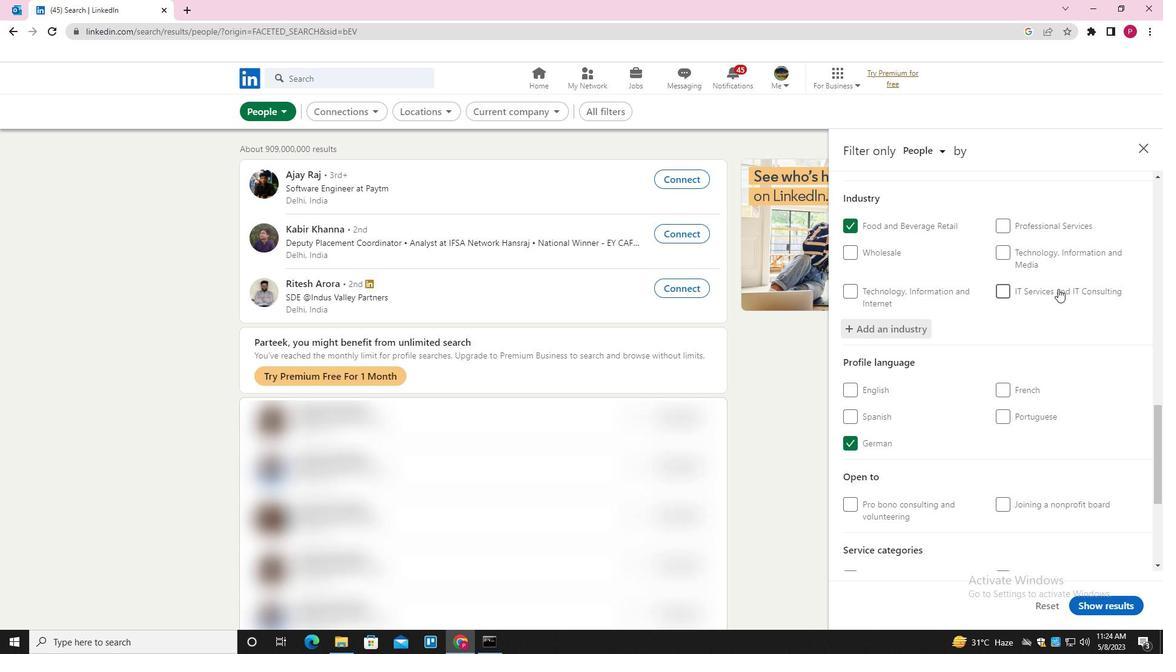 
Action: Mouse scrolled (1059, 288) with delta (0, 0)
Screenshot: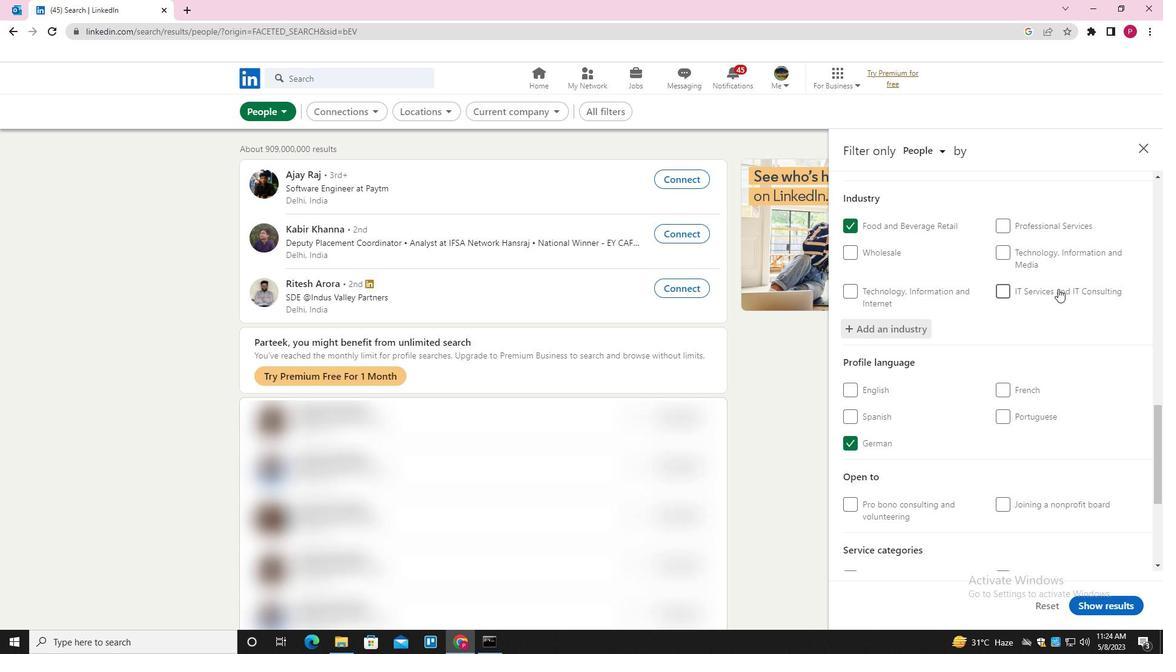 
Action: Mouse moved to (1059, 293)
Screenshot: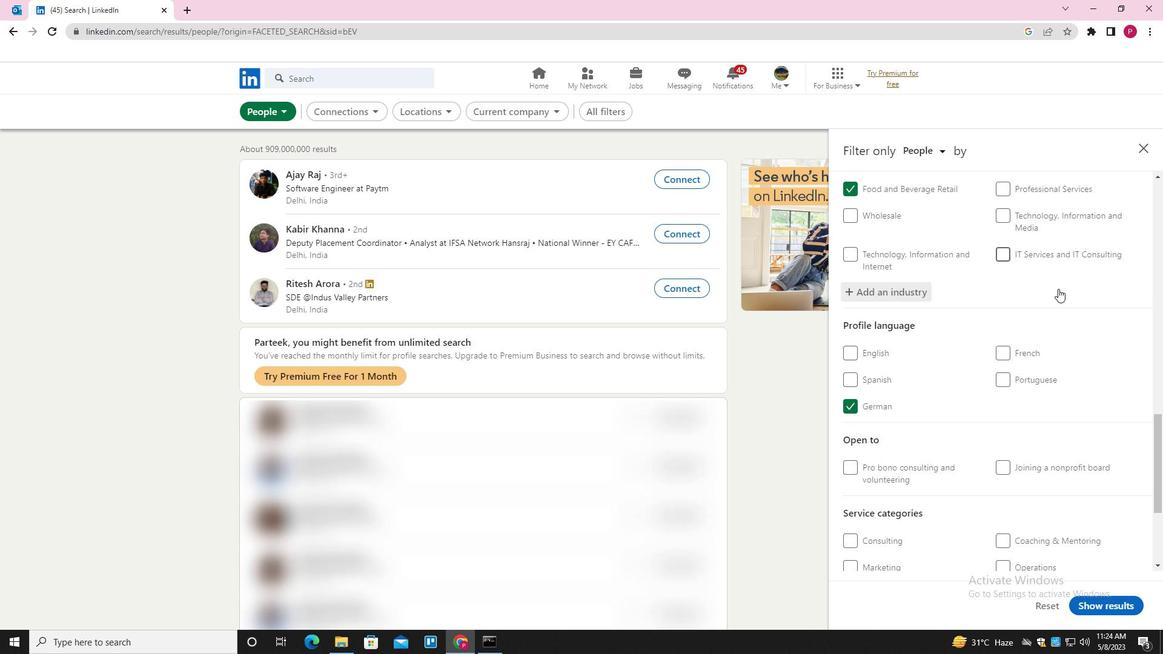 
Action: Mouse scrolled (1059, 292) with delta (0, 0)
Screenshot: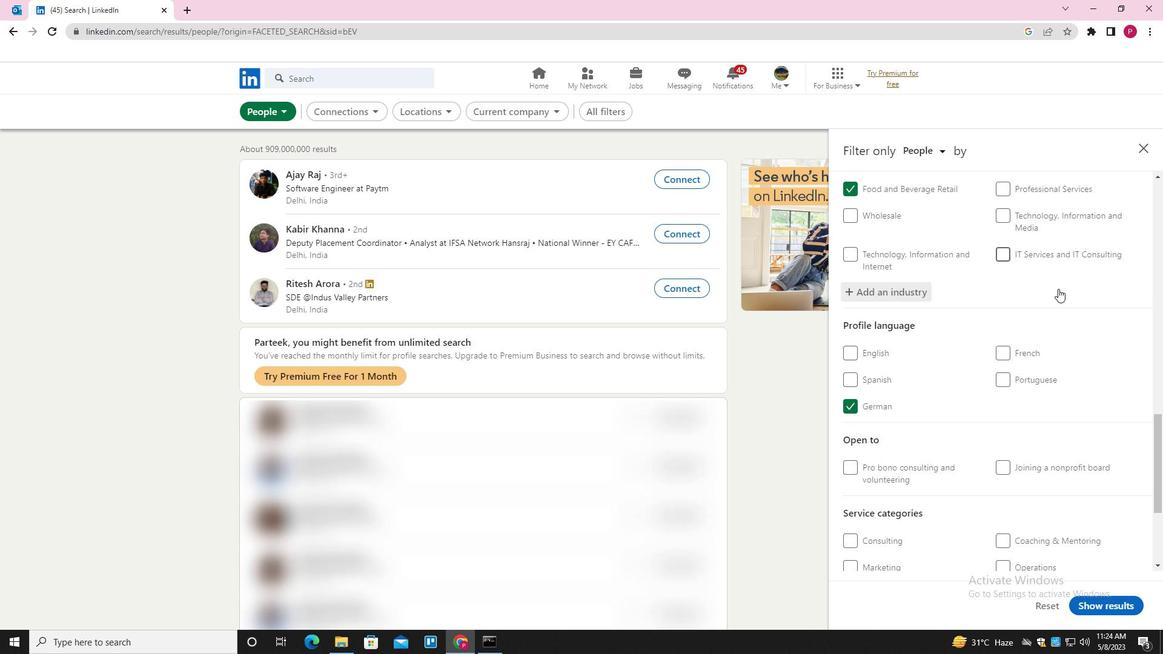 
Action: Mouse moved to (1051, 406)
Screenshot: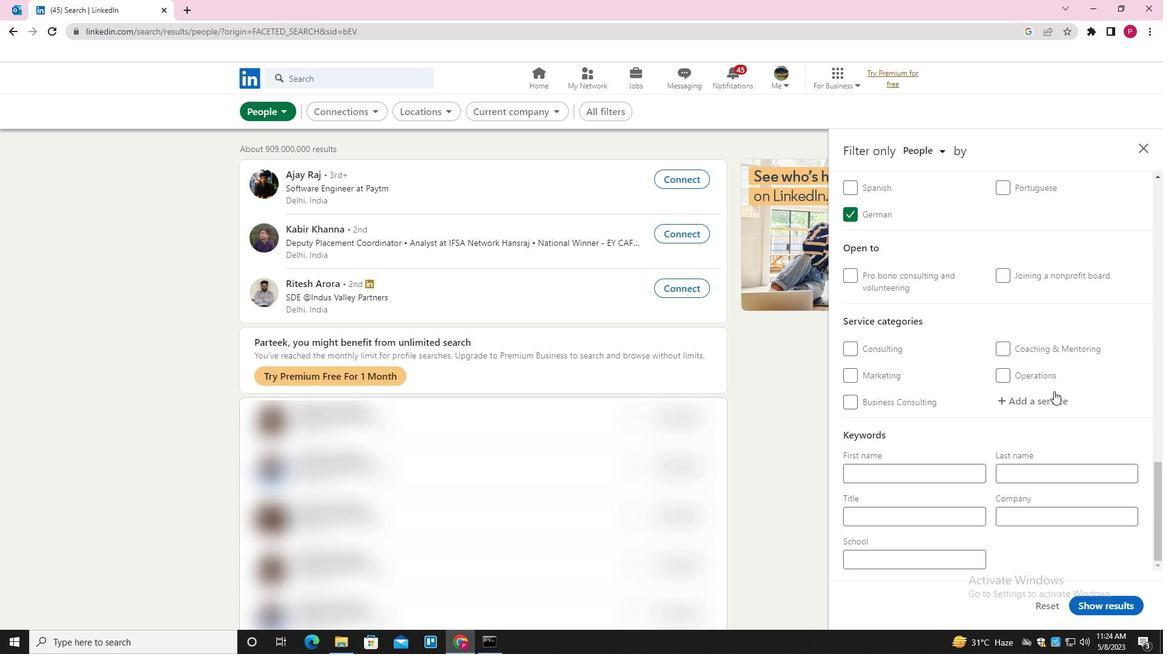 
Action: Mouse pressed left at (1051, 406)
Screenshot: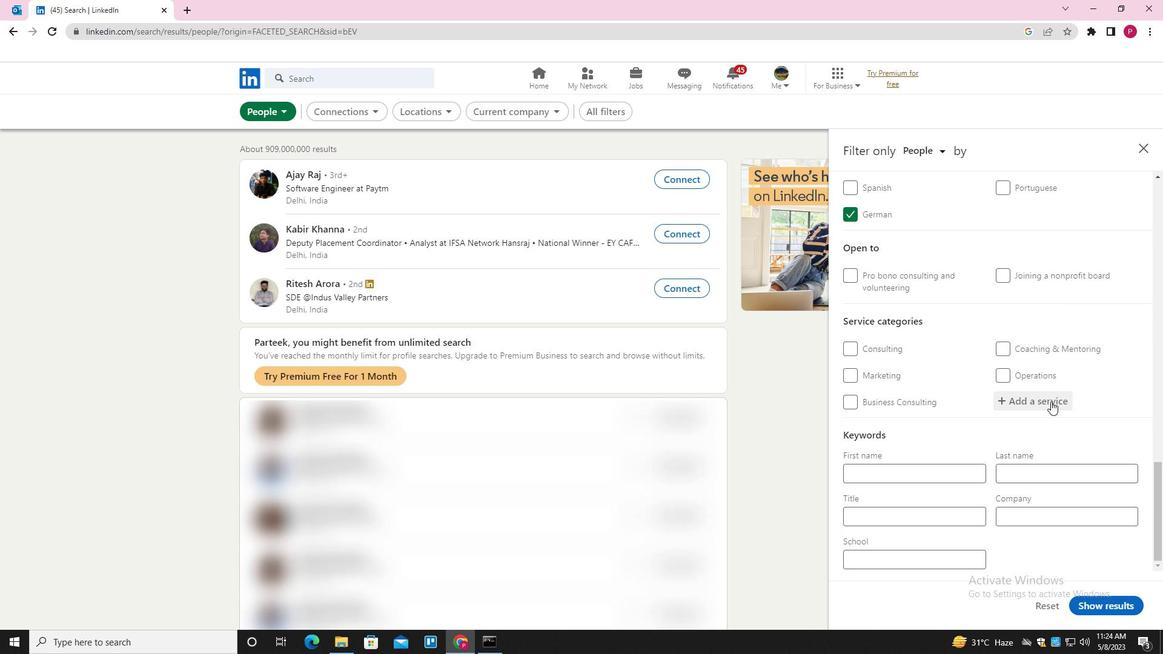 
Action: Key pressed <Key.shift><Key.shift><Key.shift><Key.shift><Key.shift><Key.shift><Key.shift><Key.shift><Key.shift><Key.shift><Key.shift><Key.shift><Key.shift><Key.shift>IOS<Key.space><Key.shift>DEVELOPMENT<Key.down><Key.enter>
Screenshot: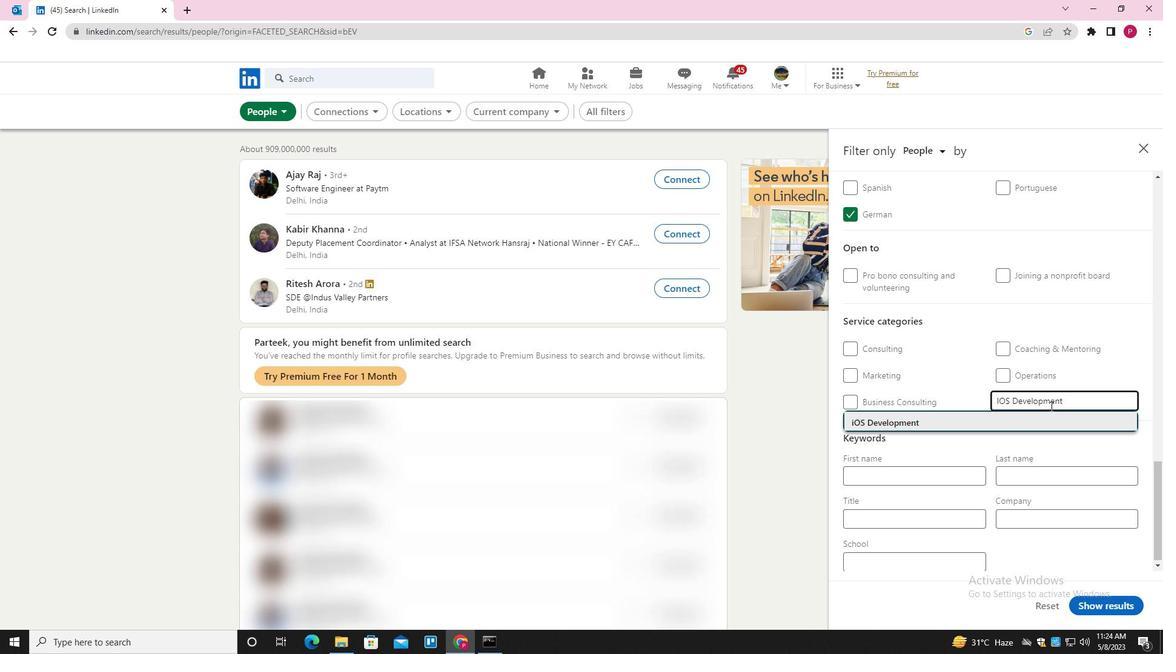 
Action: Mouse moved to (1048, 424)
Screenshot: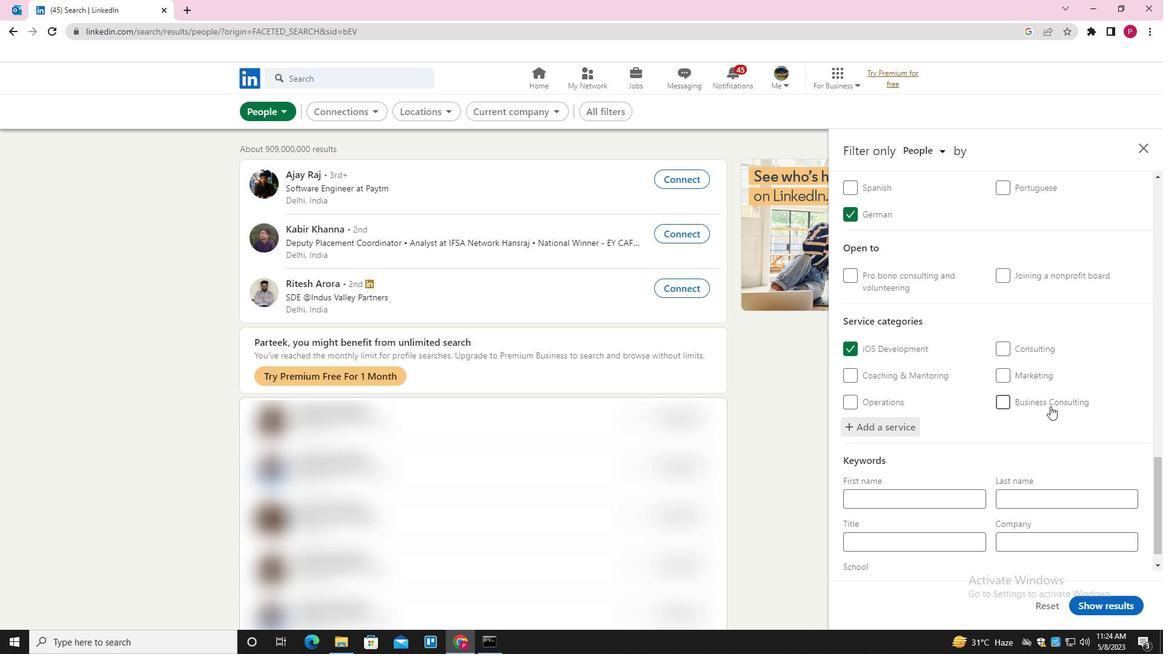 
Action: Mouse scrolled (1048, 424) with delta (0, 0)
Screenshot: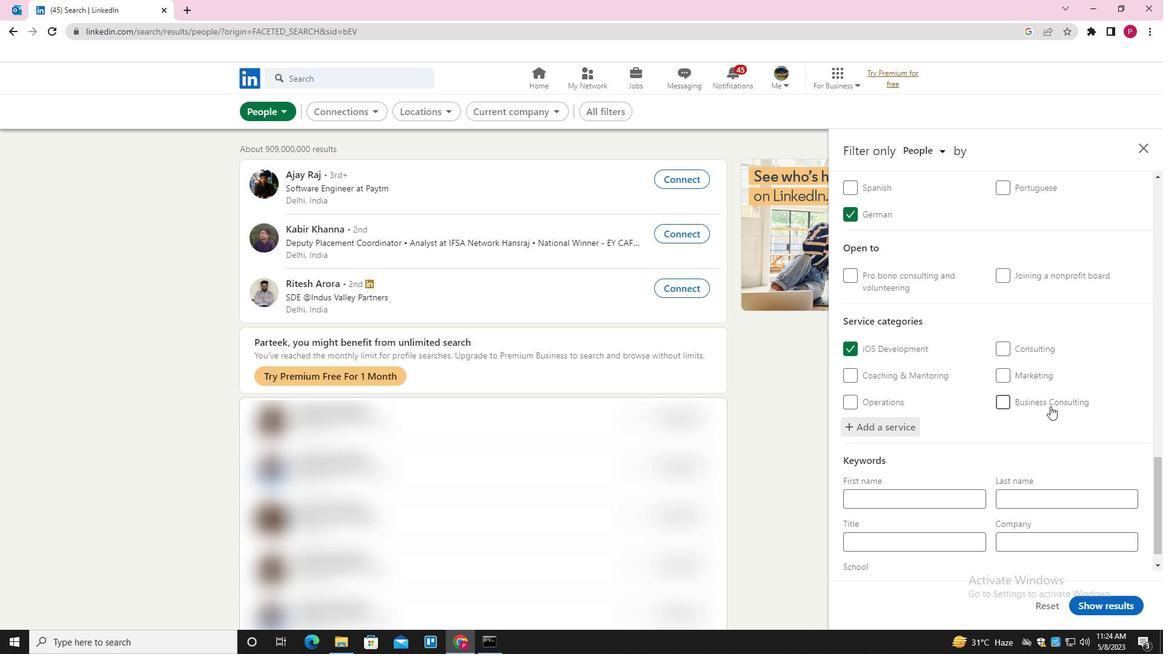 
Action: Mouse moved to (1048, 435)
Screenshot: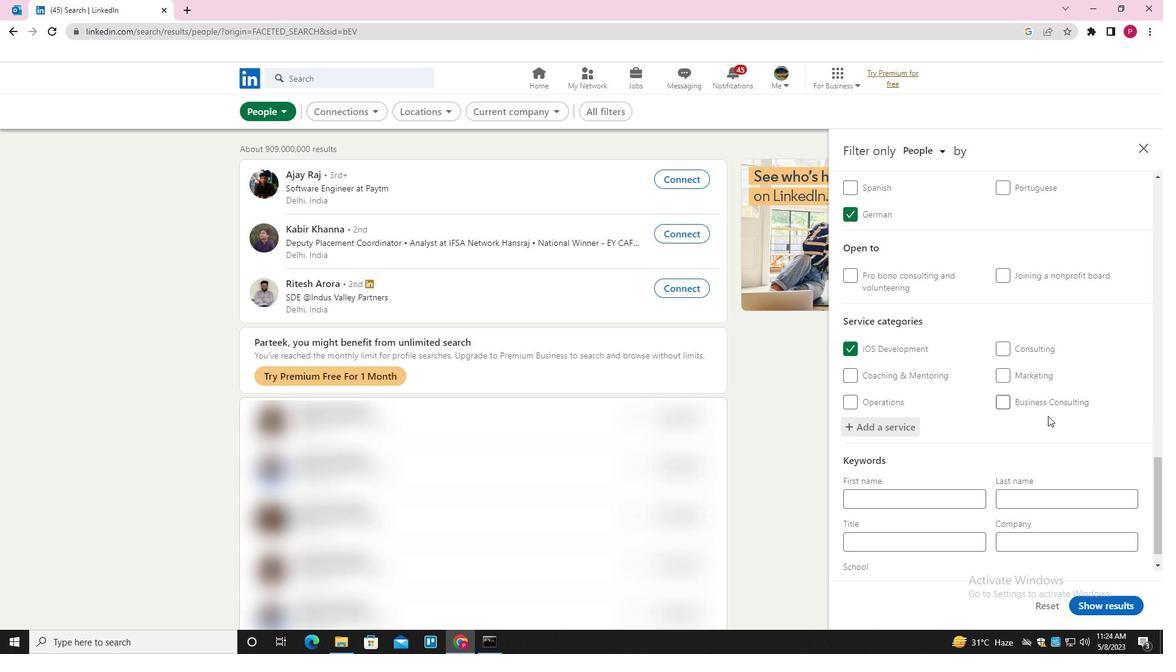 
Action: Mouse scrolled (1048, 434) with delta (0, 0)
Screenshot: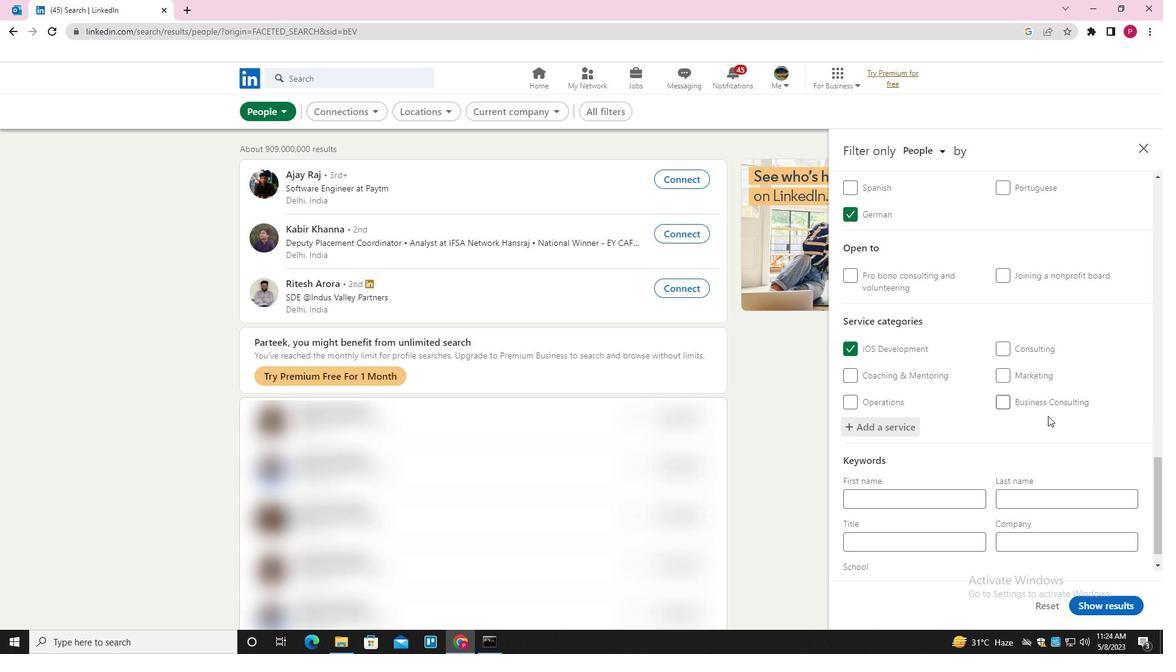 
Action: Mouse moved to (1033, 455)
Screenshot: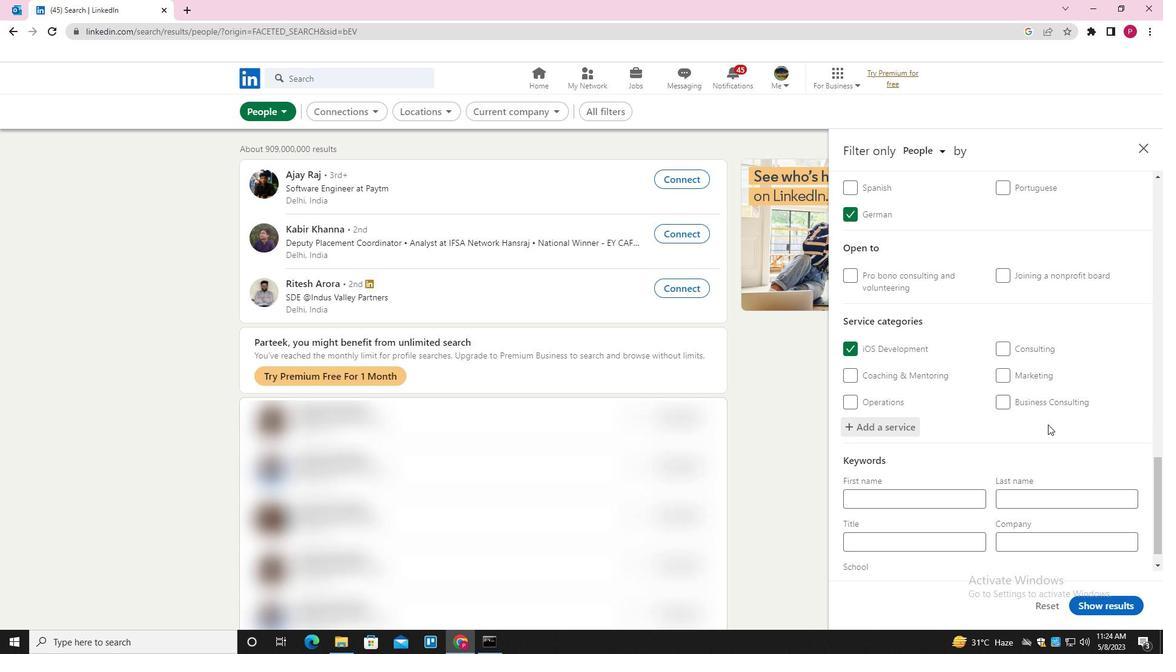 
Action: Mouse scrolled (1033, 455) with delta (0, 0)
Screenshot: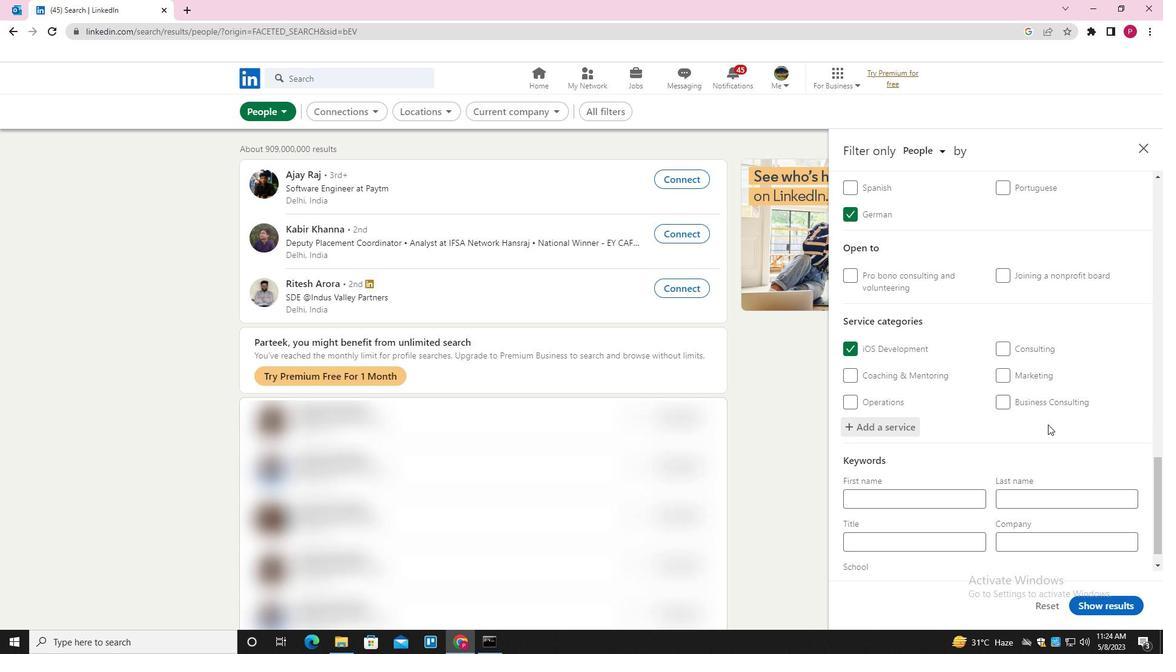 
Action: Mouse moved to (917, 509)
Screenshot: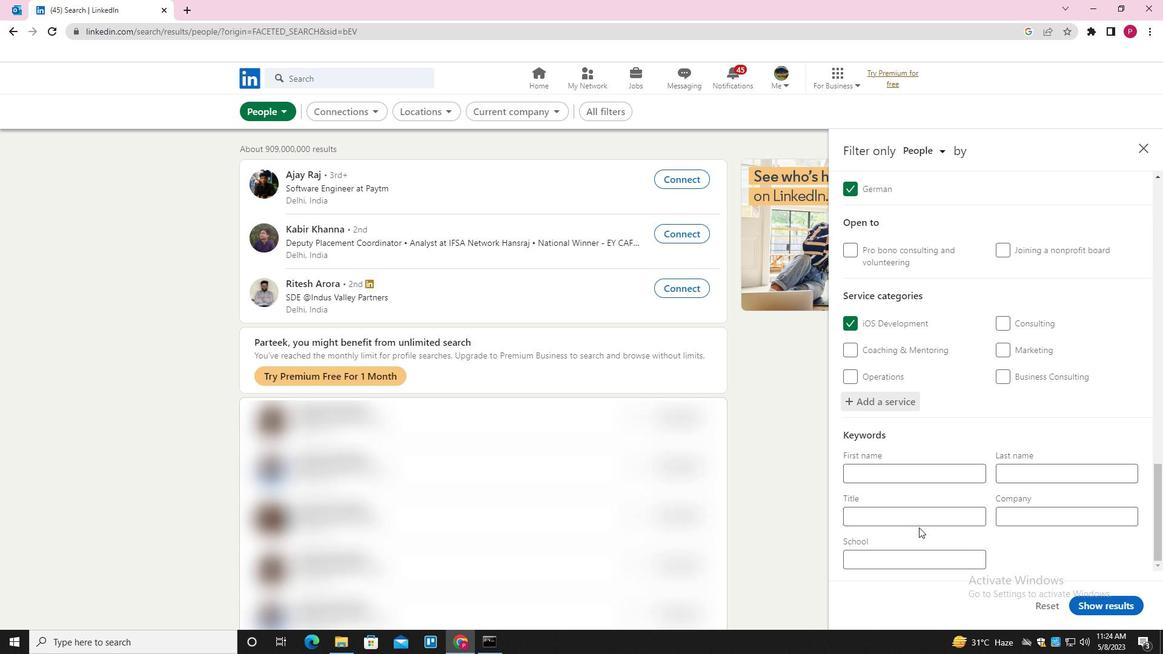 
Action: Mouse pressed left at (917, 509)
Screenshot: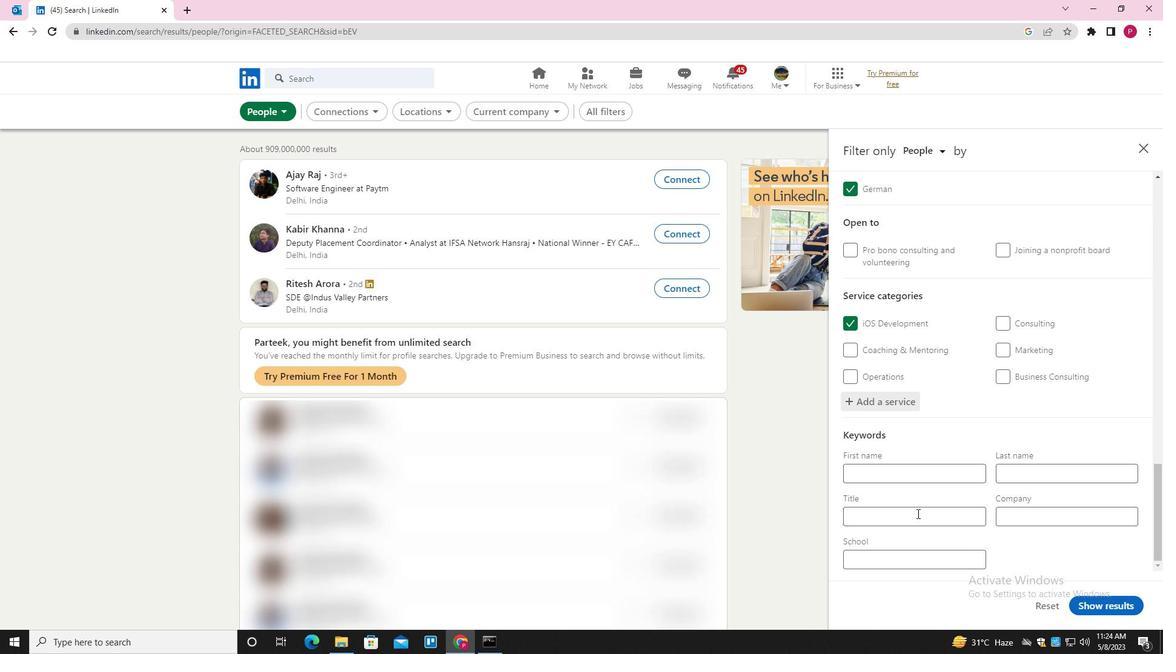 
Action: Key pressed <Key.shift>VALET
Screenshot: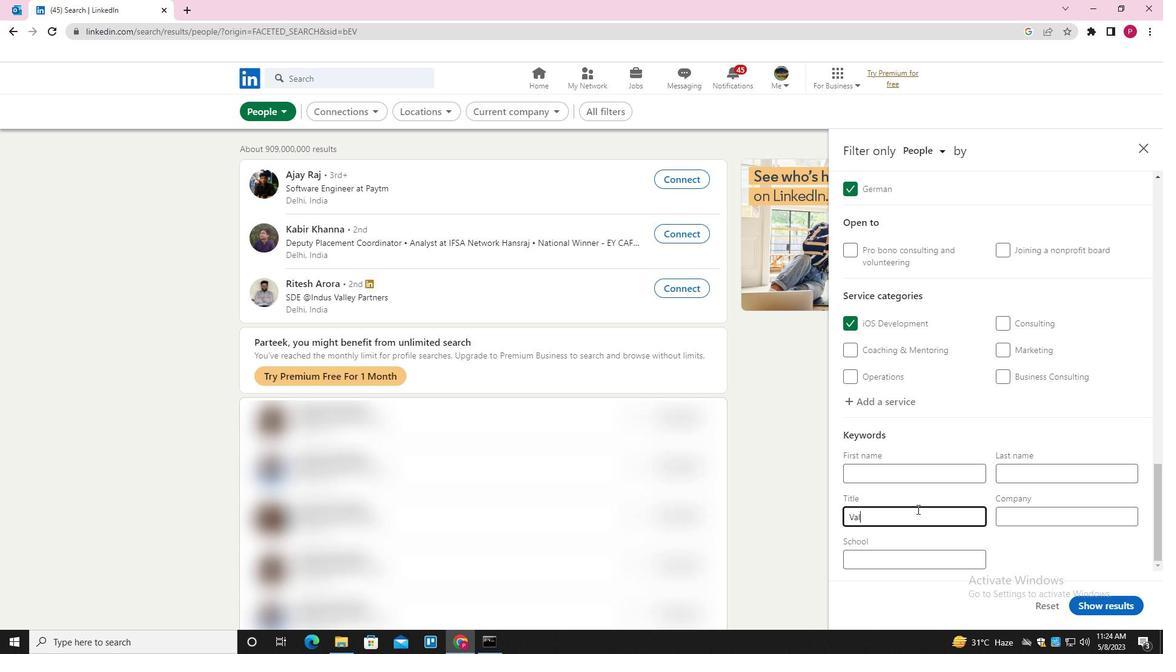 
Action: Mouse moved to (1109, 606)
Screenshot: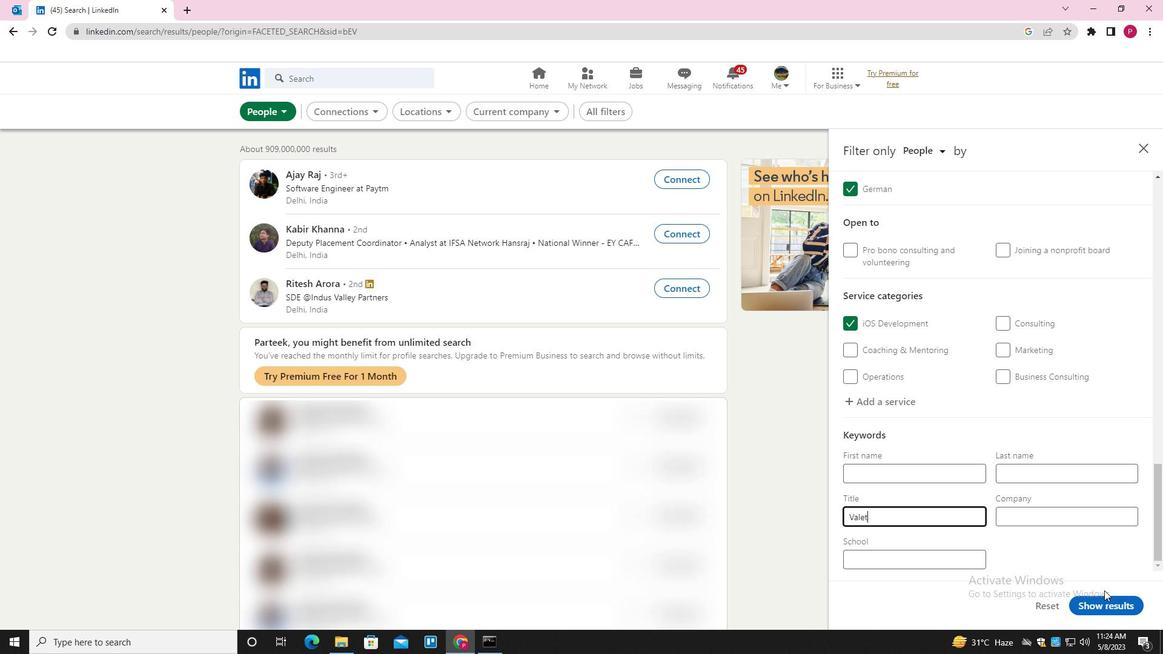 
Action: Mouse pressed left at (1109, 606)
Screenshot: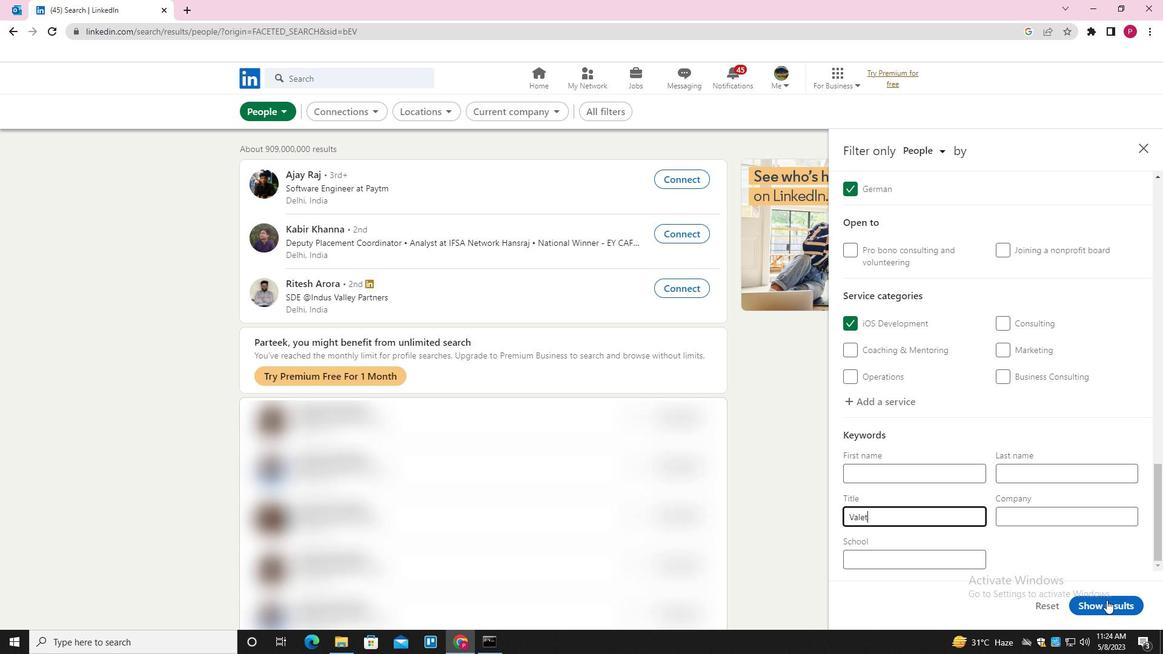 
Action: Mouse moved to (1103, 577)
Screenshot: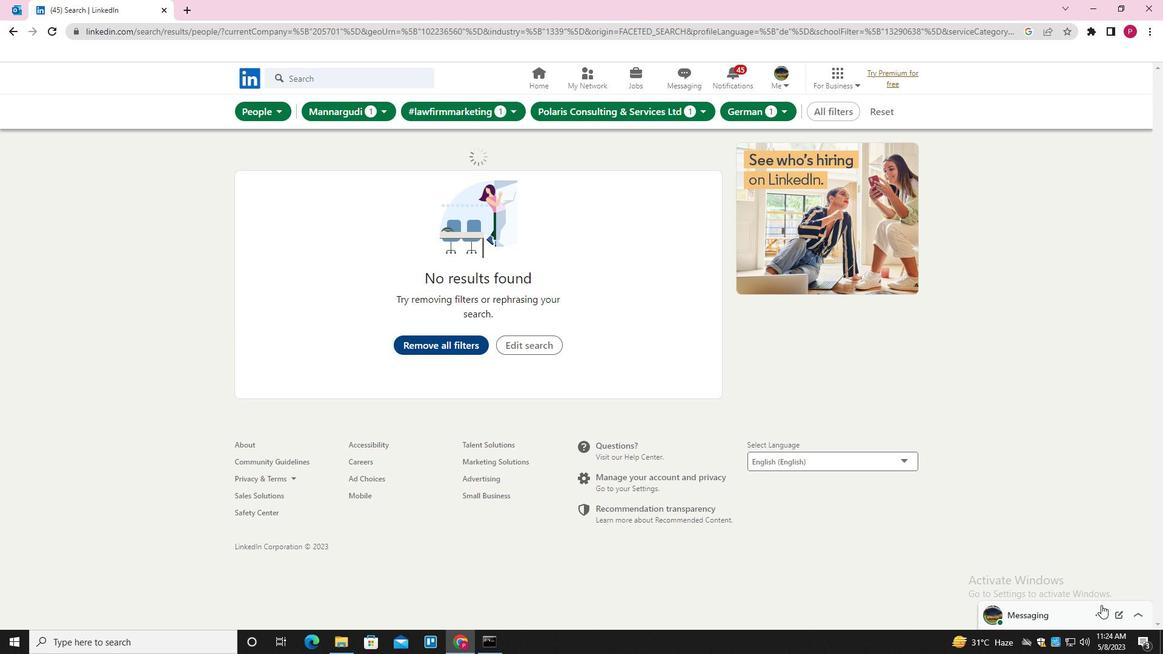 
